 Task: Find connections with filter location Indaial with filter topic #healthcarewith filter profile language Potuguese with filter current company OFFSHORE Manpower with filter school College of Commerce with filter industry Sugar and Confectionery Product Manufacturing with filter service category Loans with filter keywords title Principal
Action: Mouse moved to (538, 94)
Screenshot: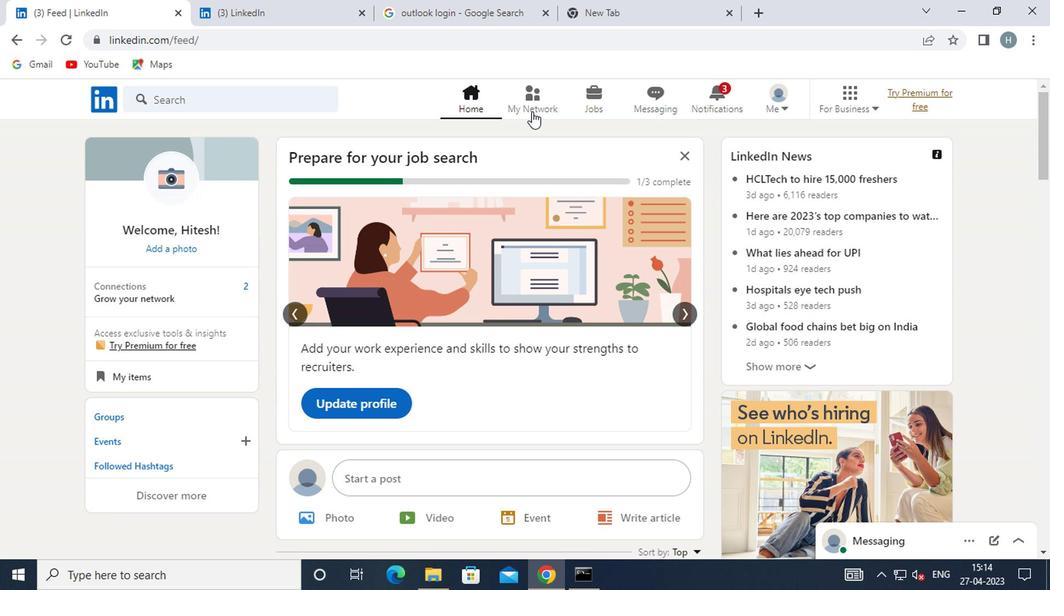 
Action: Mouse pressed left at (538, 94)
Screenshot: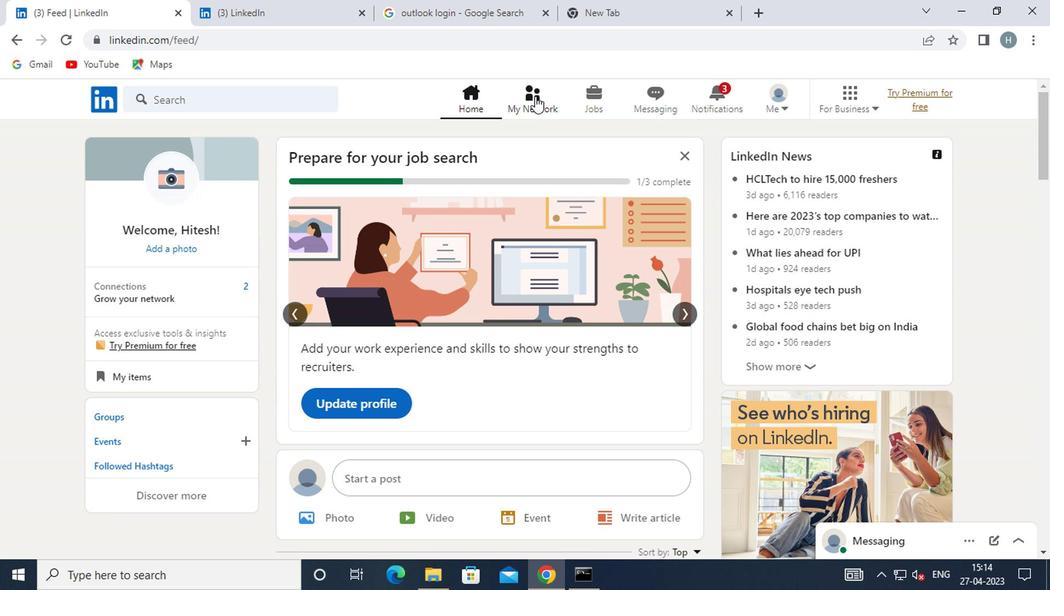 
Action: Mouse moved to (257, 182)
Screenshot: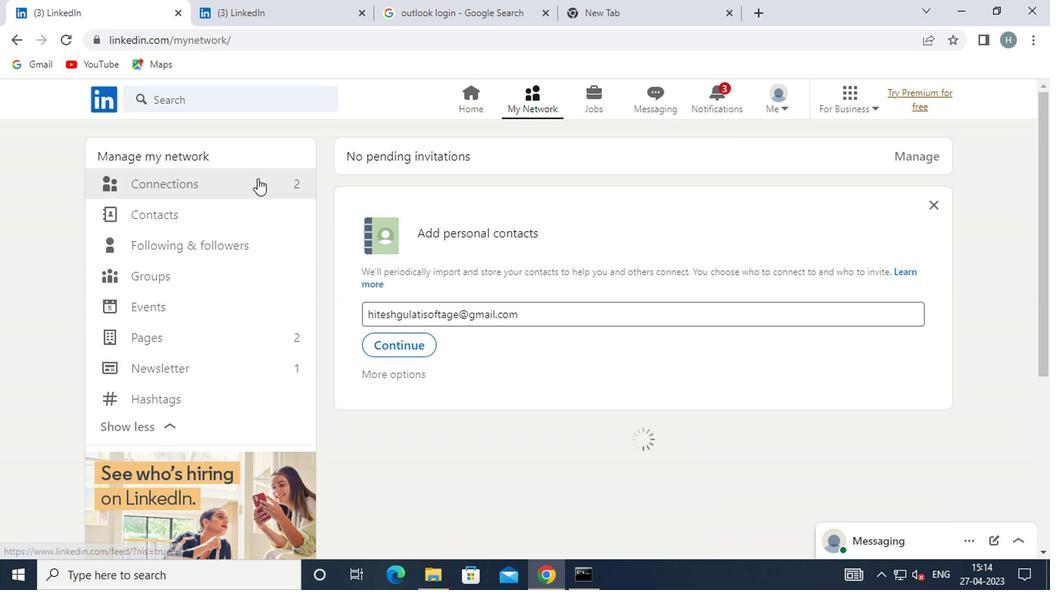 
Action: Mouse pressed left at (257, 182)
Screenshot: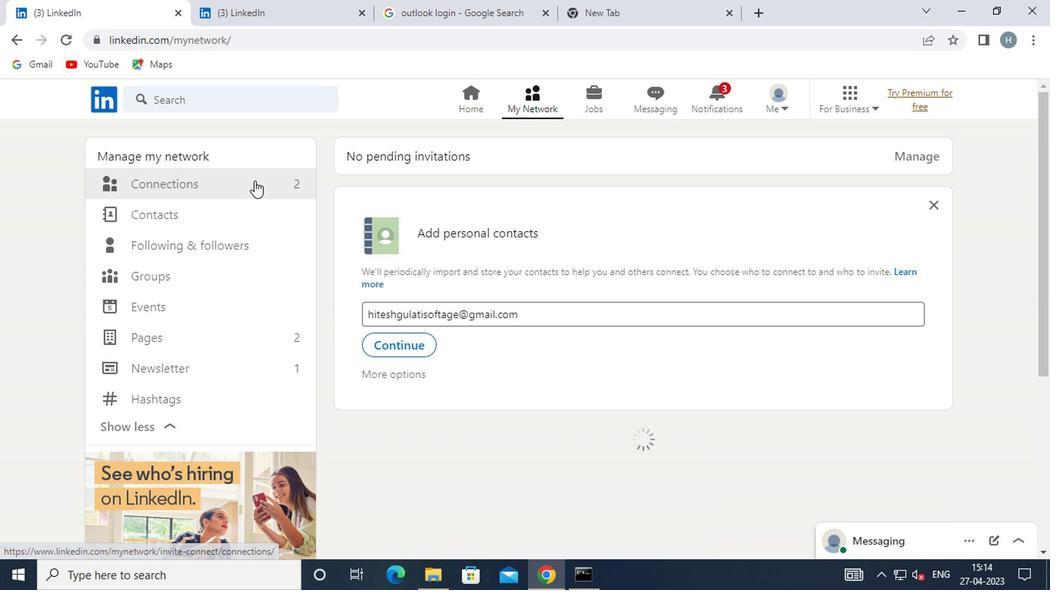 
Action: Mouse moved to (637, 181)
Screenshot: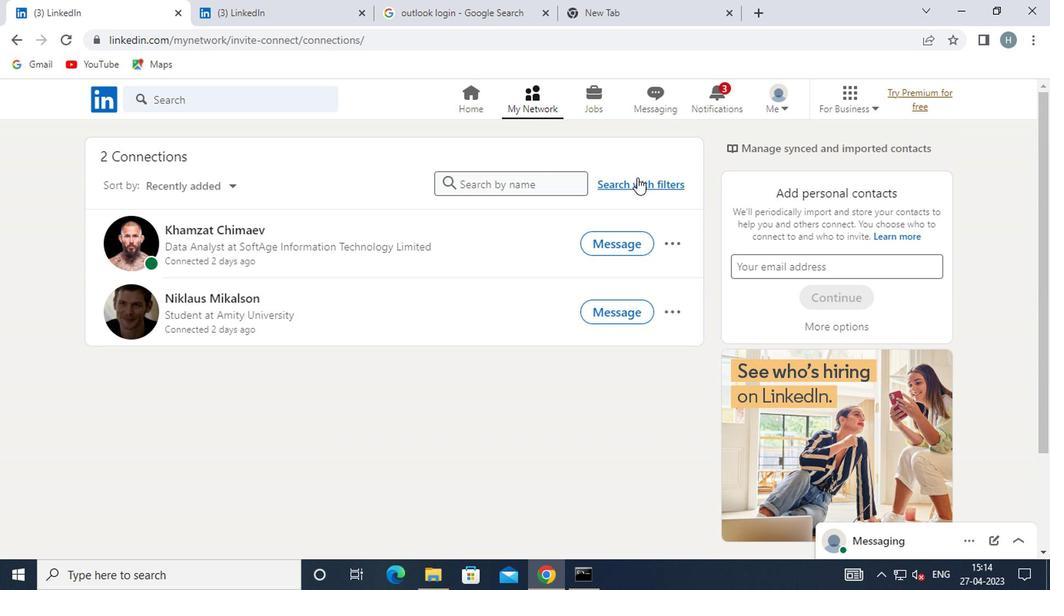 
Action: Mouse pressed left at (637, 181)
Screenshot: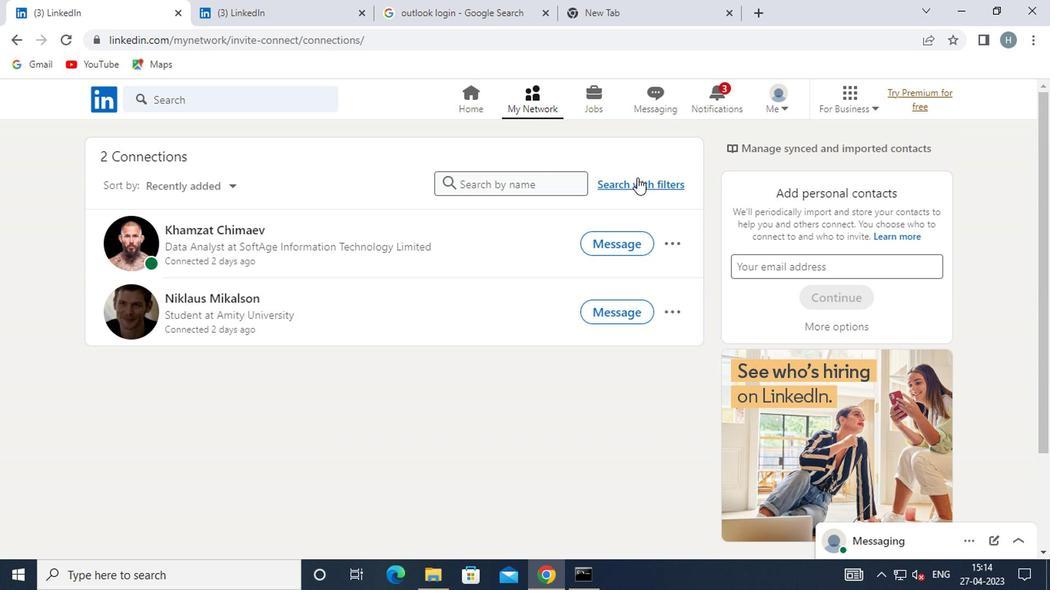 
Action: Mouse moved to (574, 139)
Screenshot: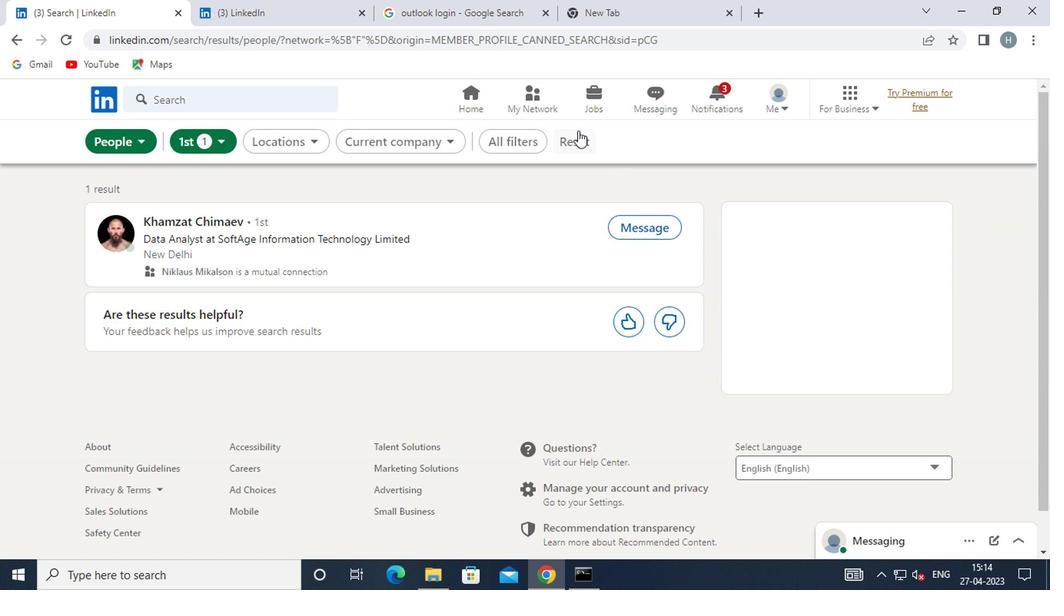 
Action: Mouse pressed left at (574, 139)
Screenshot: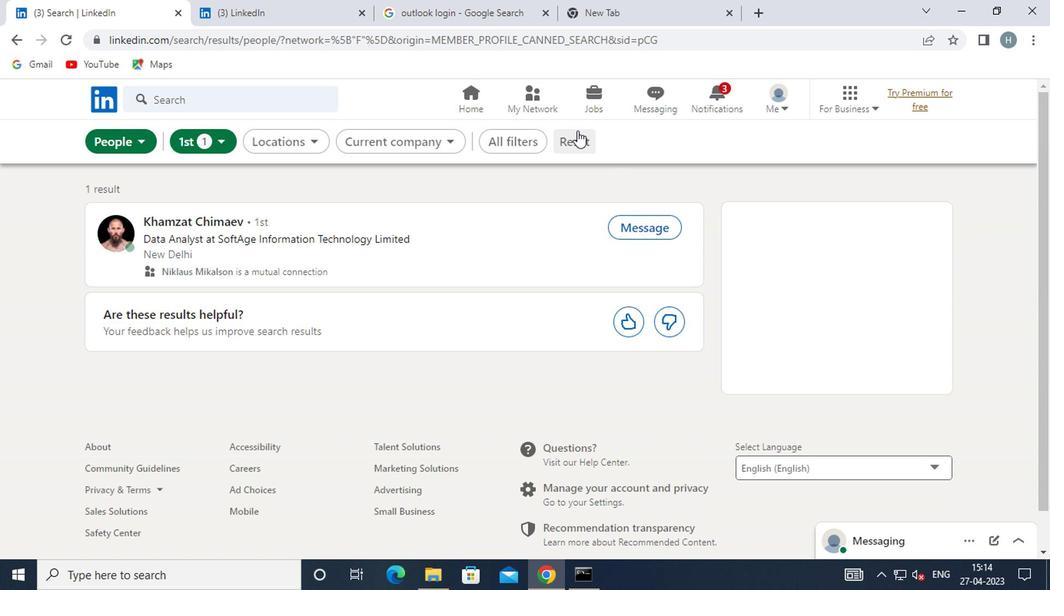 
Action: Mouse moved to (545, 139)
Screenshot: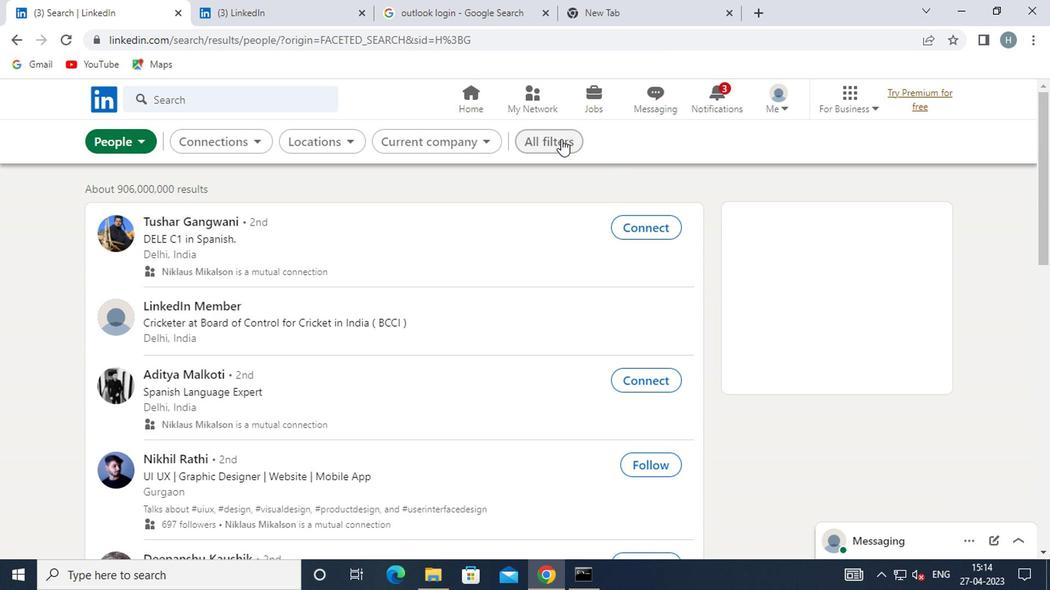 
Action: Mouse pressed left at (545, 139)
Screenshot: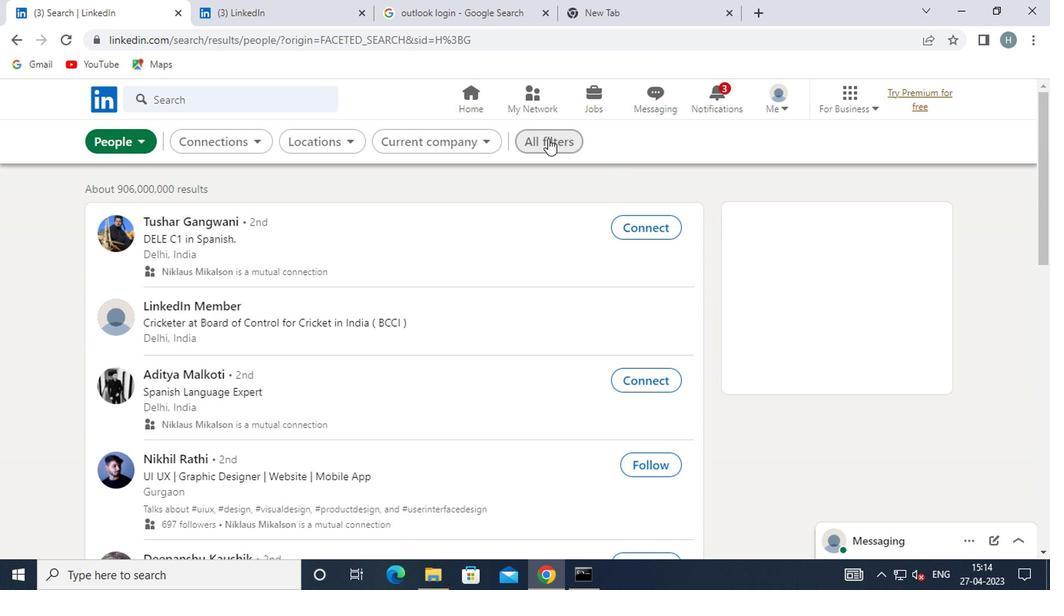 
Action: Mouse moved to (812, 269)
Screenshot: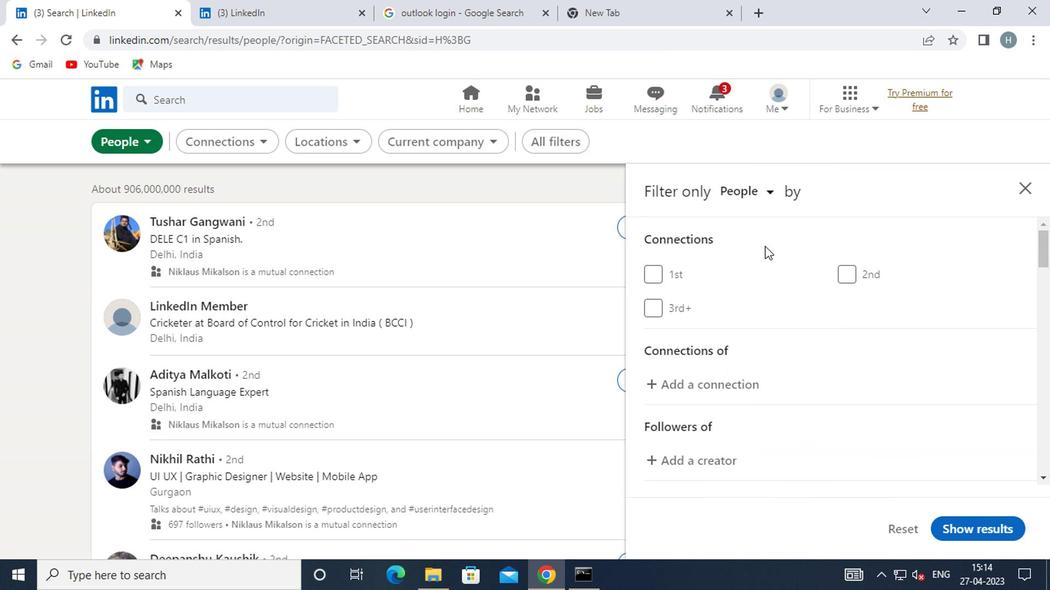 
Action: Mouse scrolled (812, 268) with delta (0, 0)
Screenshot: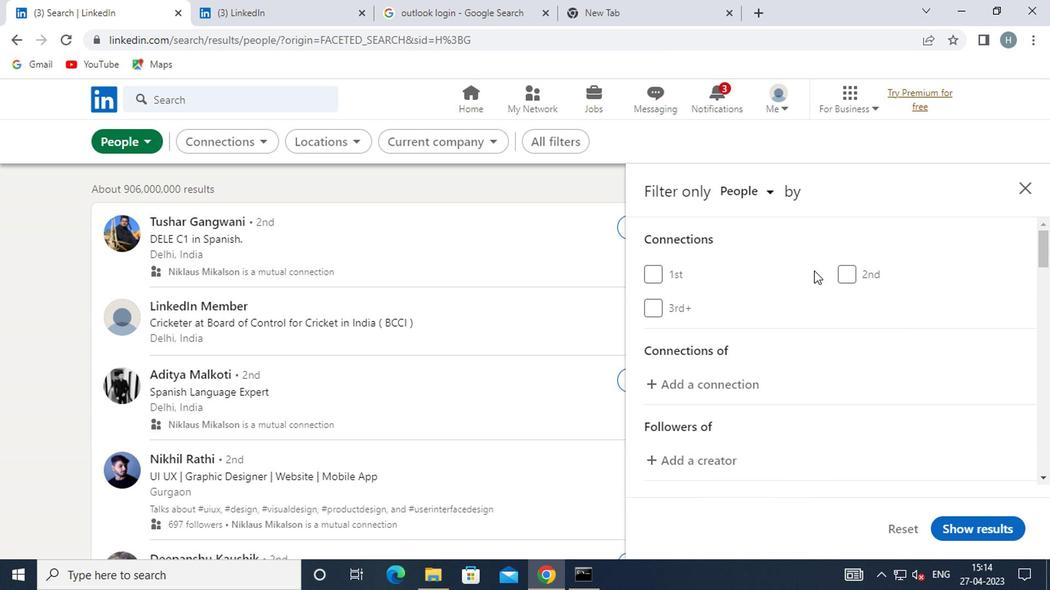 
Action: Mouse moved to (812, 269)
Screenshot: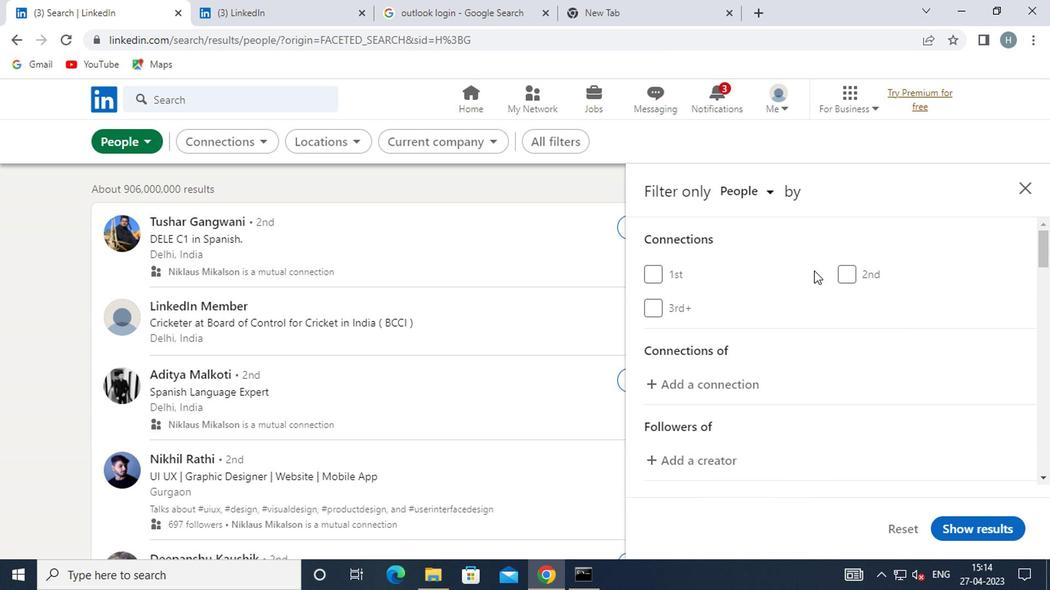 
Action: Mouse scrolled (812, 269) with delta (0, 0)
Screenshot: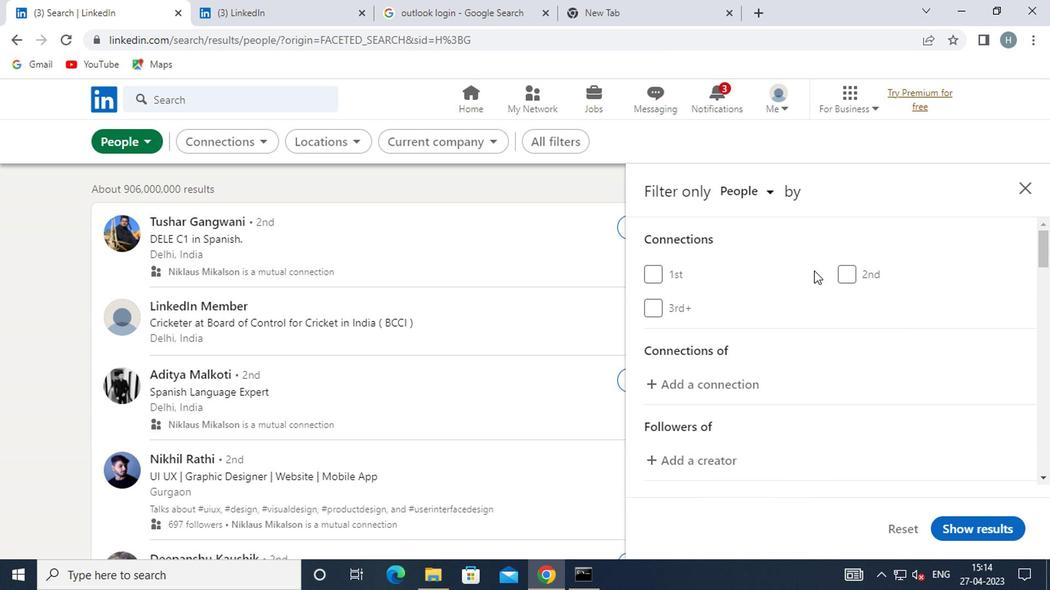 
Action: Mouse scrolled (812, 269) with delta (0, 0)
Screenshot: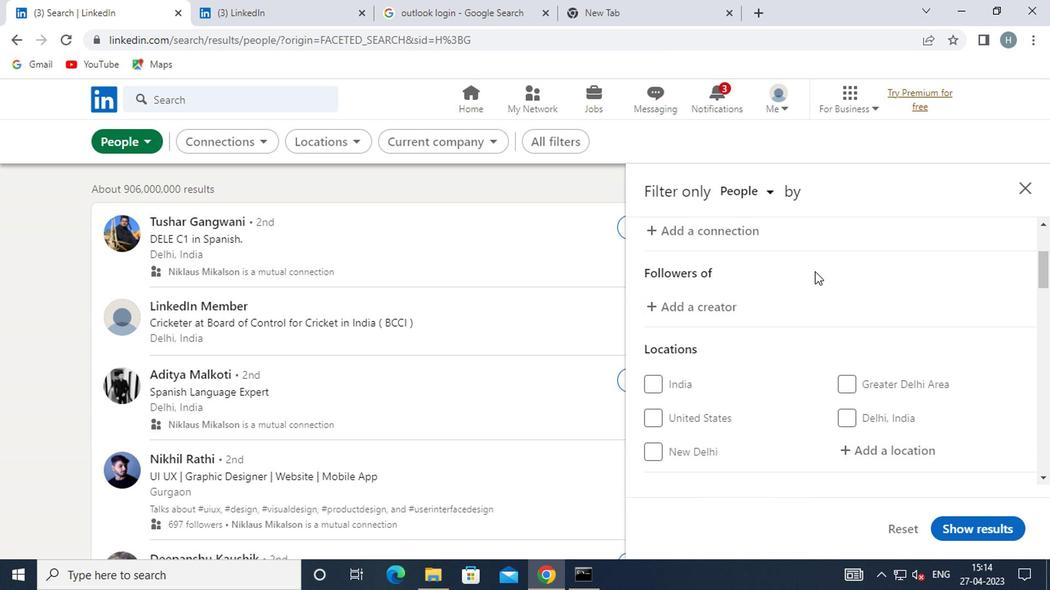 
Action: Mouse scrolled (812, 269) with delta (0, 0)
Screenshot: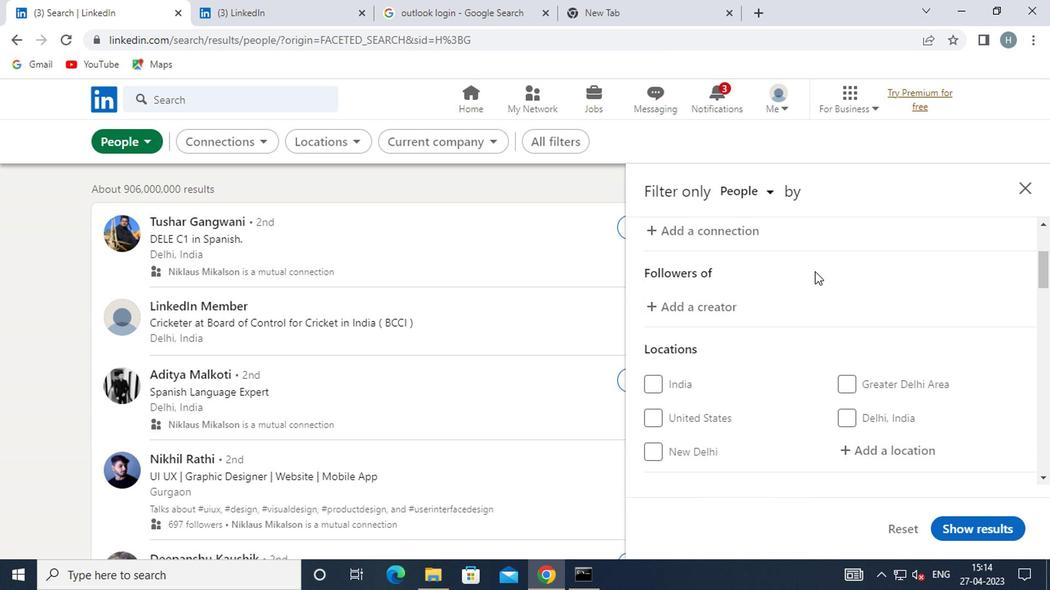 
Action: Mouse moved to (871, 288)
Screenshot: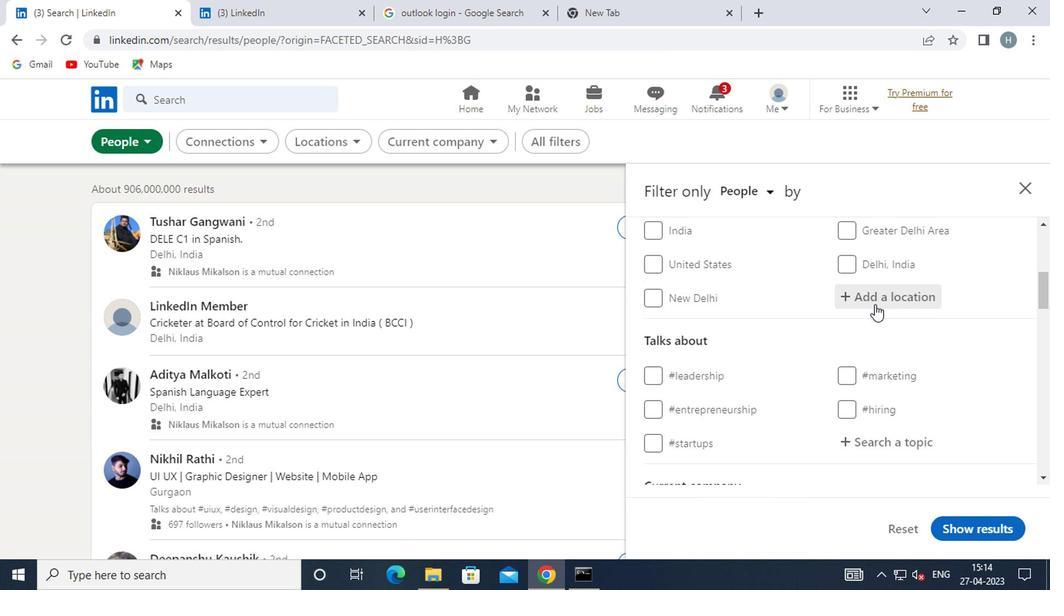 
Action: Mouse pressed left at (871, 288)
Screenshot: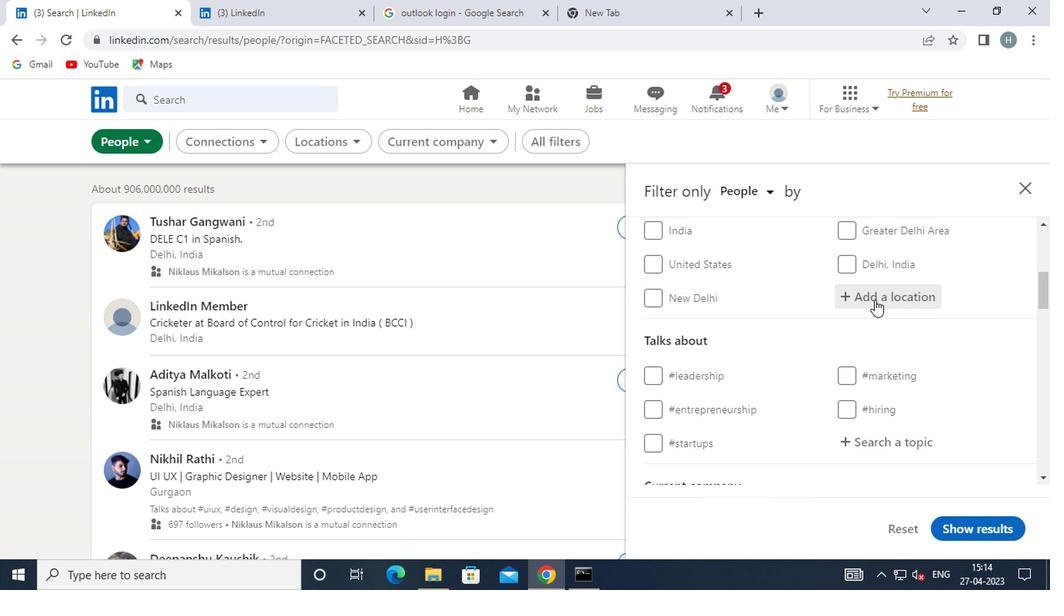 
Action: Key pressed <Key.shift>INDAIAL
Screenshot: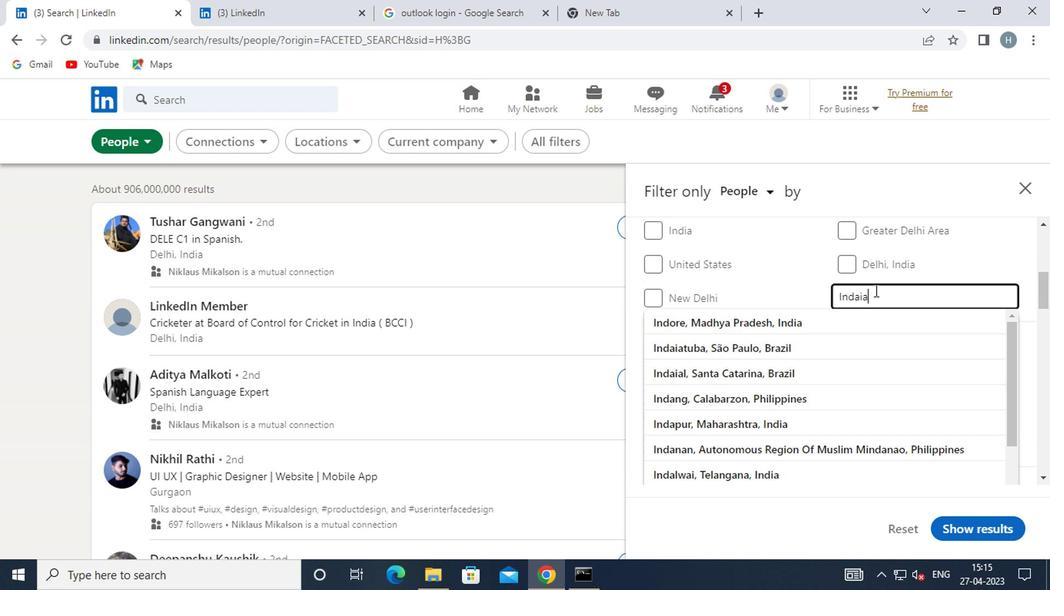 
Action: Mouse moved to (979, 257)
Screenshot: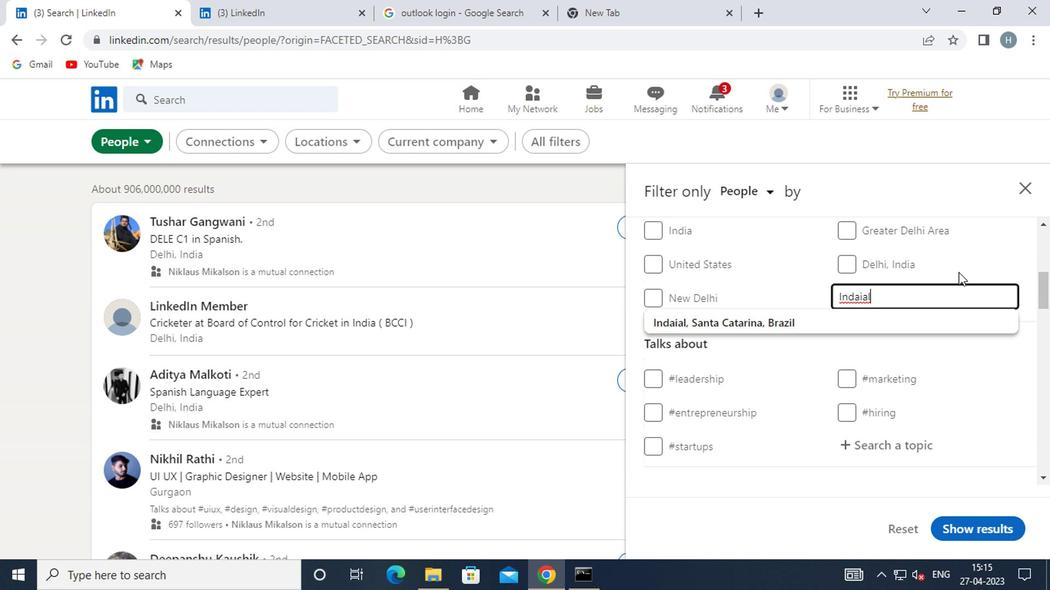 
Action: Mouse pressed left at (979, 257)
Screenshot: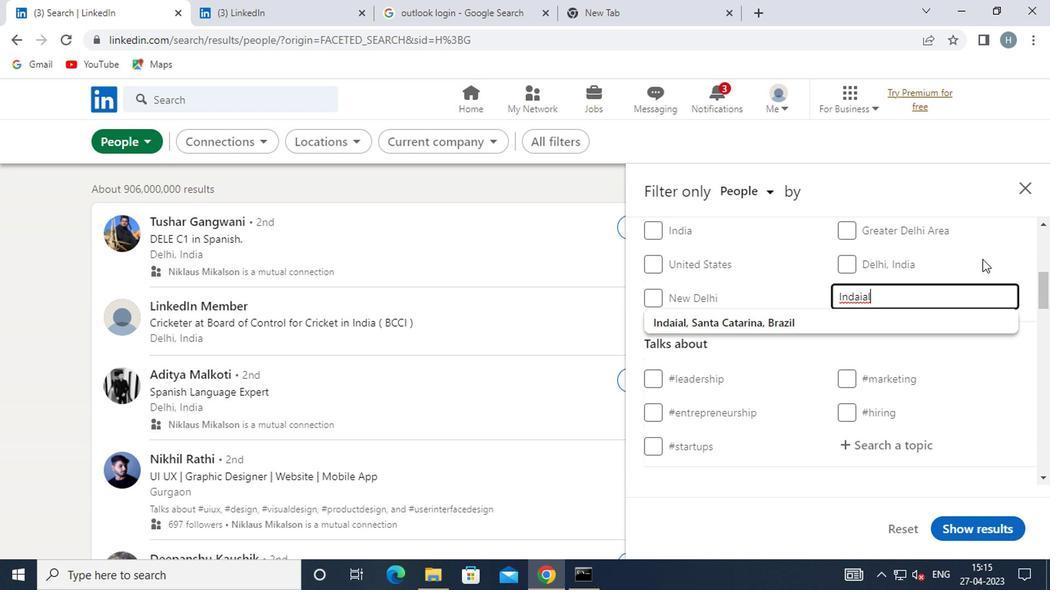 
Action: Mouse moved to (917, 291)
Screenshot: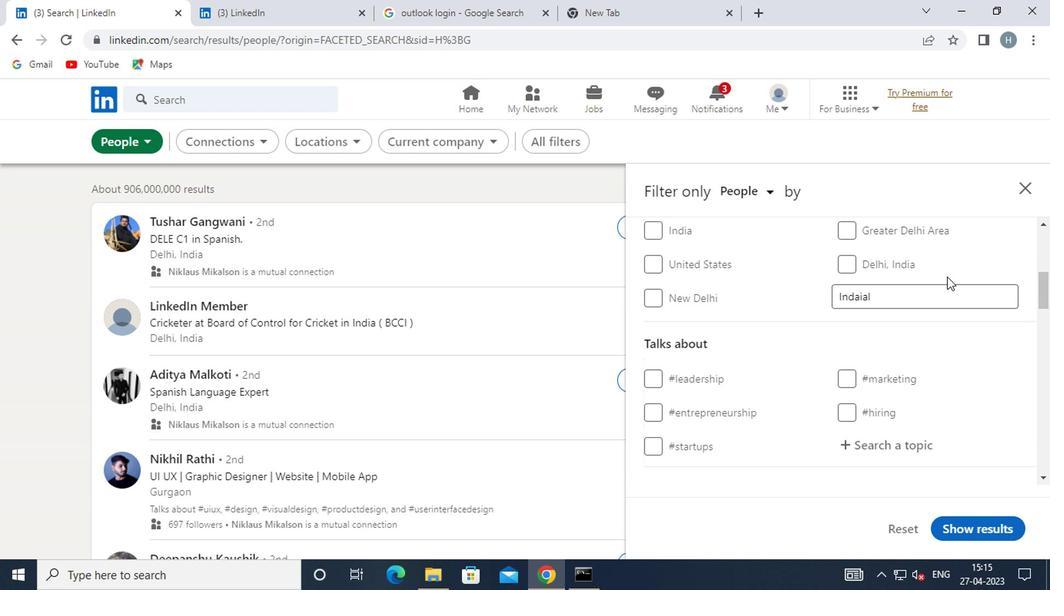 
Action: Mouse scrolled (917, 290) with delta (0, 0)
Screenshot: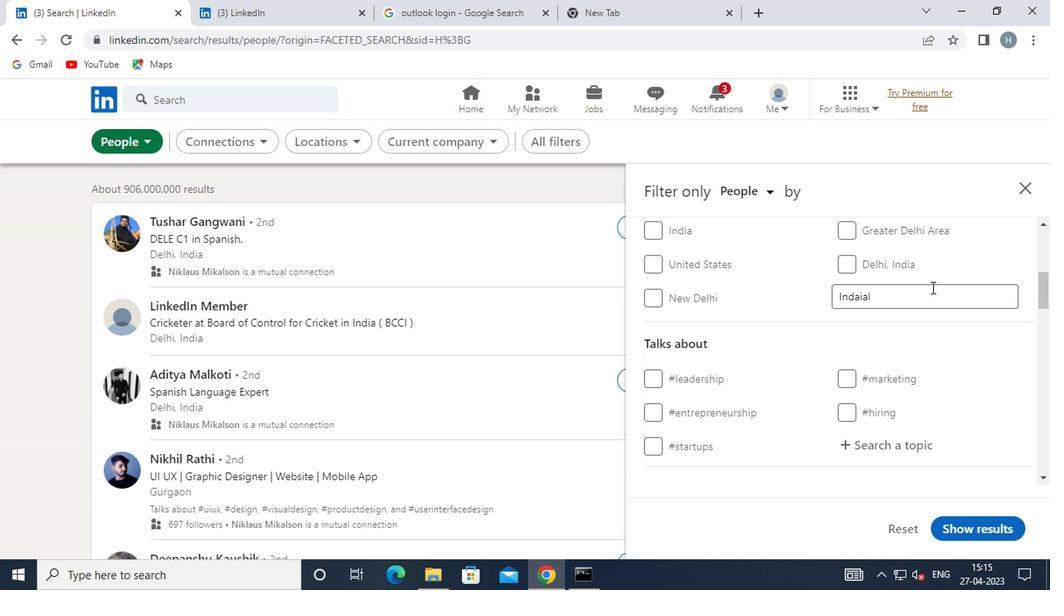 
Action: Mouse moved to (916, 292)
Screenshot: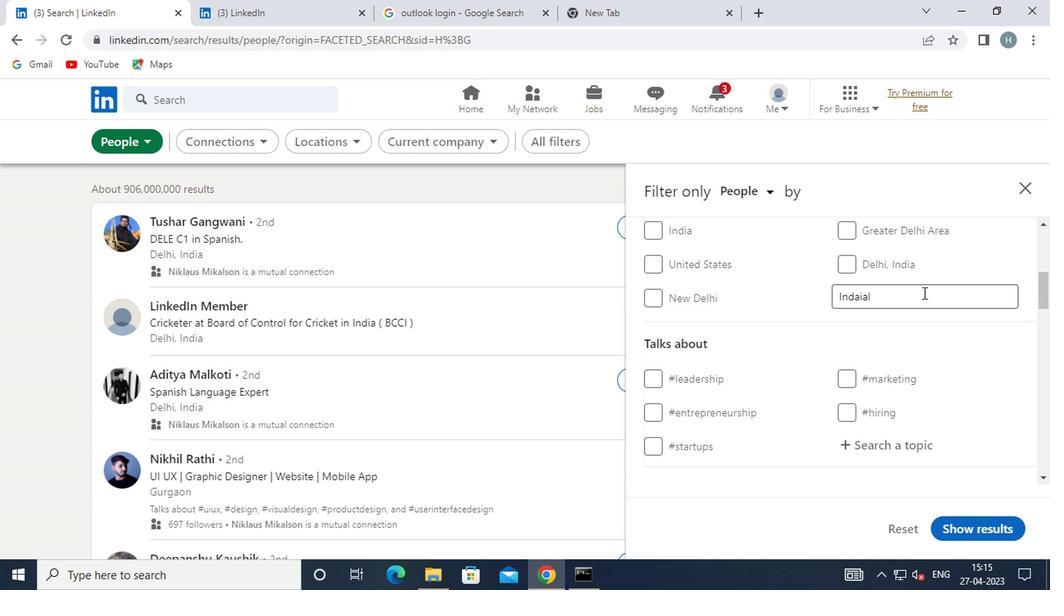 
Action: Mouse scrolled (916, 291) with delta (0, -1)
Screenshot: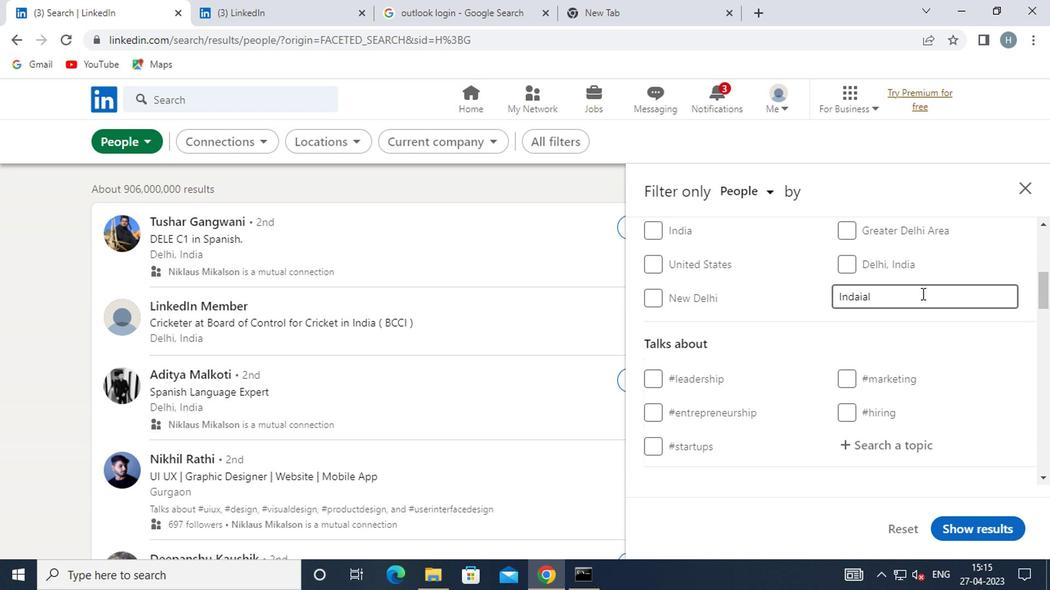 
Action: Mouse moved to (912, 291)
Screenshot: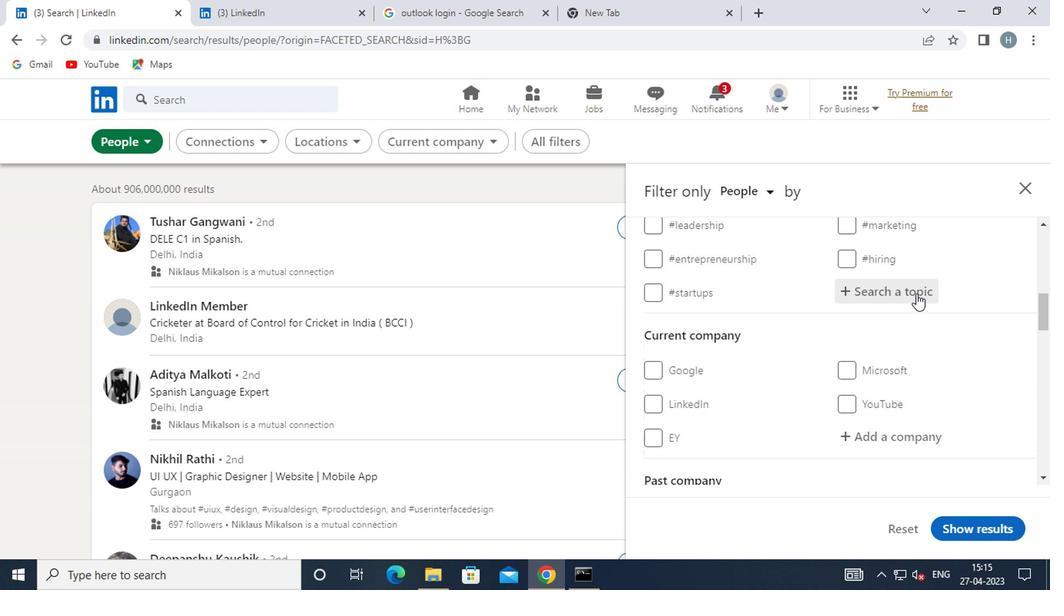 
Action: Mouse pressed left at (912, 291)
Screenshot: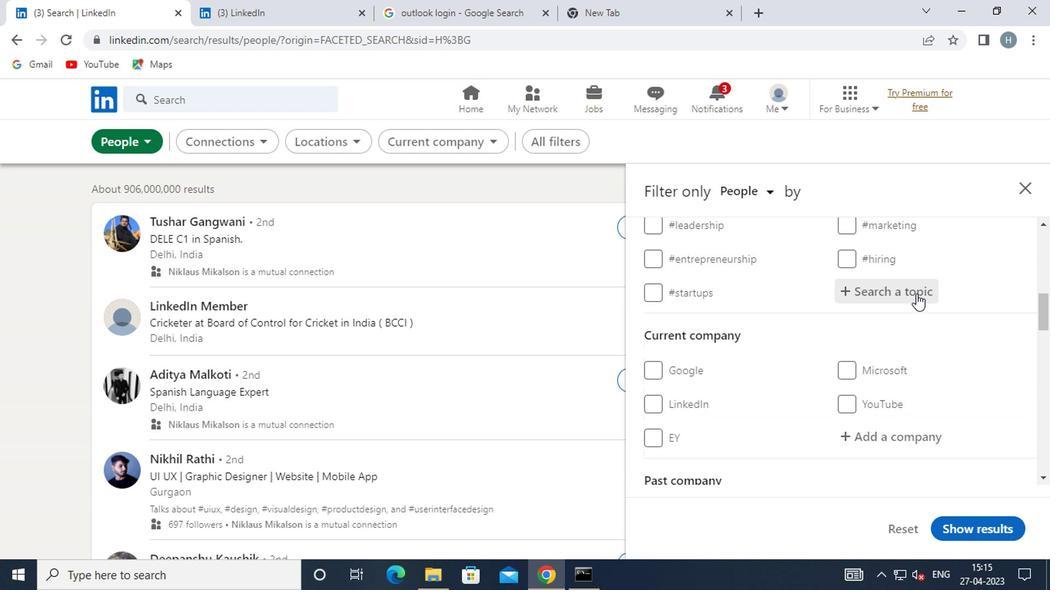 
Action: Key pressed <Key.shift><Key.shift><Key.shift><Key.shift><Key.shift><Key.shift><Key.shift><Key.shift><Key.shift><Key.shift><Key.shift><Key.shift><Key.shift>#HEALTHCAREWITH
Screenshot: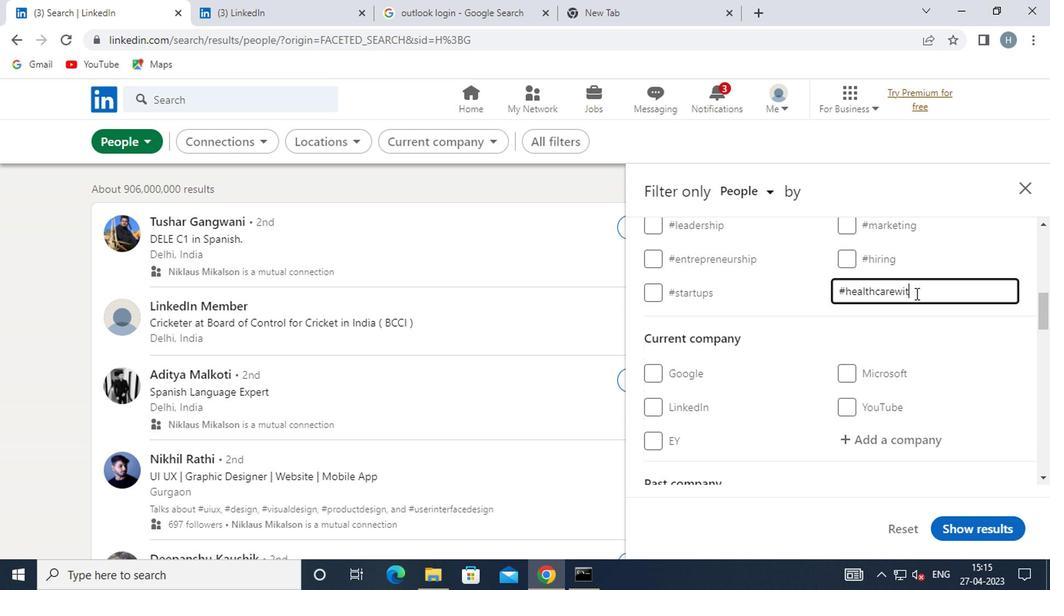 
Action: Mouse moved to (915, 306)
Screenshot: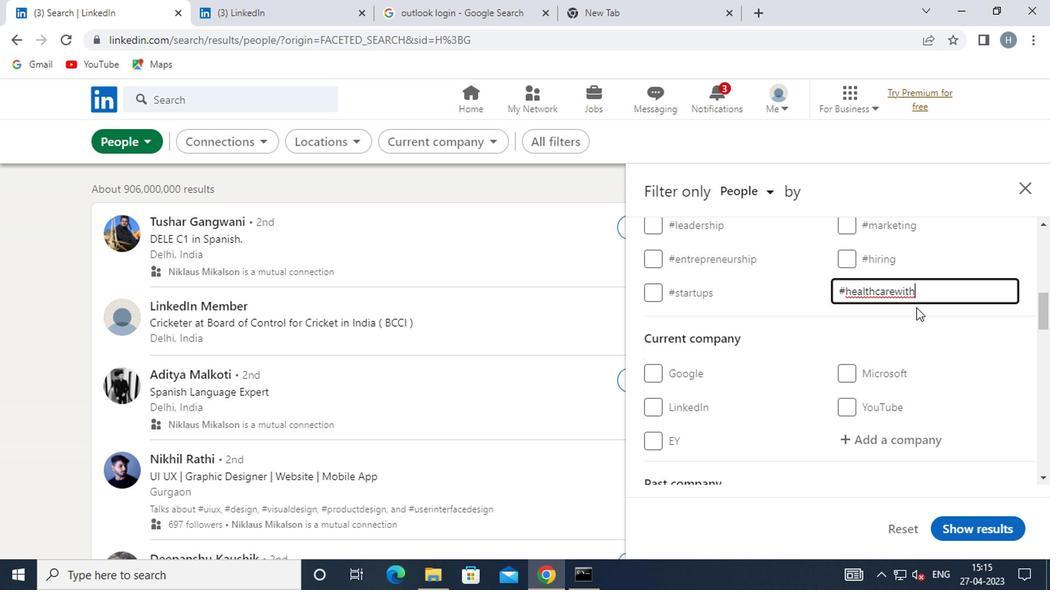 
Action: Mouse pressed left at (915, 306)
Screenshot: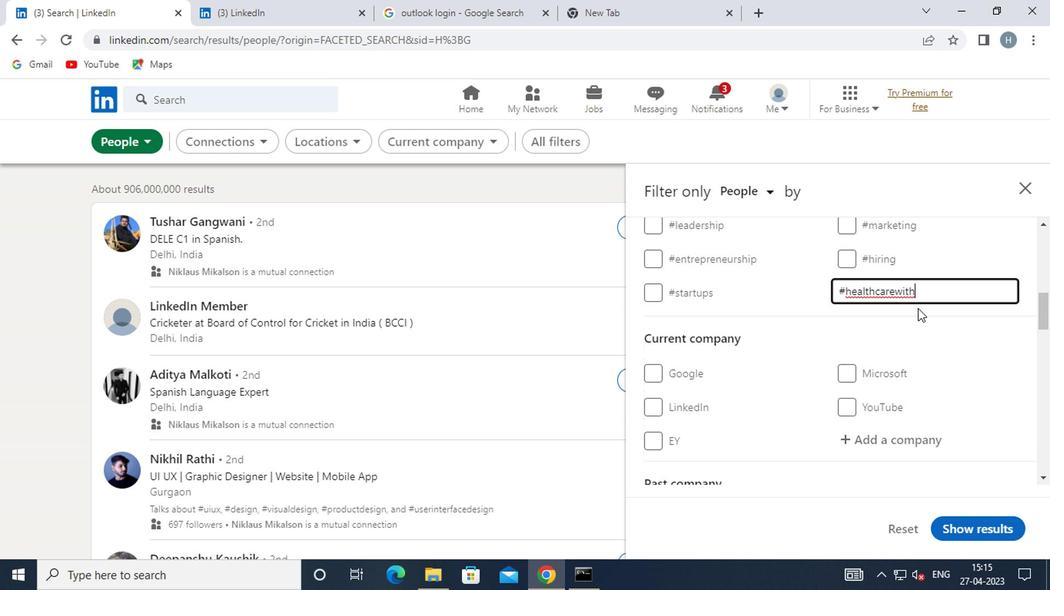 
Action: Mouse moved to (918, 316)
Screenshot: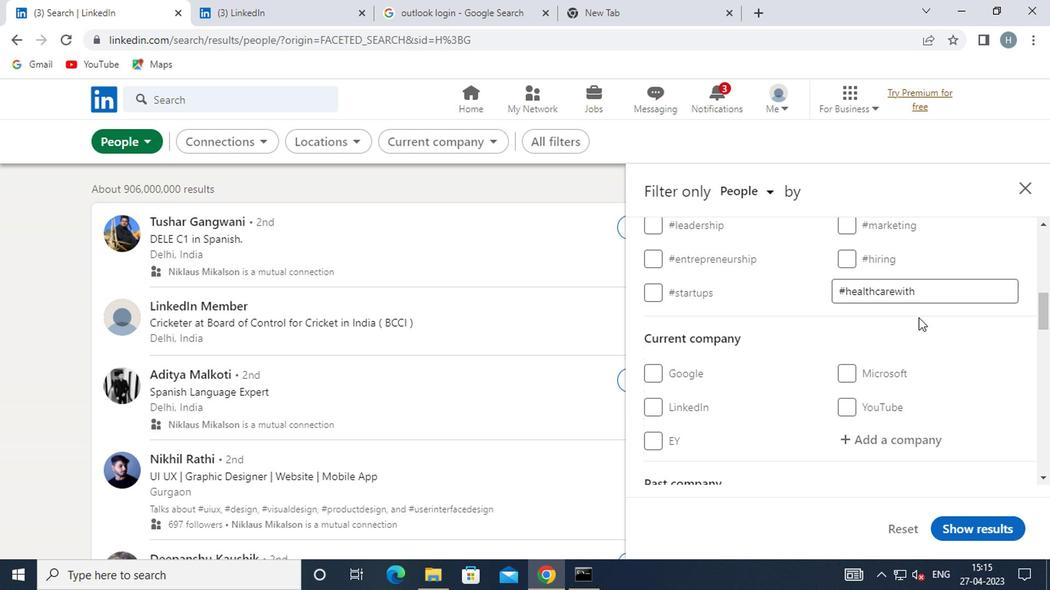
Action: Mouse scrolled (918, 315) with delta (0, -1)
Screenshot: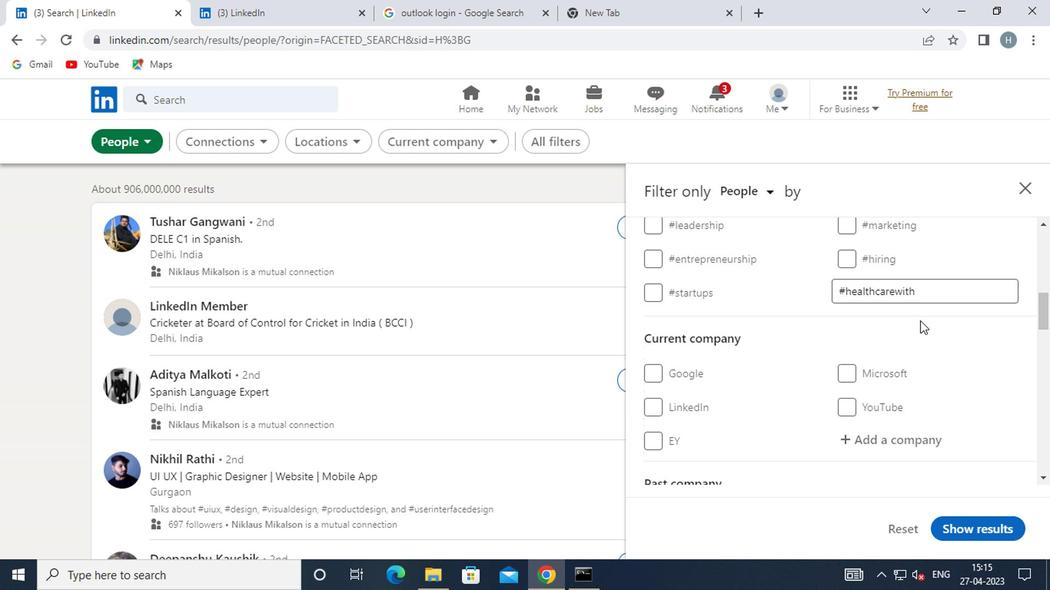 
Action: Mouse moved to (918, 315)
Screenshot: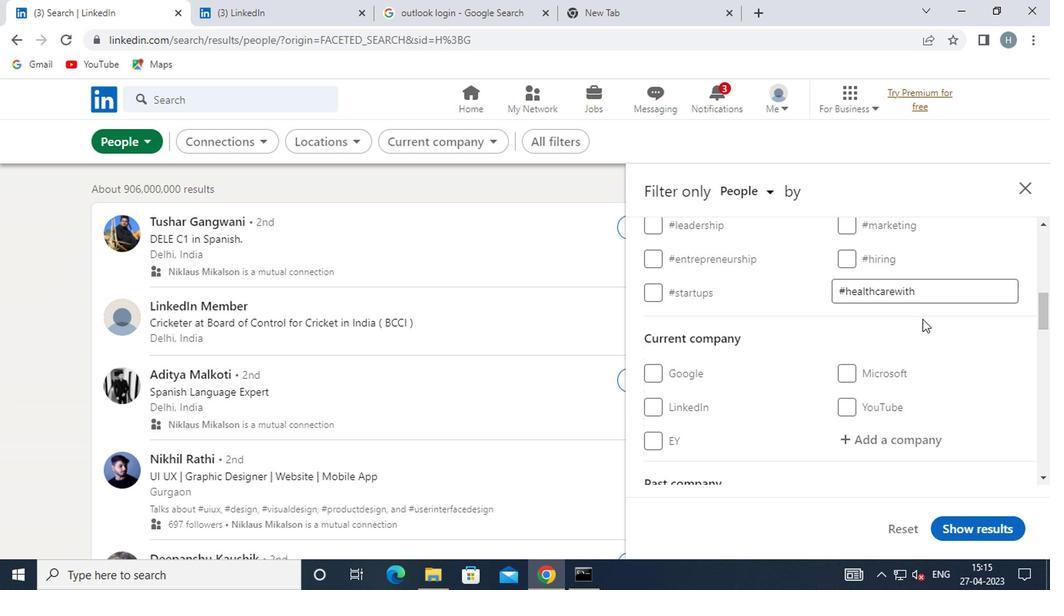
Action: Mouse scrolled (918, 314) with delta (0, 0)
Screenshot: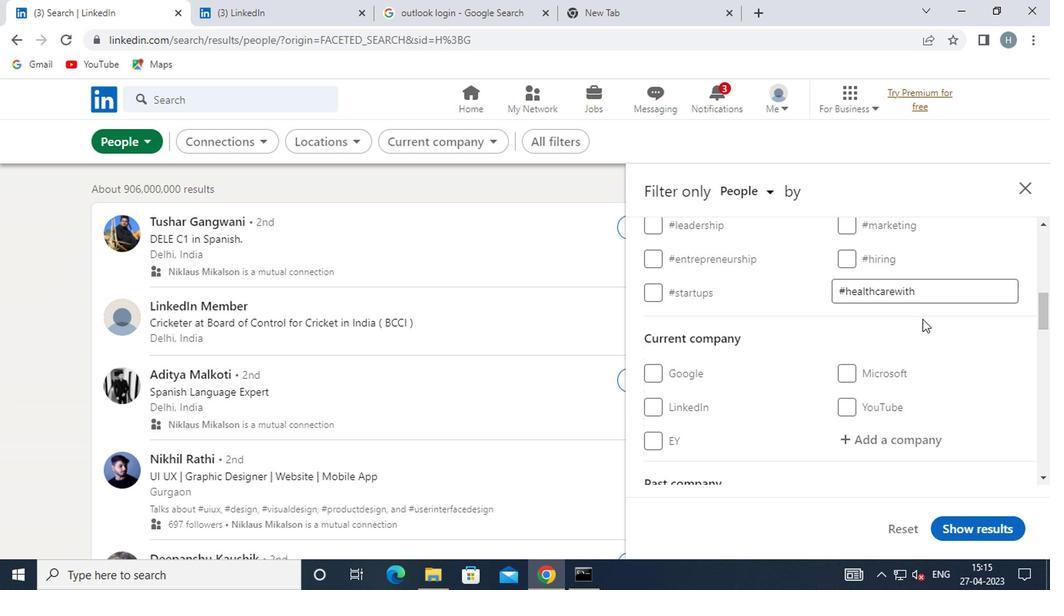 
Action: Mouse moved to (918, 307)
Screenshot: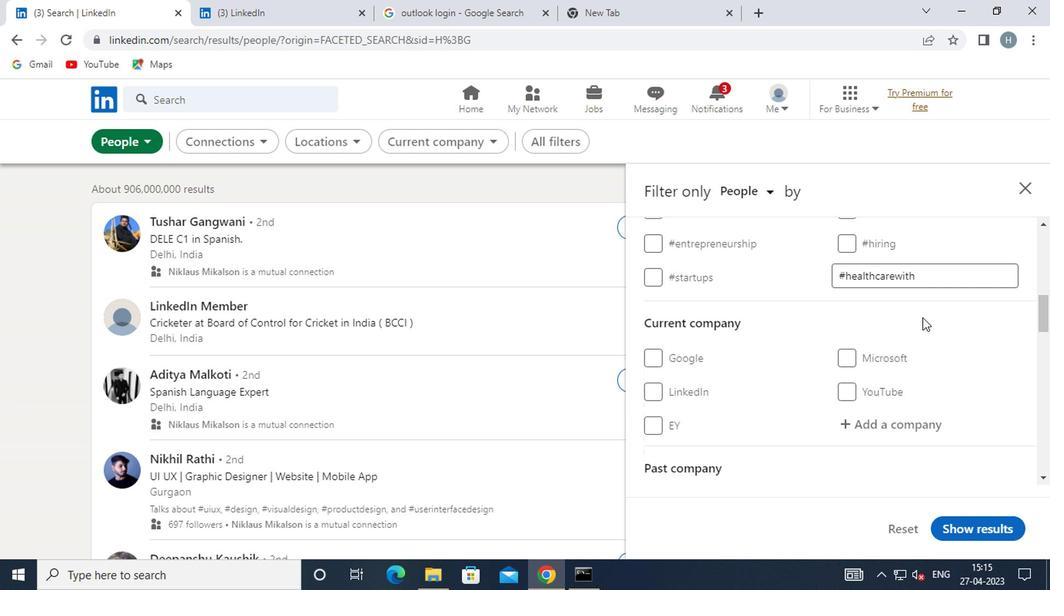 
Action: Mouse scrolled (918, 306) with delta (0, 0)
Screenshot: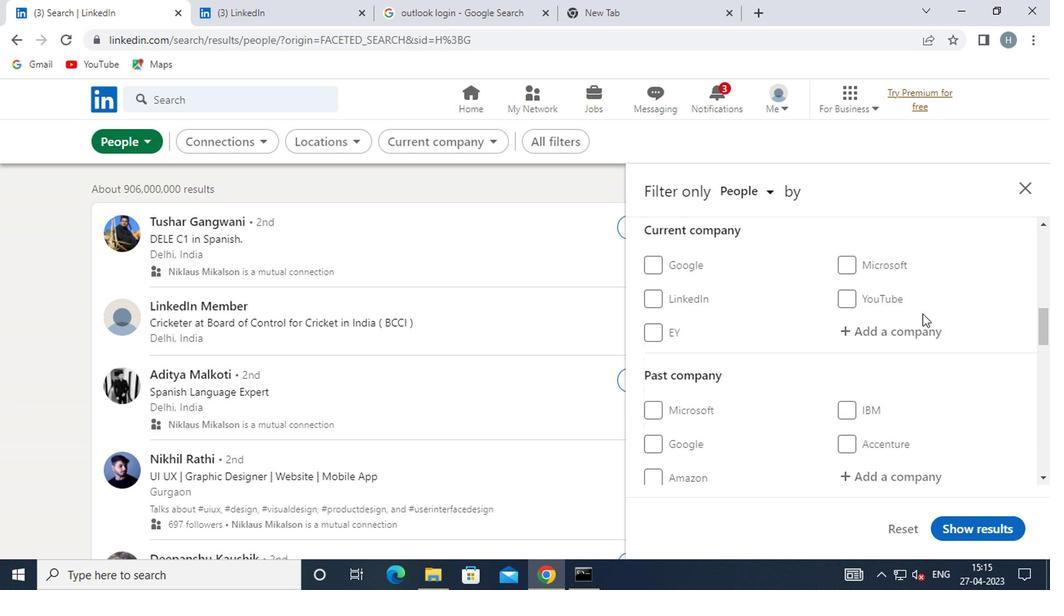 
Action: Mouse scrolled (918, 306) with delta (0, 0)
Screenshot: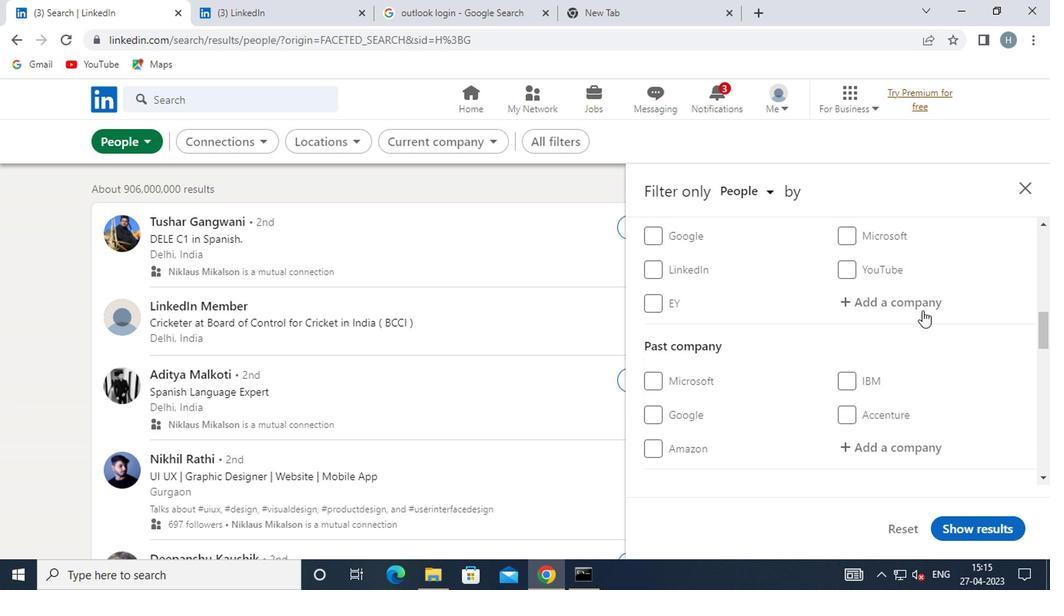 
Action: Mouse moved to (891, 302)
Screenshot: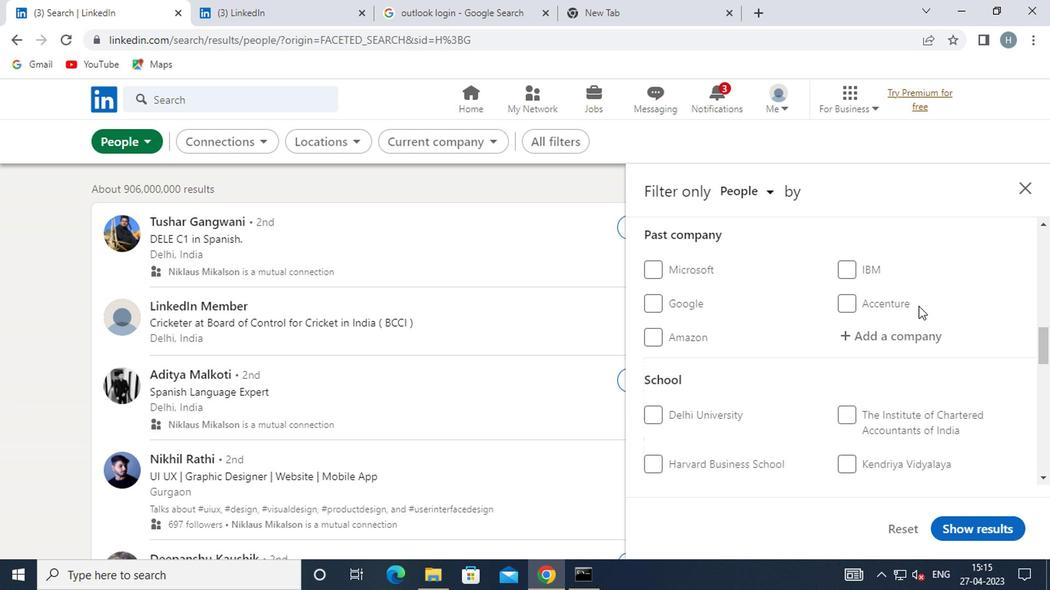 
Action: Mouse scrolled (891, 301) with delta (0, -1)
Screenshot: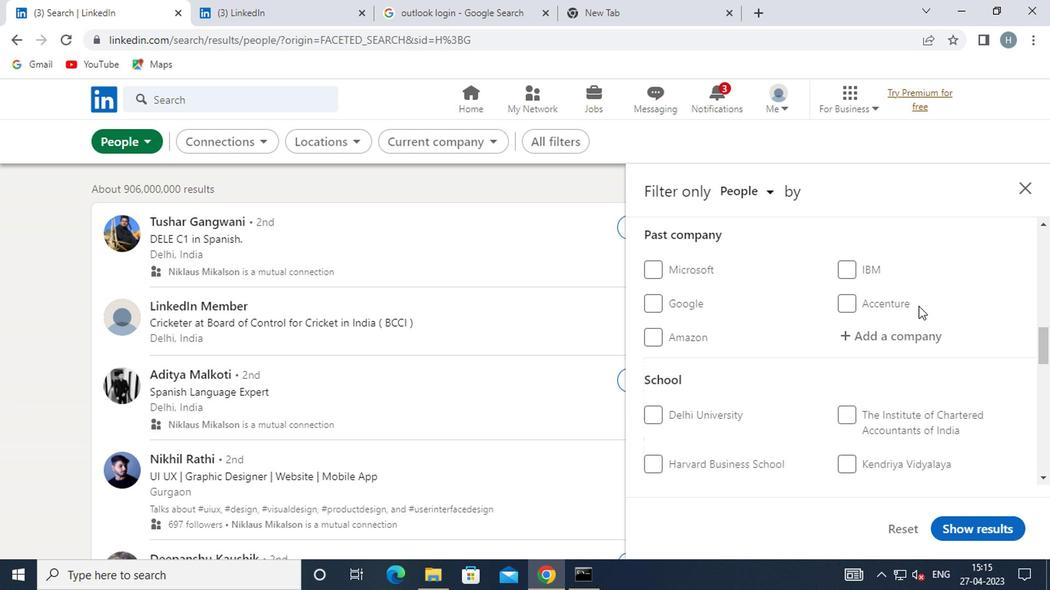 
Action: Mouse moved to (878, 304)
Screenshot: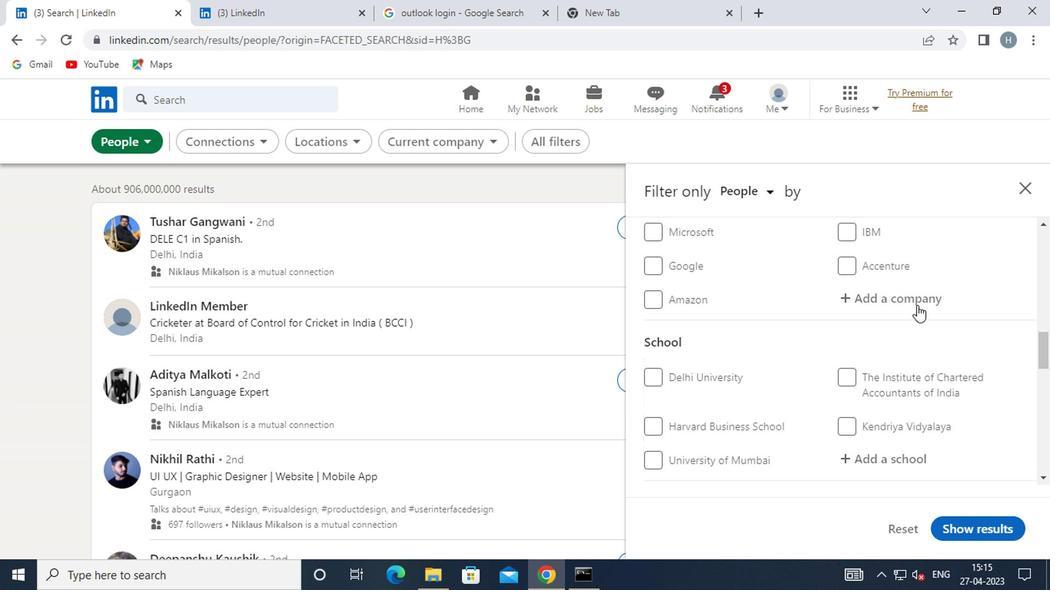 
Action: Mouse scrolled (878, 303) with delta (0, -1)
Screenshot: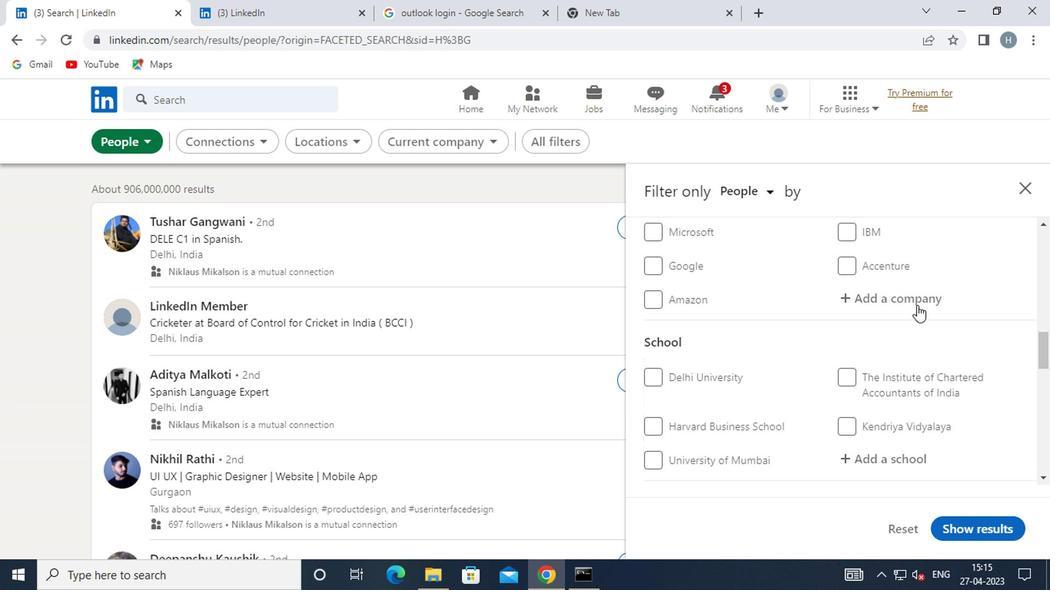 
Action: Mouse moved to (871, 305)
Screenshot: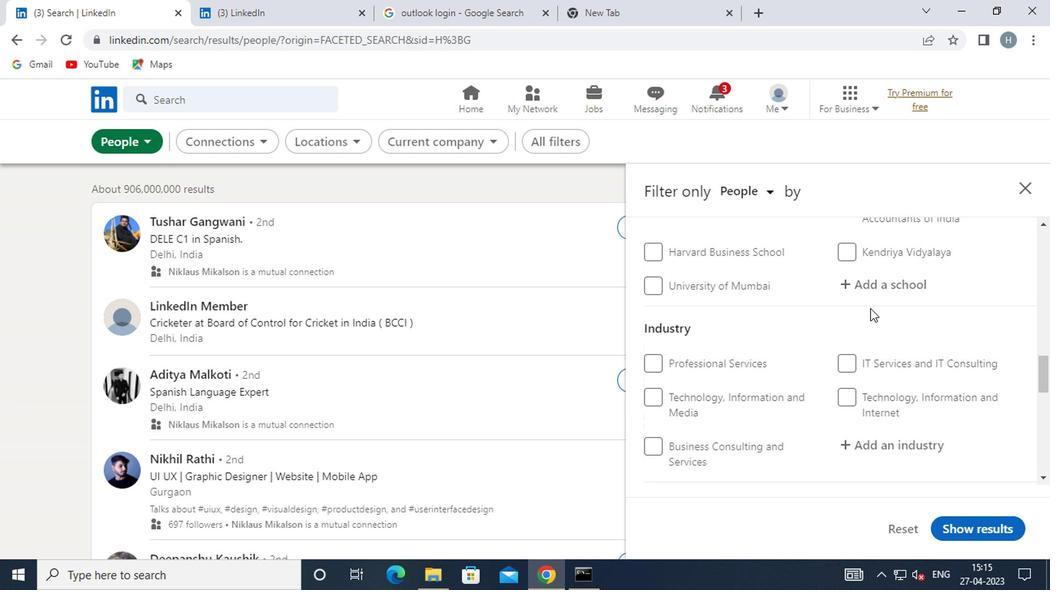 
Action: Mouse scrolled (871, 305) with delta (0, 0)
Screenshot: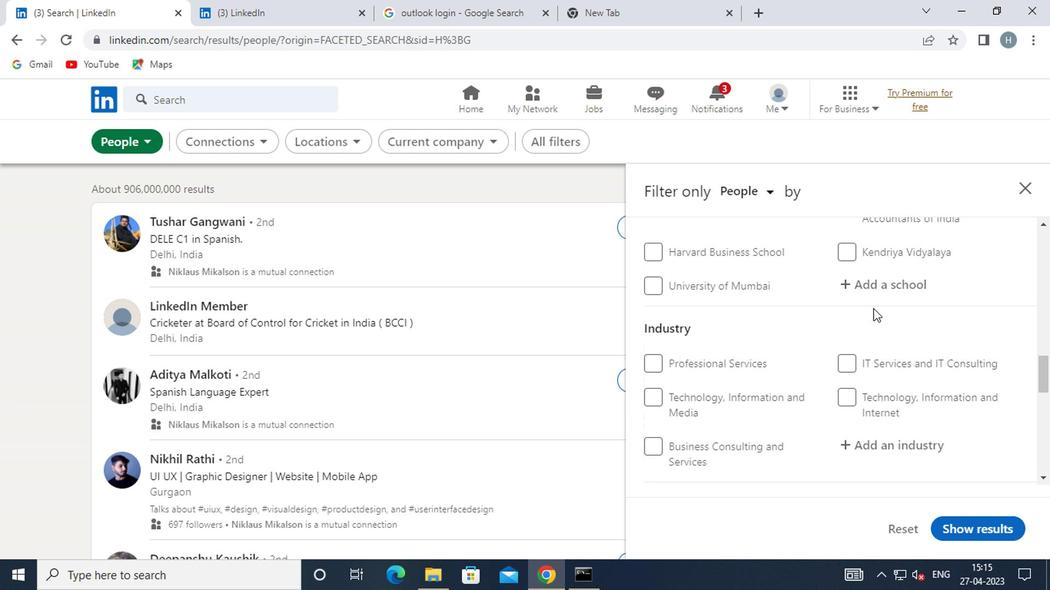 
Action: Mouse moved to (871, 307)
Screenshot: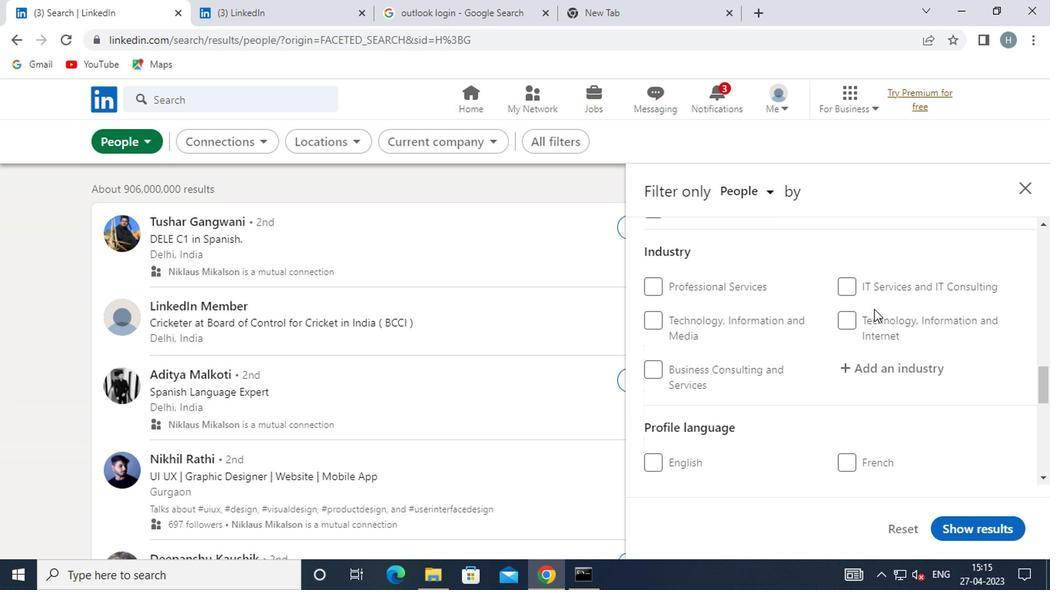
Action: Mouse scrolled (871, 306) with delta (0, 0)
Screenshot: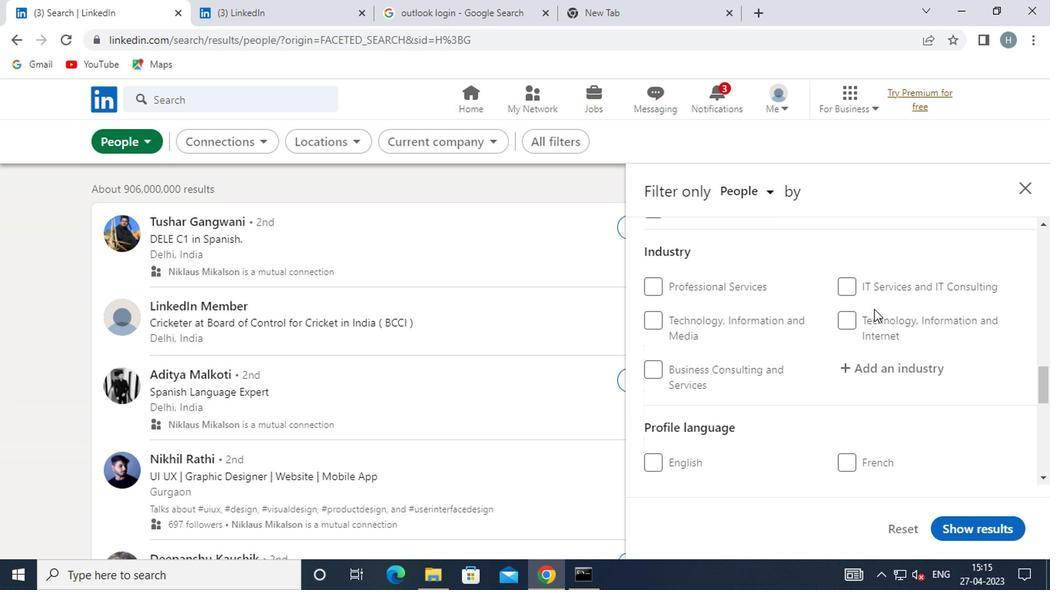 
Action: Mouse moved to (839, 418)
Screenshot: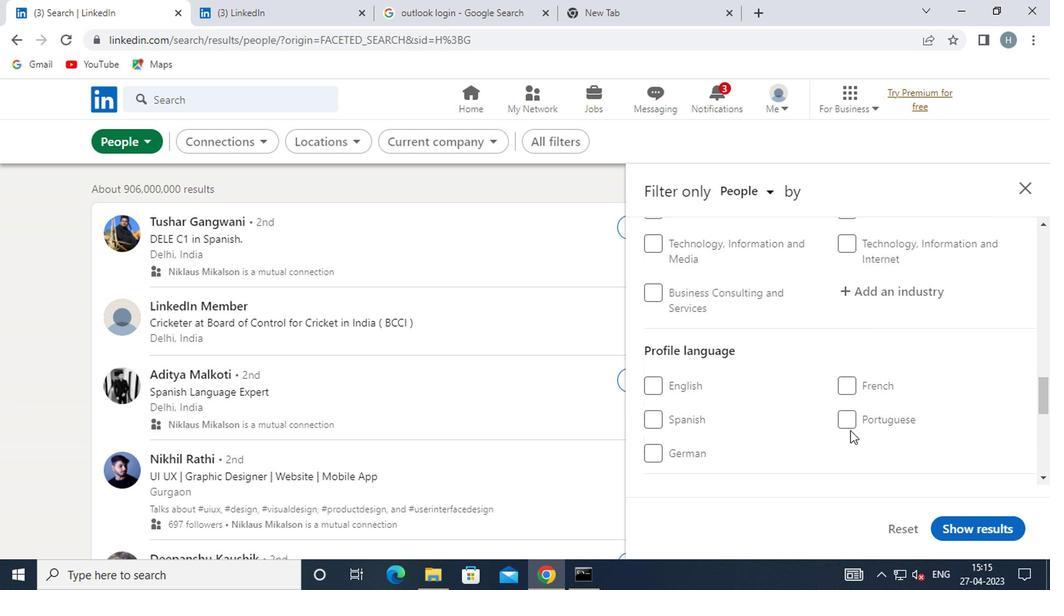 
Action: Mouse pressed left at (839, 418)
Screenshot: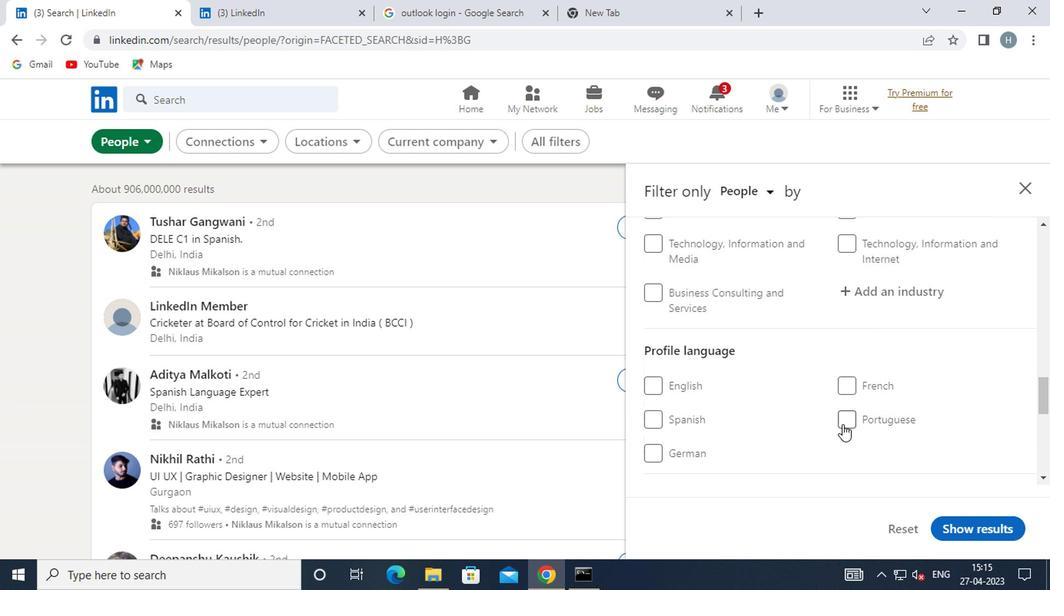
Action: Mouse moved to (865, 381)
Screenshot: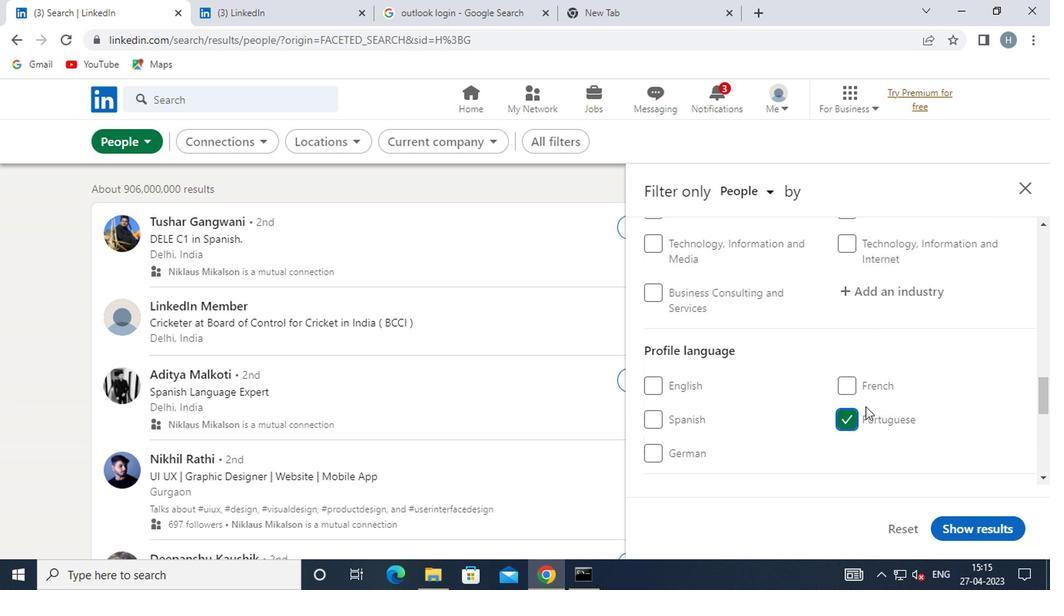
Action: Mouse scrolled (865, 381) with delta (0, 0)
Screenshot: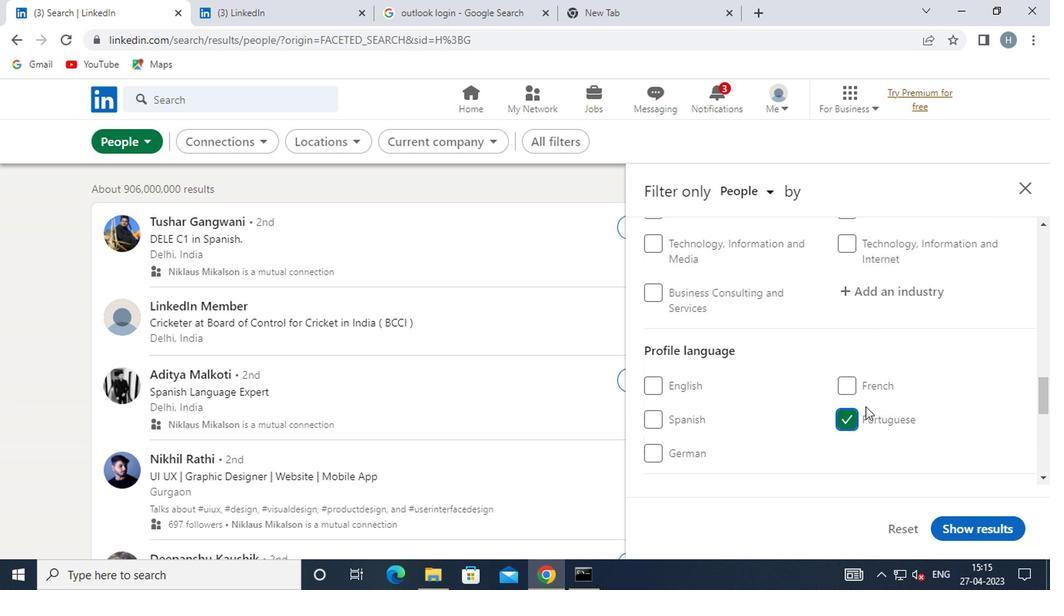
Action: Mouse moved to (865, 380)
Screenshot: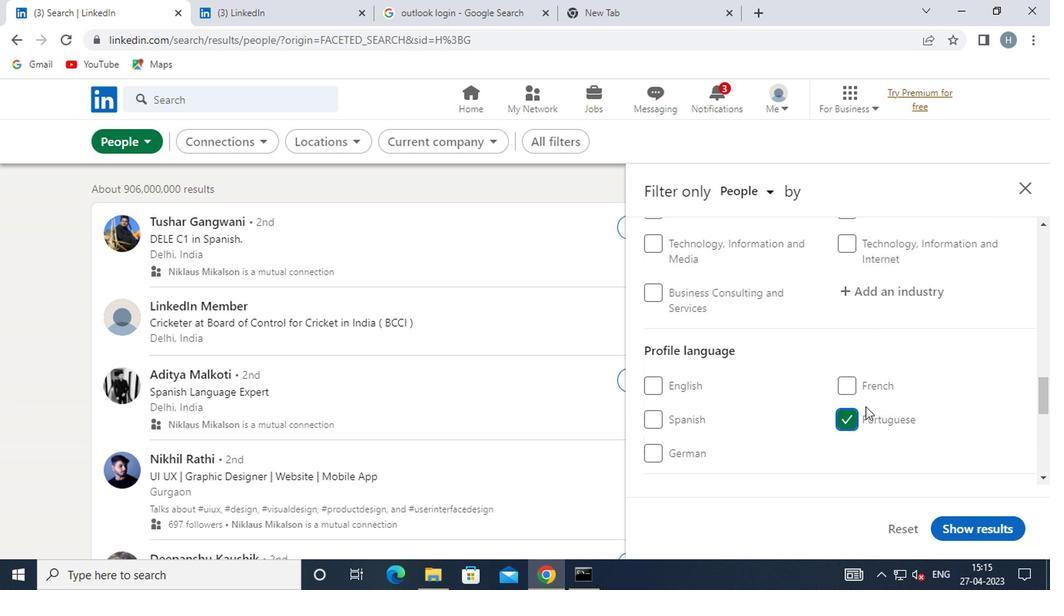 
Action: Mouse scrolled (865, 381) with delta (0, 0)
Screenshot: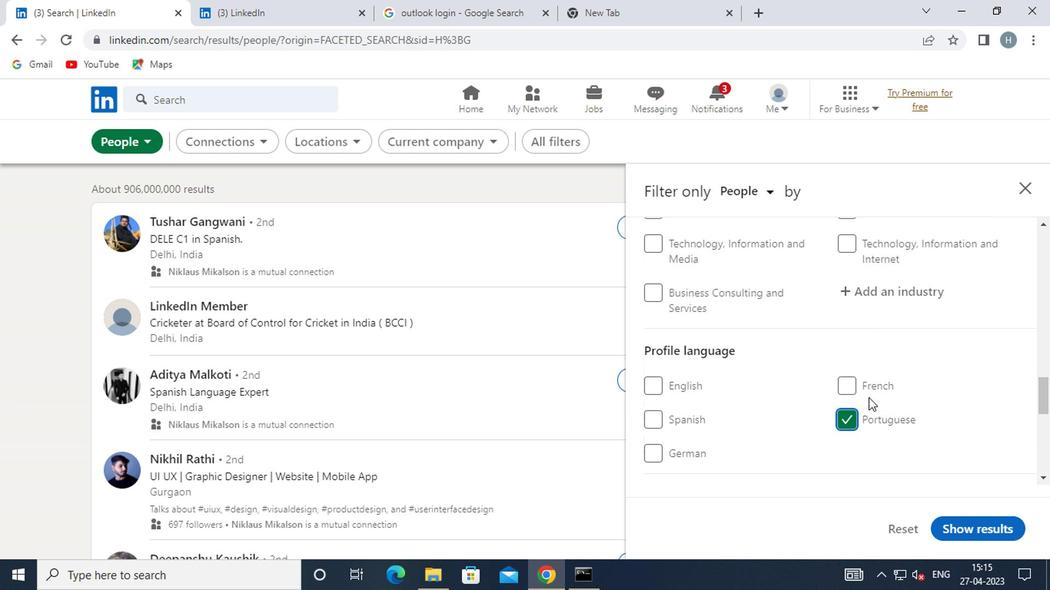 
Action: Mouse scrolled (865, 381) with delta (0, 0)
Screenshot: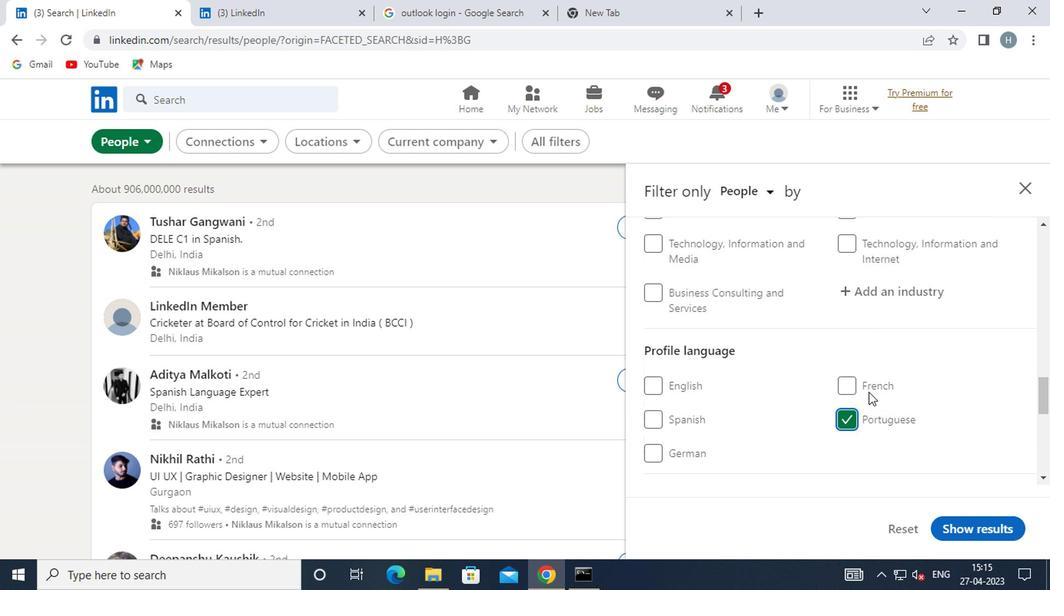 
Action: Mouse moved to (869, 378)
Screenshot: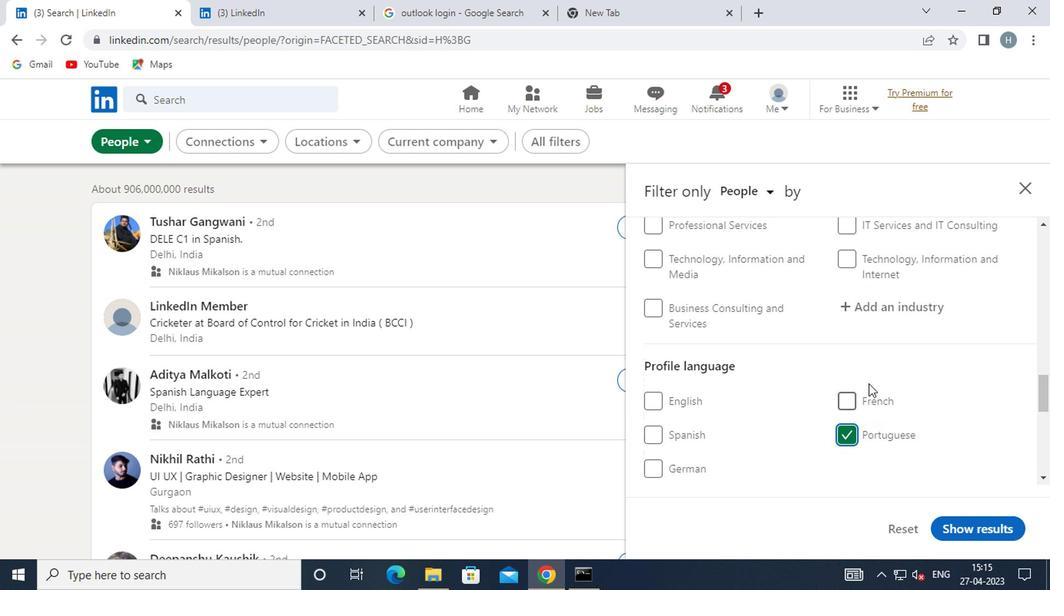 
Action: Mouse scrolled (869, 379) with delta (0, 0)
Screenshot: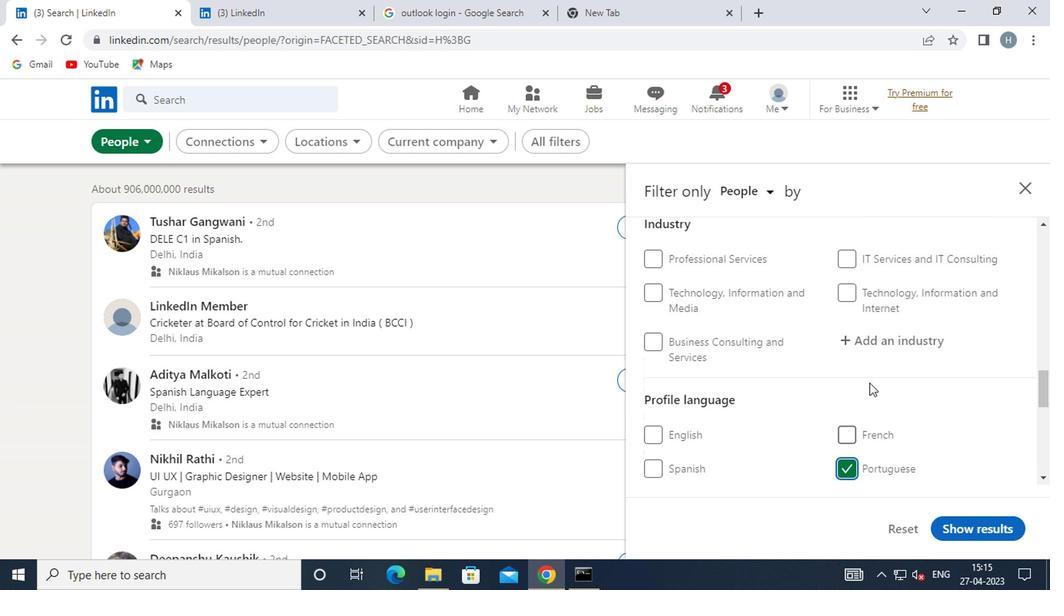 
Action: Mouse scrolled (869, 379) with delta (0, 0)
Screenshot: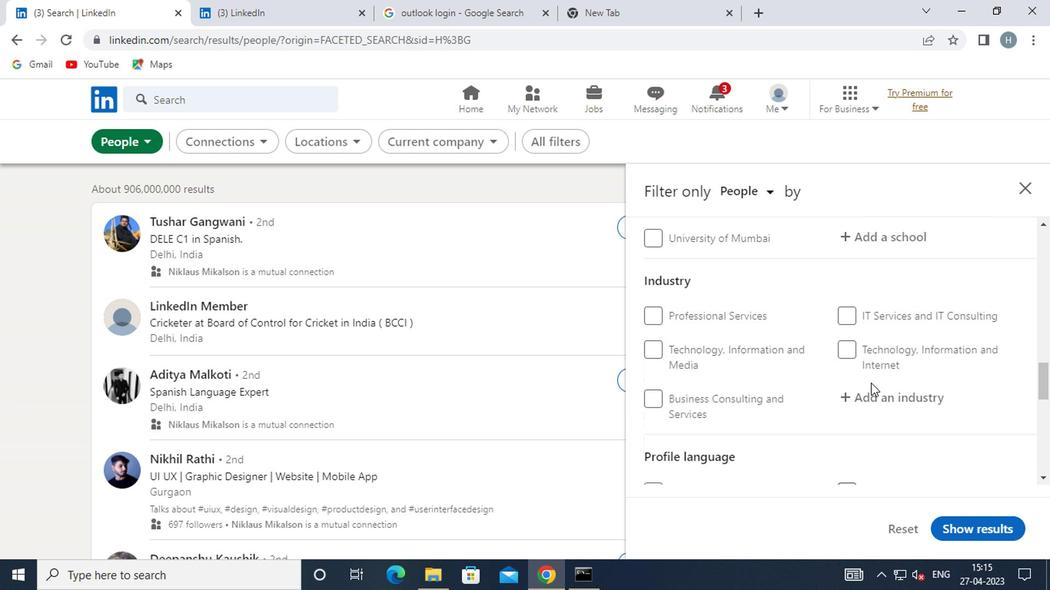 
Action: Mouse scrolled (869, 379) with delta (0, 0)
Screenshot: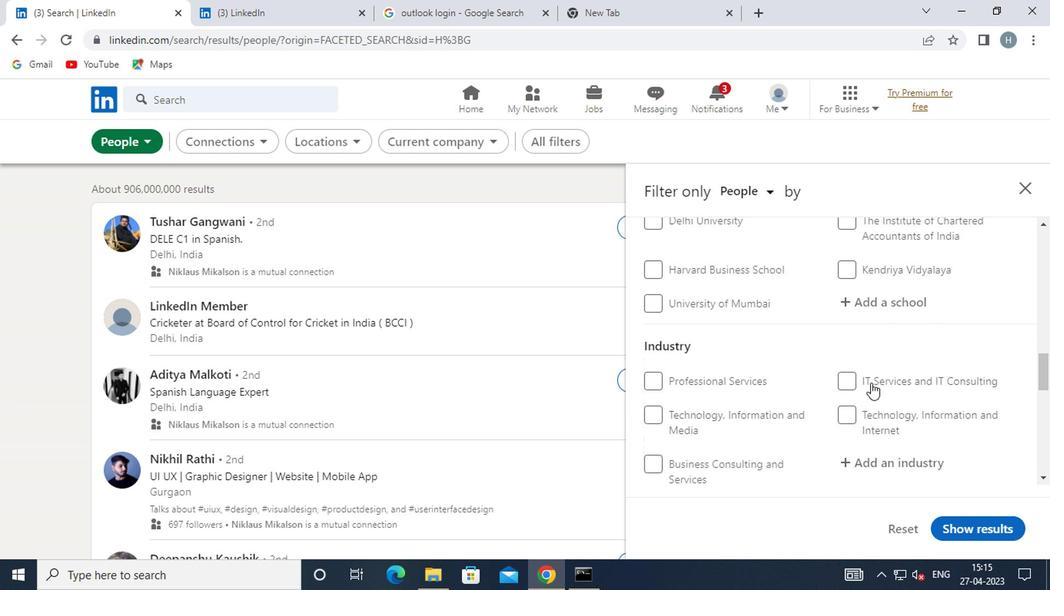 
Action: Mouse moved to (871, 377)
Screenshot: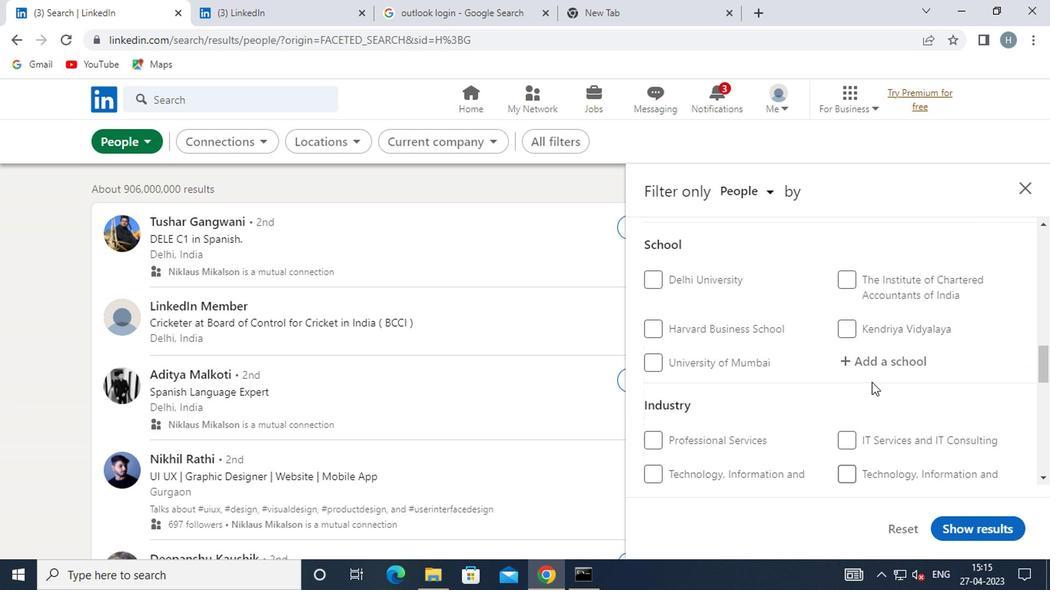 
Action: Mouse scrolled (871, 378) with delta (0, 1)
Screenshot: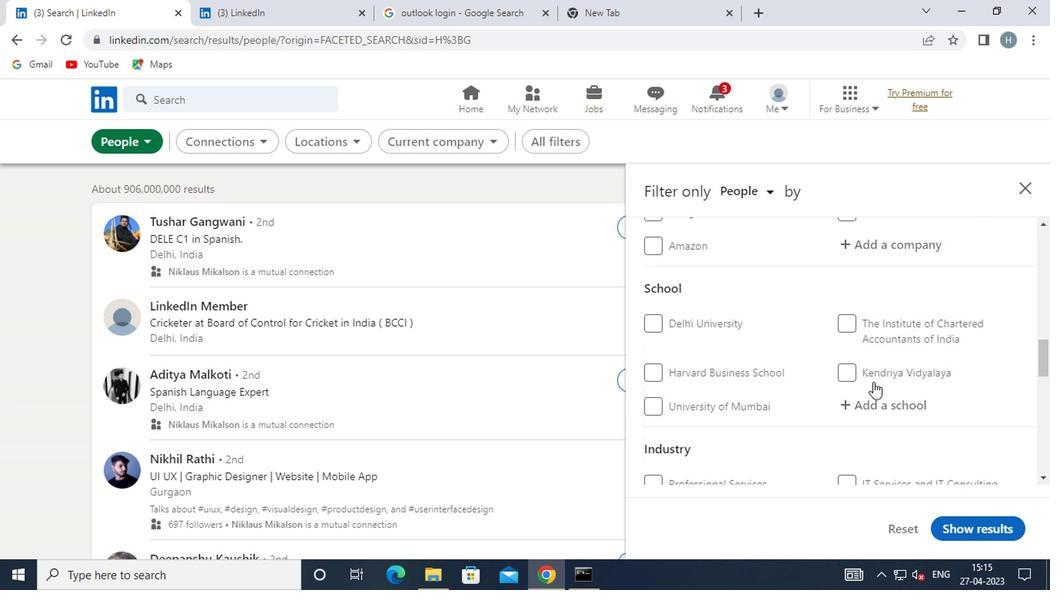 
Action: Mouse moved to (875, 375)
Screenshot: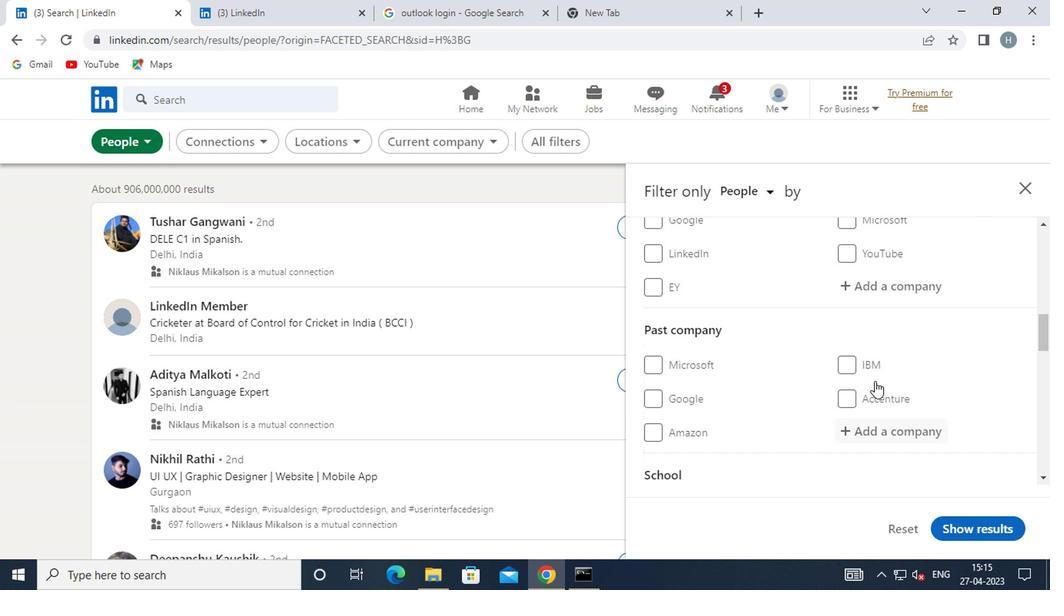 
Action: Mouse scrolled (875, 375) with delta (0, 0)
Screenshot: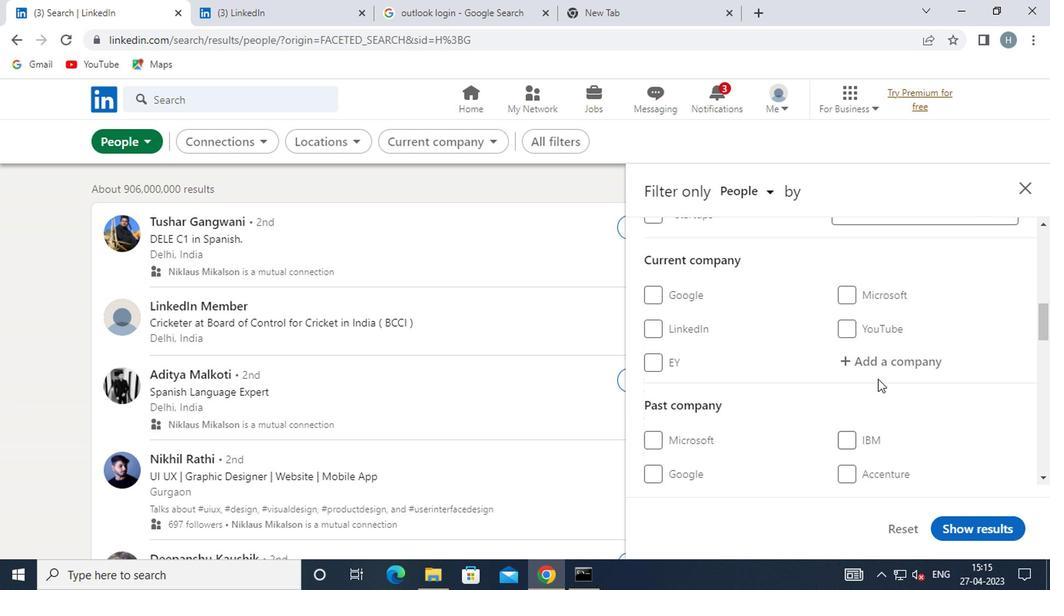 
Action: Mouse scrolled (875, 375) with delta (0, 0)
Screenshot: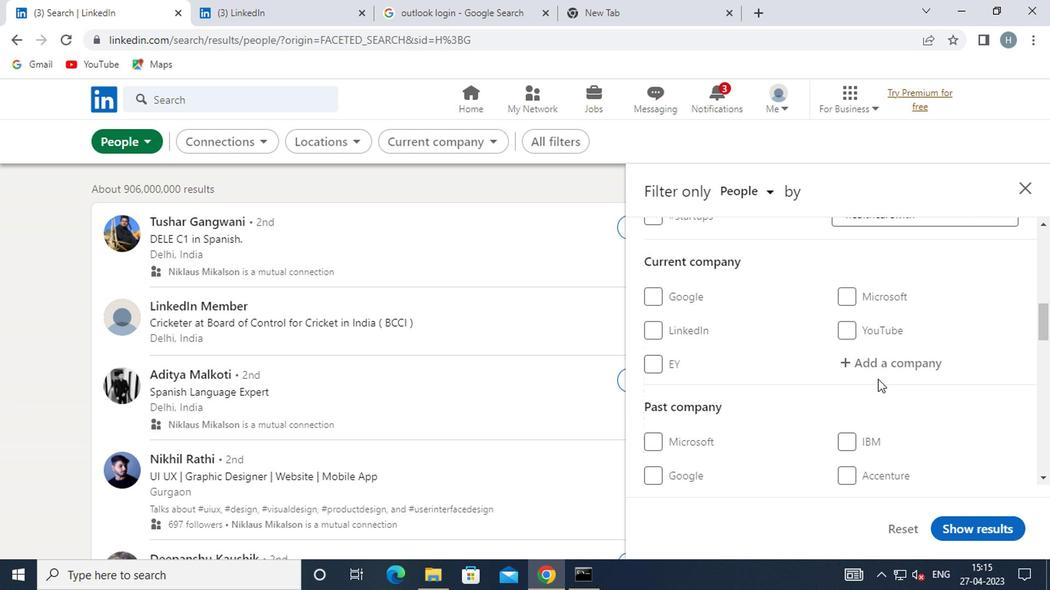 
Action: Mouse scrolled (875, 374) with delta (0, 0)
Screenshot: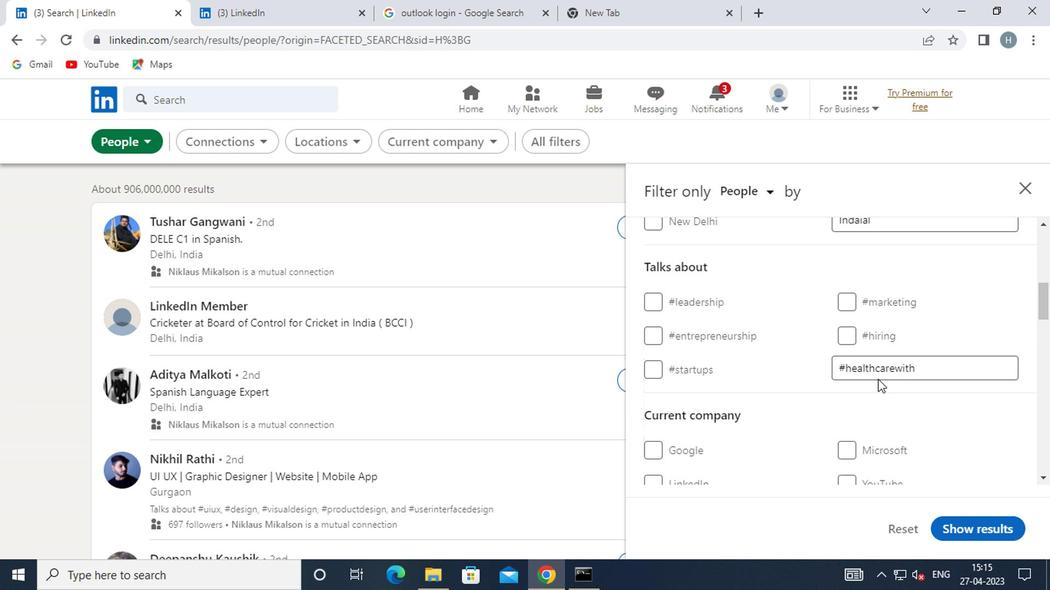 
Action: Mouse moved to (878, 431)
Screenshot: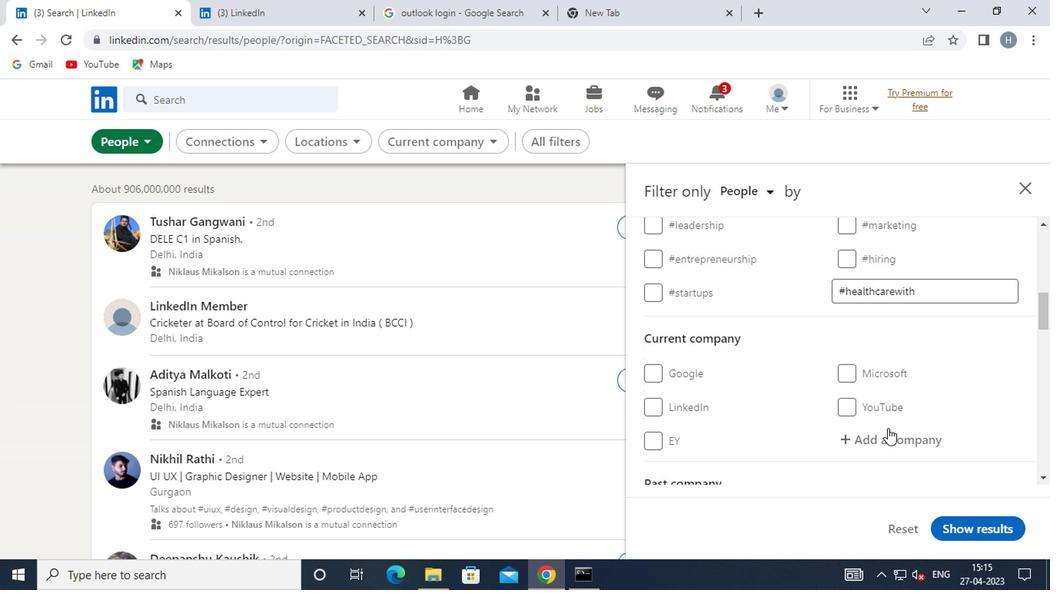 
Action: Mouse pressed left at (878, 431)
Screenshot: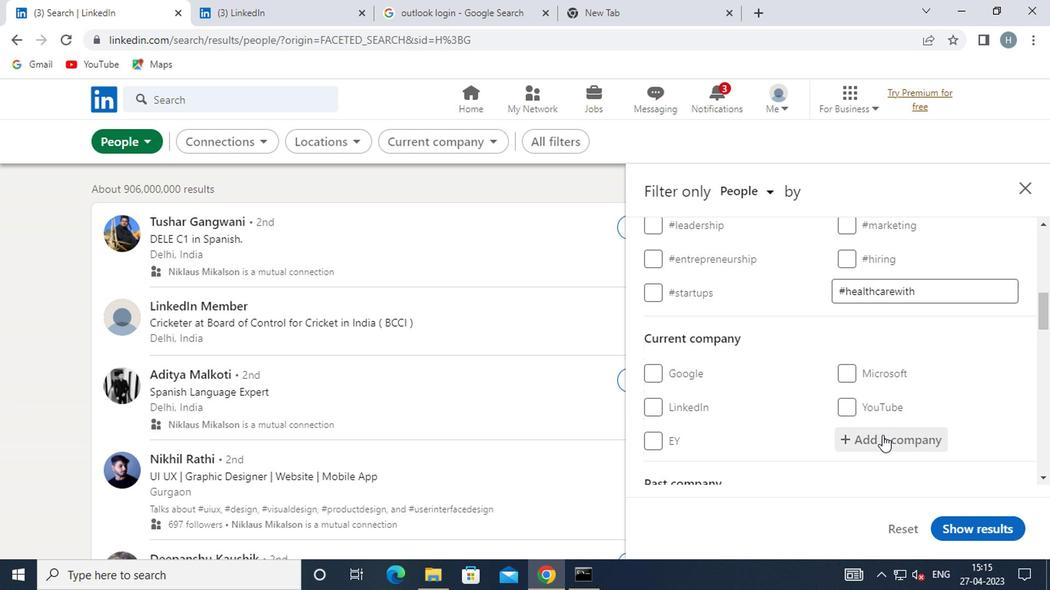 
Action: Key pressed <Key.shift>OFFSHORE<Key.space><Key.shift>M
Screenshot: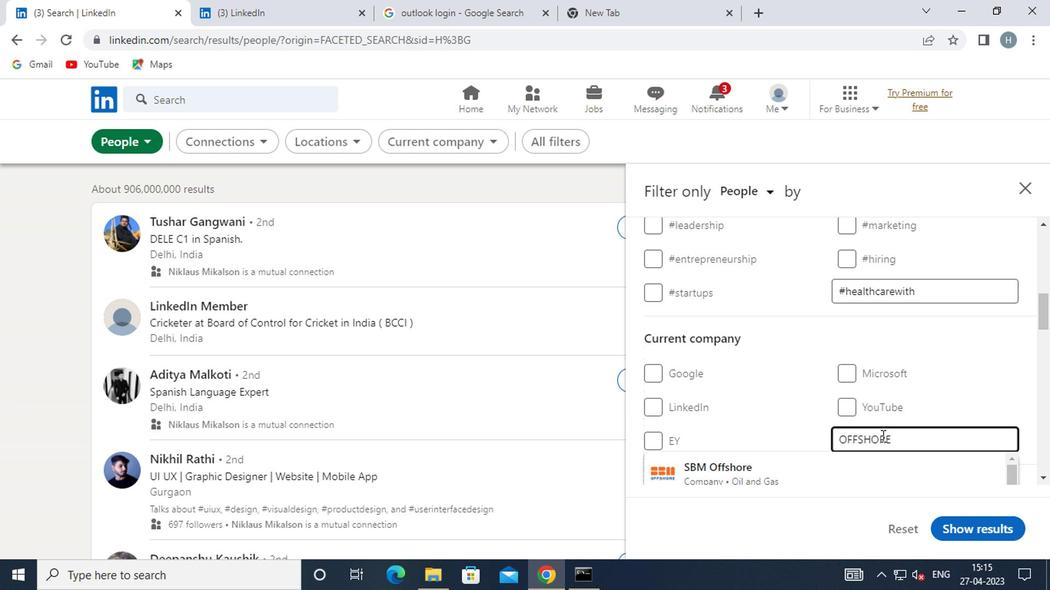 
Action: Mouse moved to (810, 412)
Screenshot: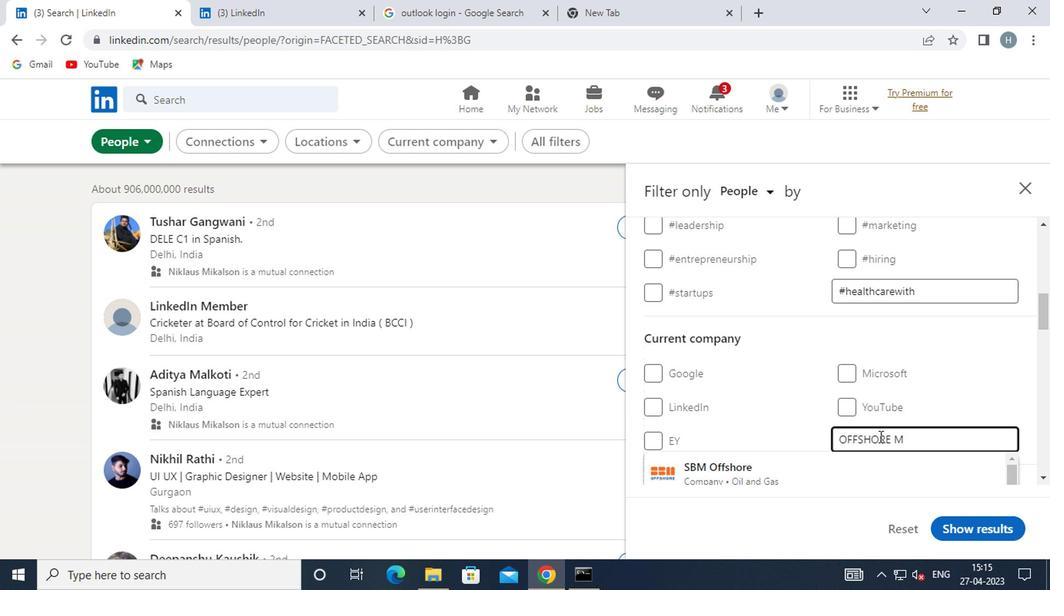 
Action: Key pressed A
Screenshot: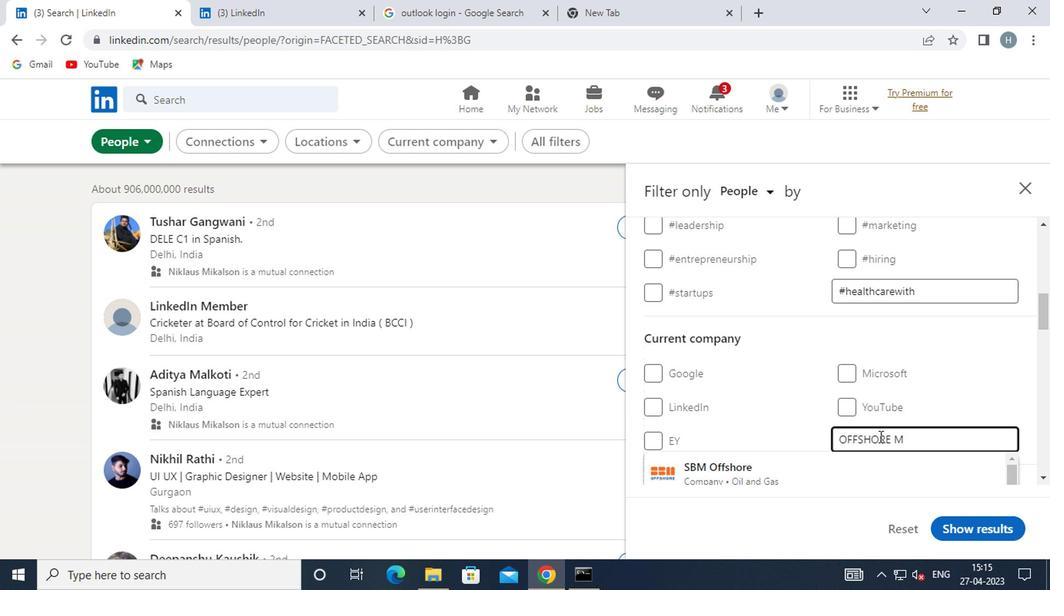 
Action: Mouse moved to (824, 418)
Screenshot: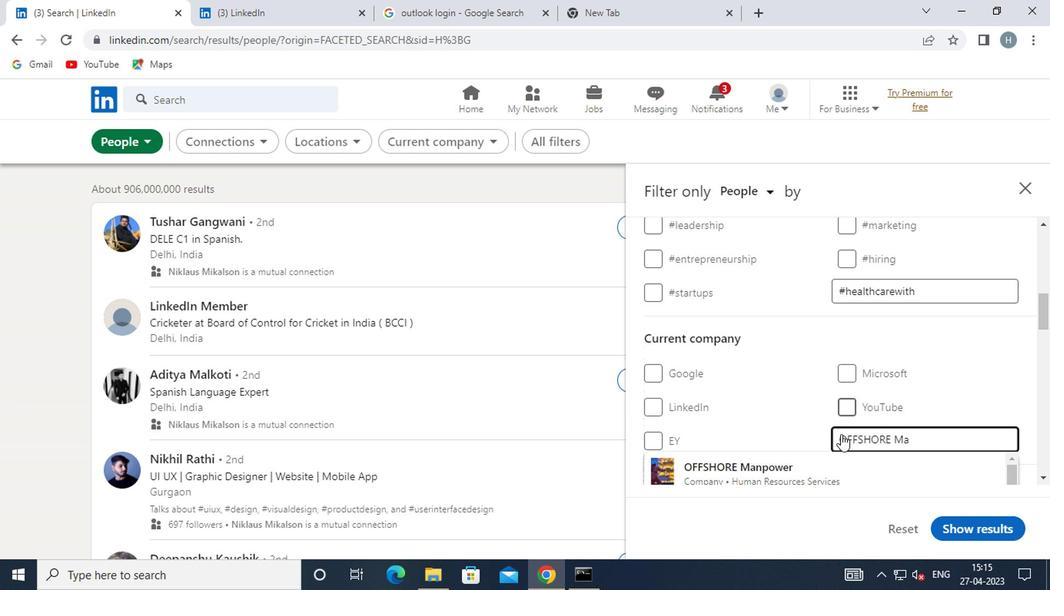 
Action: Mouse scrolled (824, 418) with delta (0, 0)
Screenshot: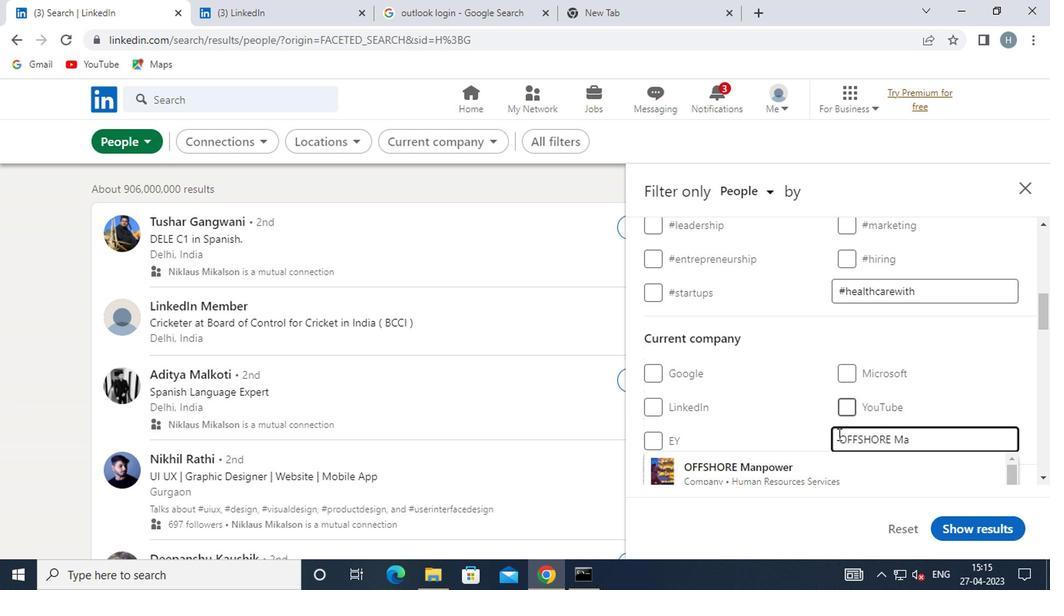 
Action: Mouse scrolled (824, 418) with delta (0, 0)
Screenshot: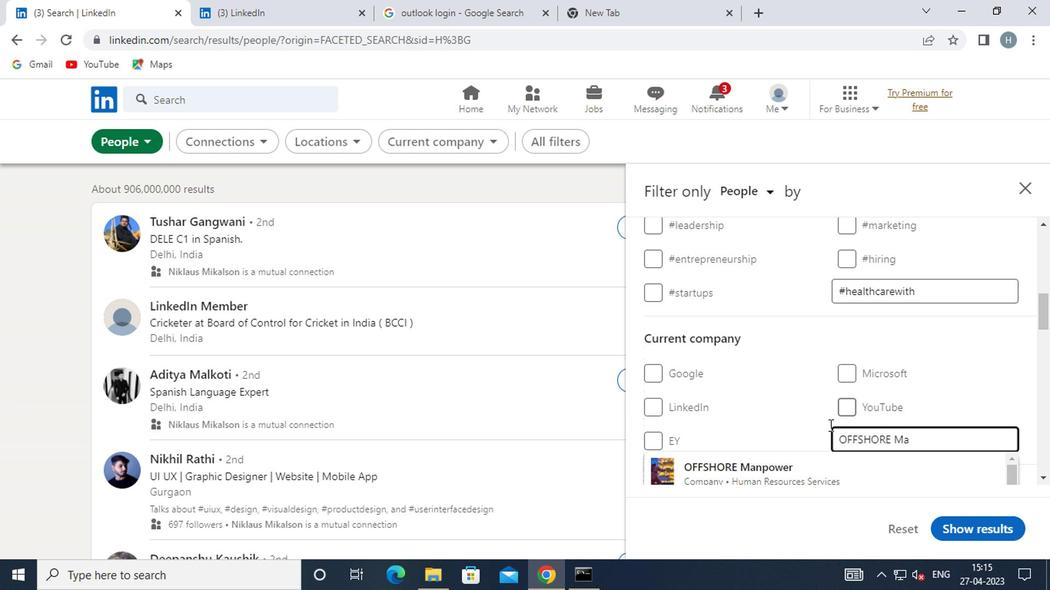 
Action: Mouse moved to (824, 314)
Screenshot: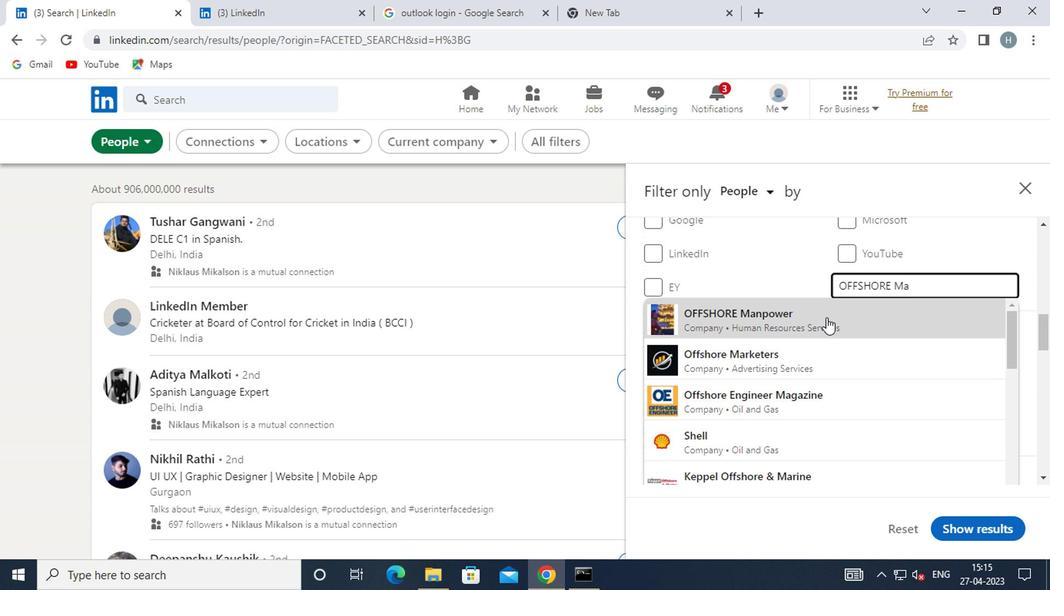 
Action: Mouse pressed left at (824, 314)
Screenshot: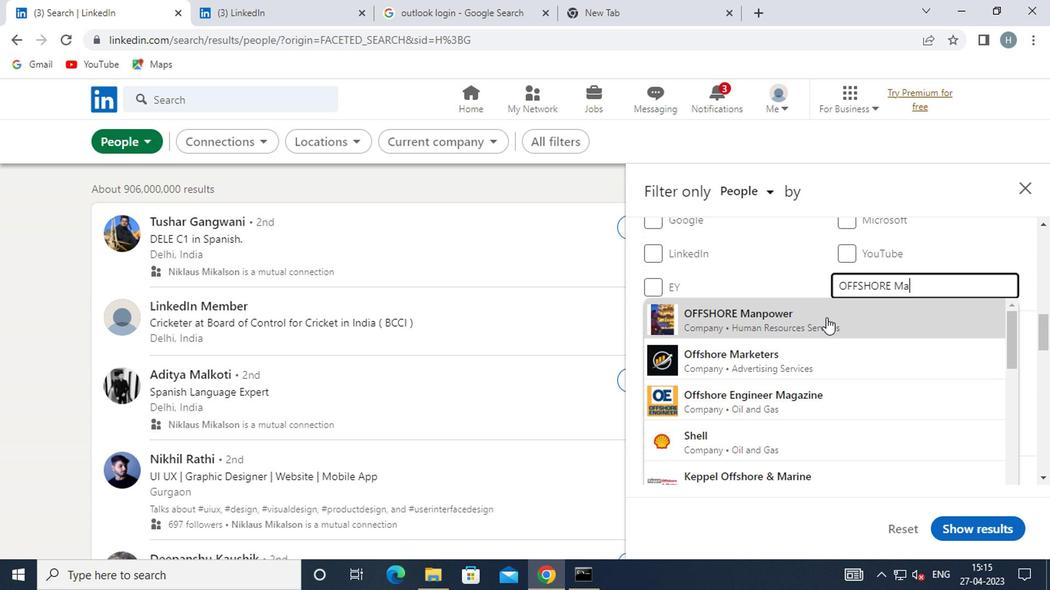 
Action: Mouse moved to (825, 307)
Screenshot: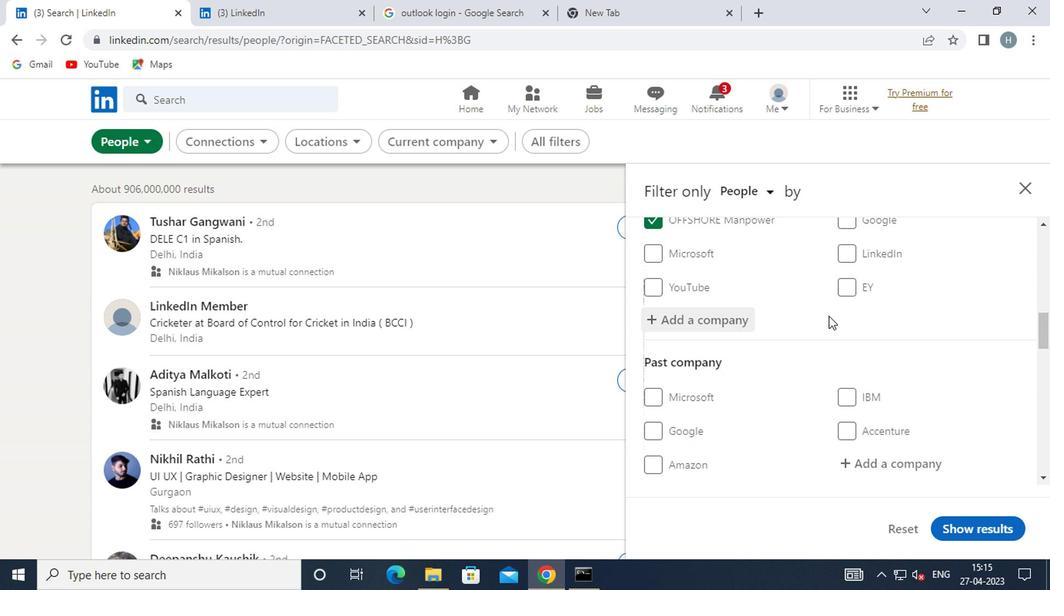 
Action: Mouse scrolled (825, 306) with delta (0, 0)
Screenshot: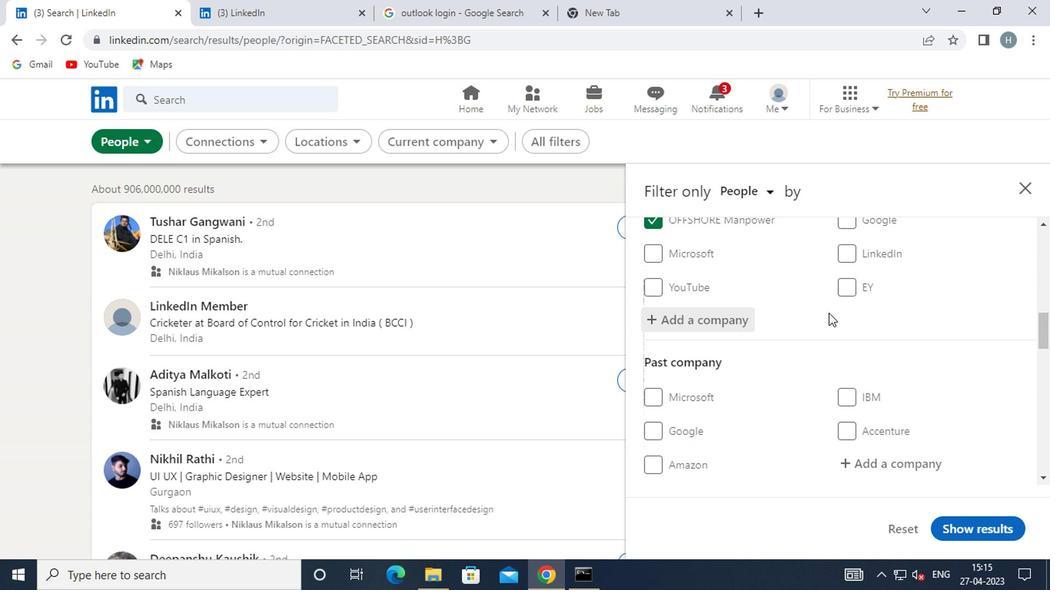 
Action: Mouse scrolled (825, 306) with delta (0, 0)
Screenshot: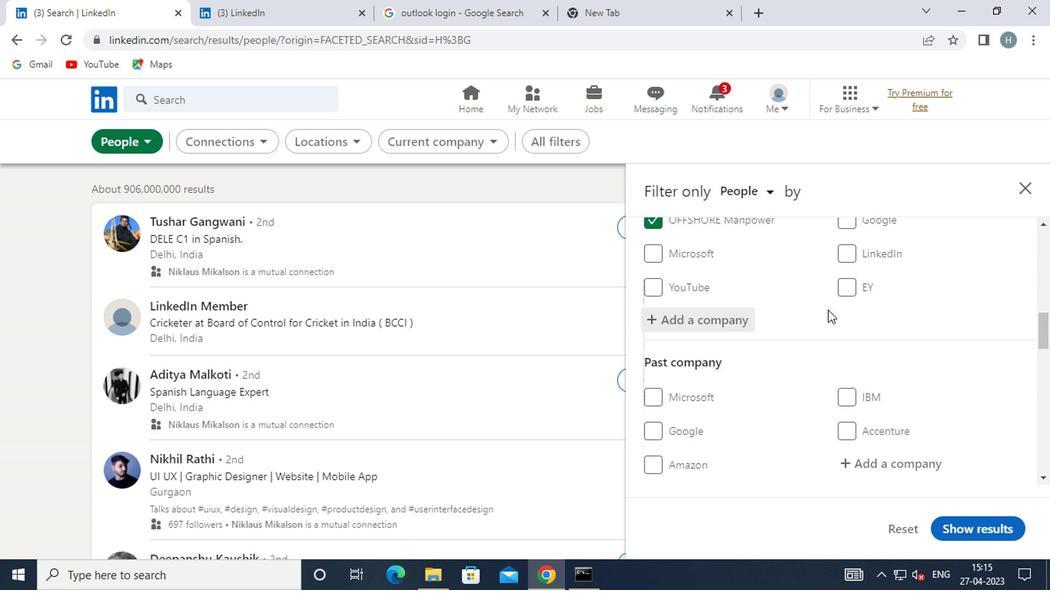 
Action: Mouse moved to (850, 321)
Screenshot: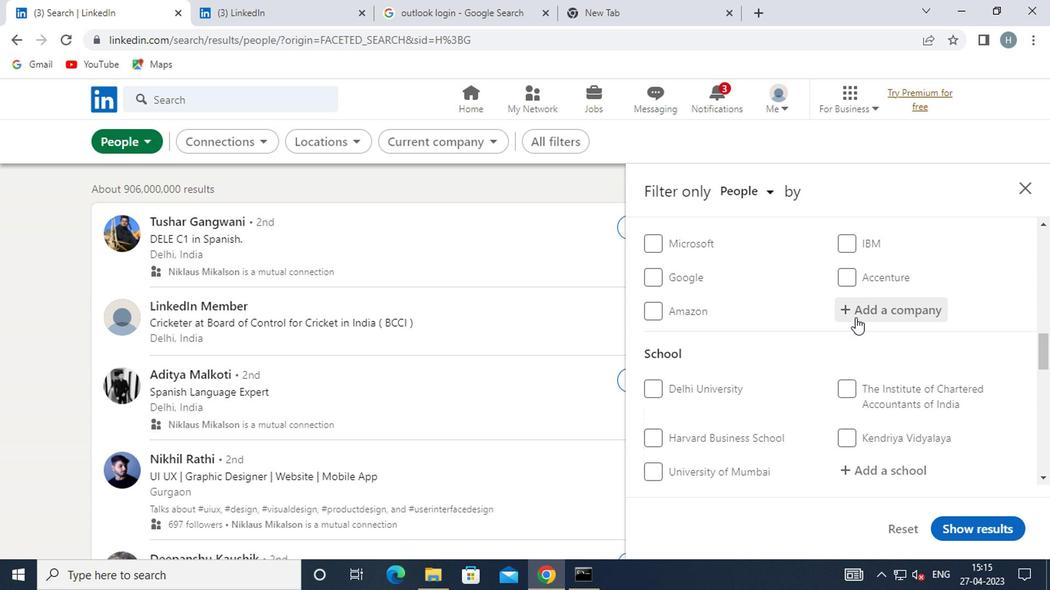 
Action: Mouse scrolled (850, 321) with delta (0, 0)
Screenshot: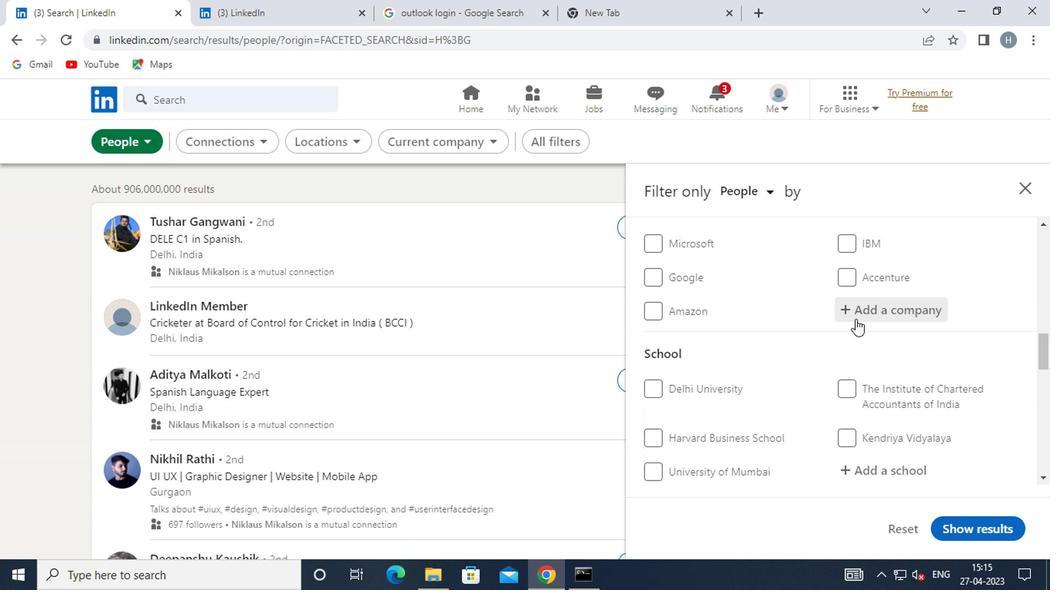 
Action: Mouse moved to (871, 387)
Screenshot: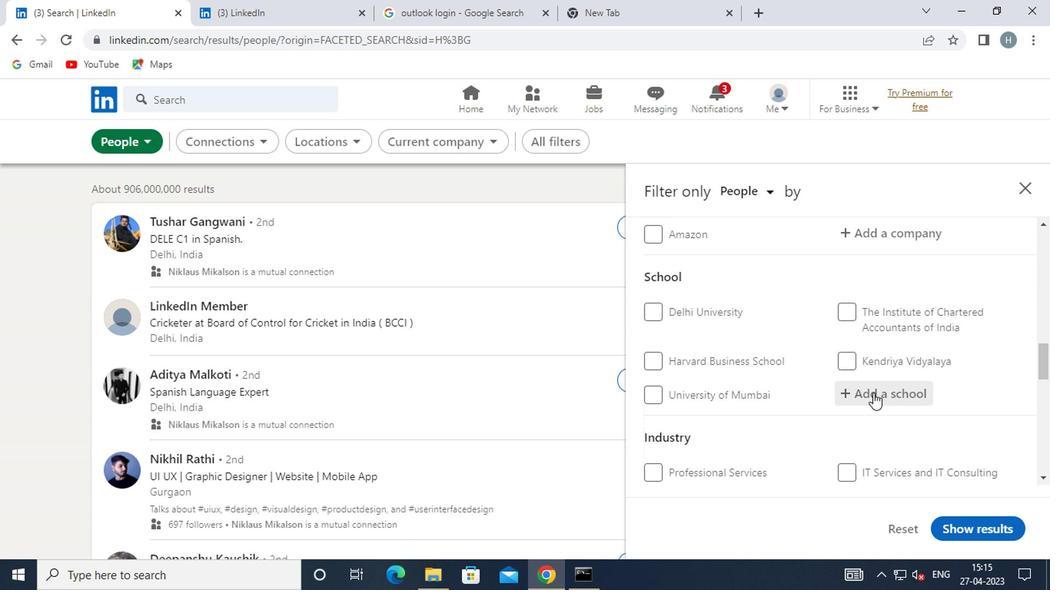 
Action: Mouse pressed left at (871, 387)
Screenshot: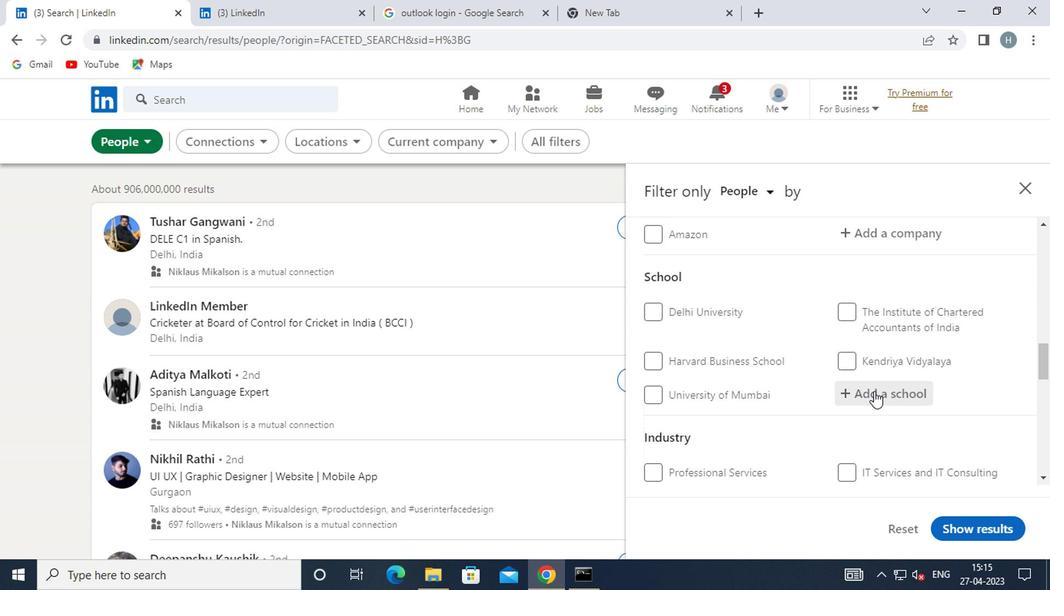 
Action: Mouse moved to (871, 385)
Screenshot: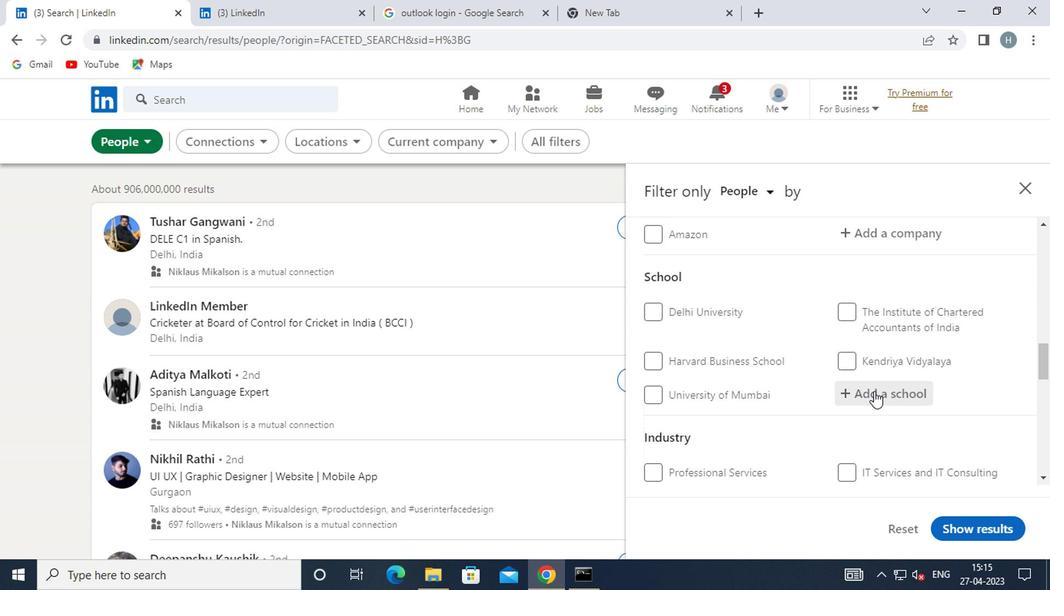 
Action: Key pressed <Key.shift>COLLEGE<Key.space><Key.shift>O<Key.backspace>OF<Key.space>
Screenshot: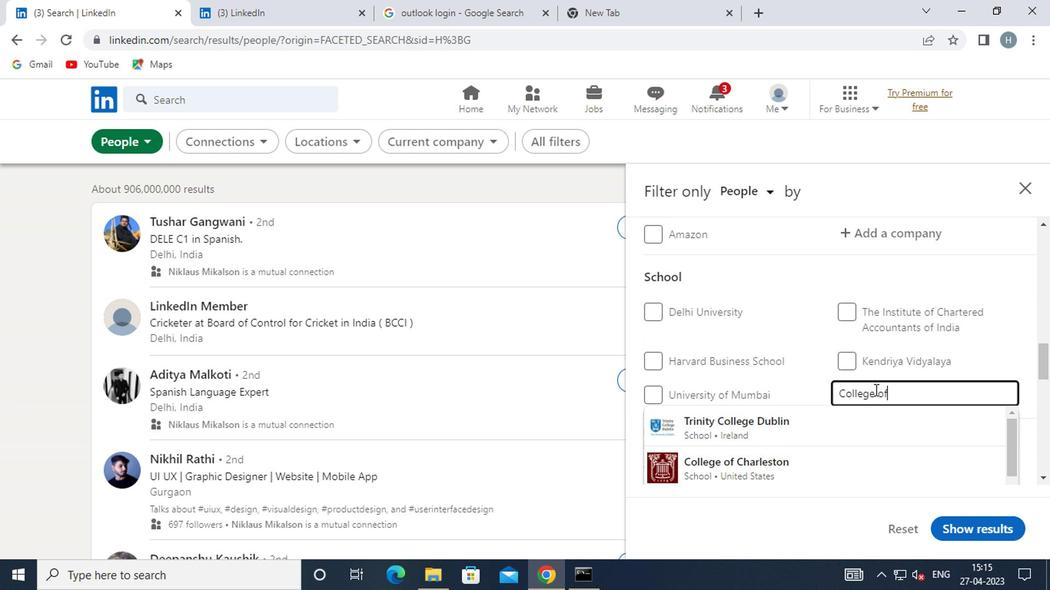 
Action: Mouse moved to (928, 376)
Screenshot: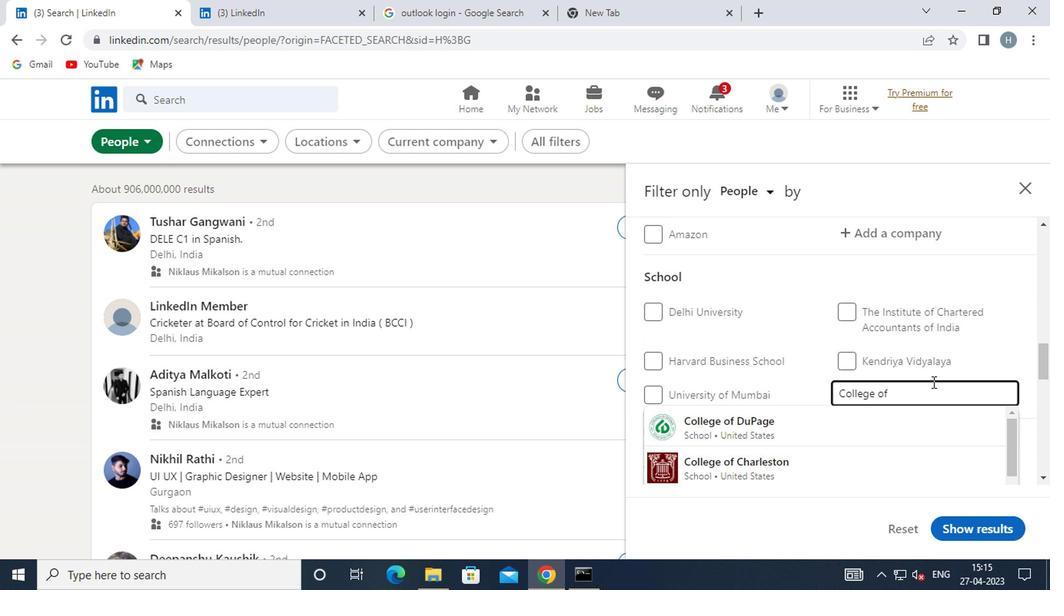 
Action: Key pressed <Key.shift>C
Screenshot: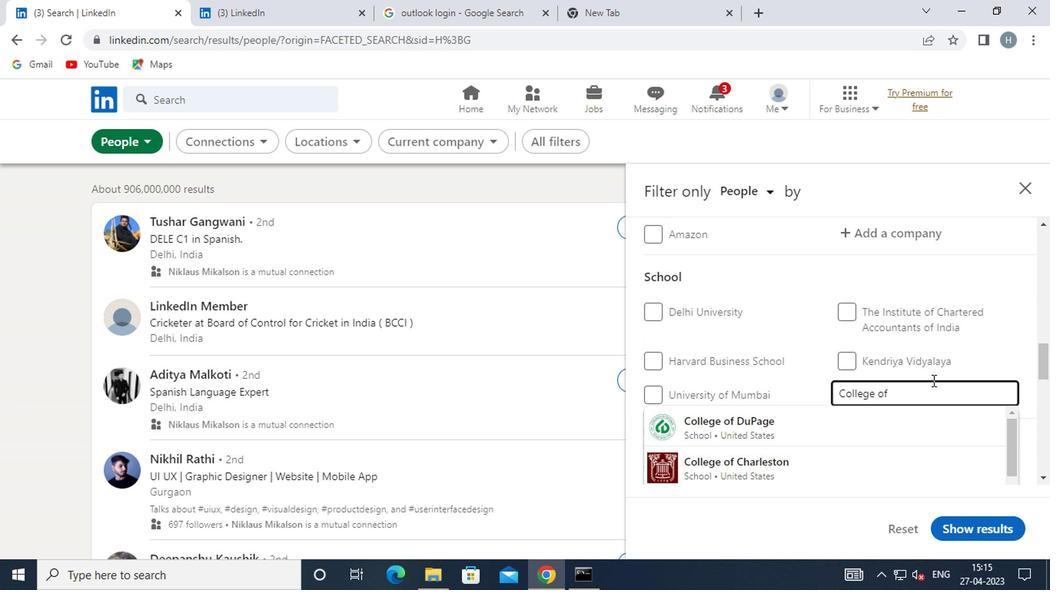 
Action: Mouse moved to (930, 375)
Screenshot: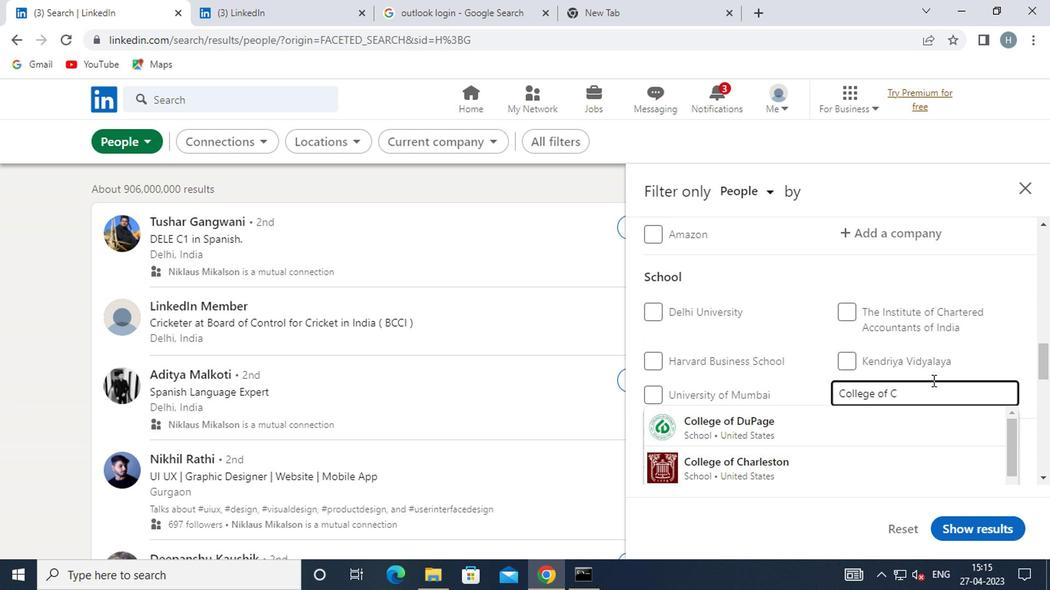 
Action: Key pressed O
Screenshot: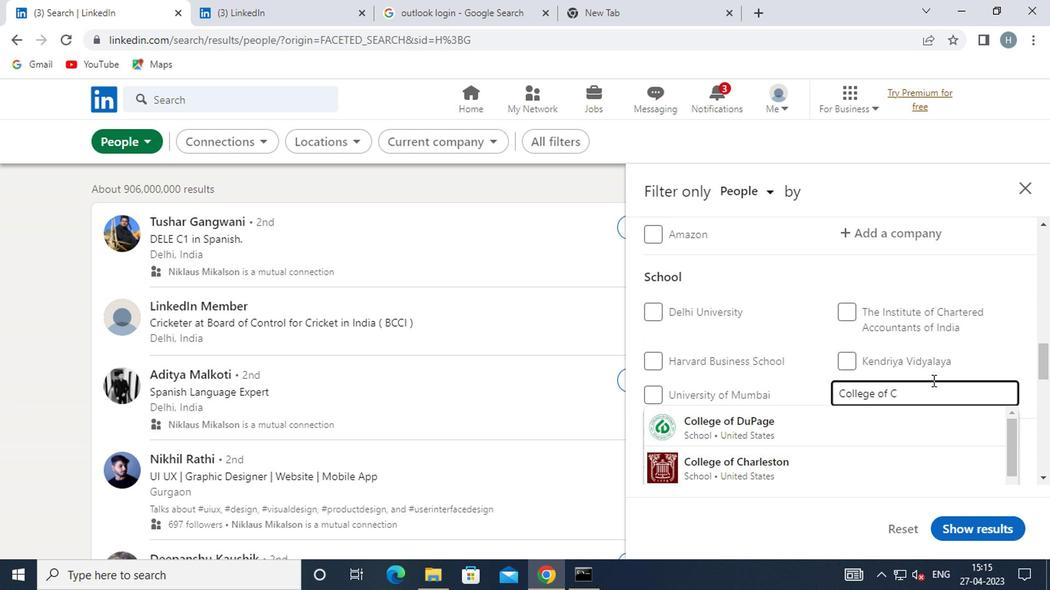 
Action: Mouse moved to (932, 372)
Screenshot: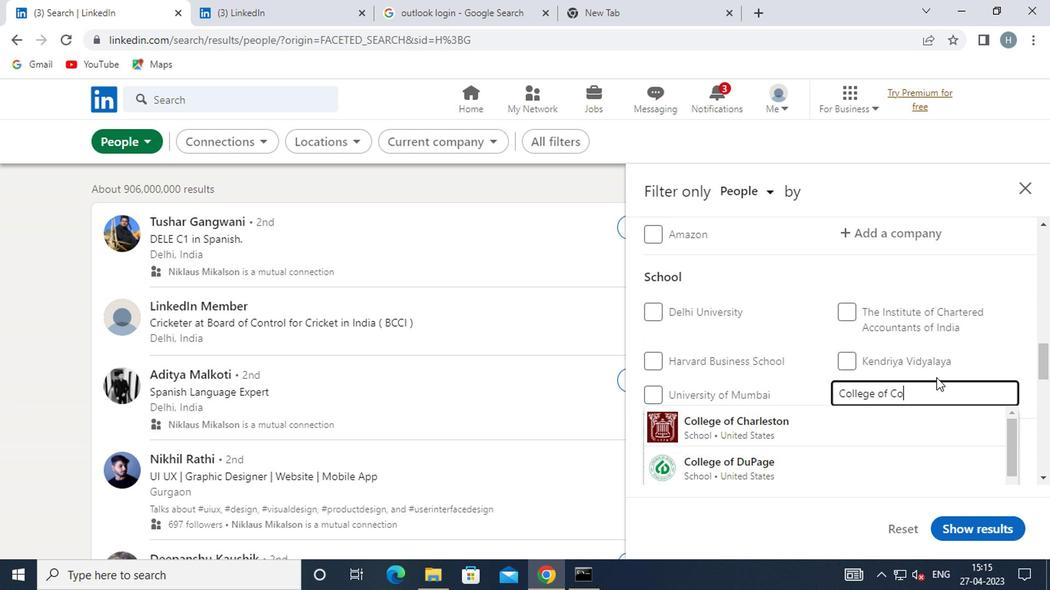 
Action: Key pressed MMERC
Screenshot: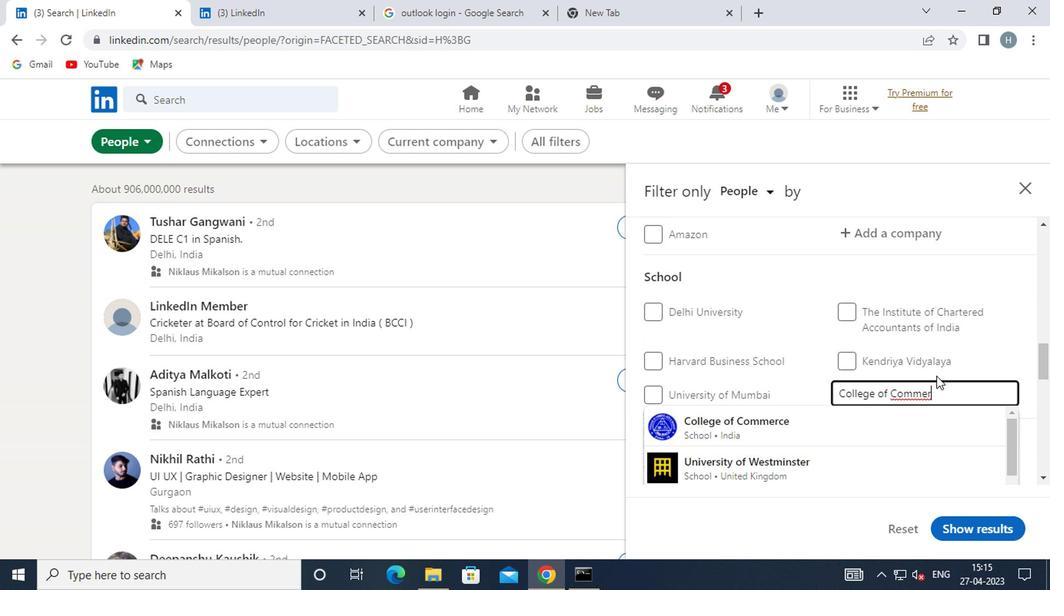 
Action: Mouse moved to (805, 418)
Screenshot: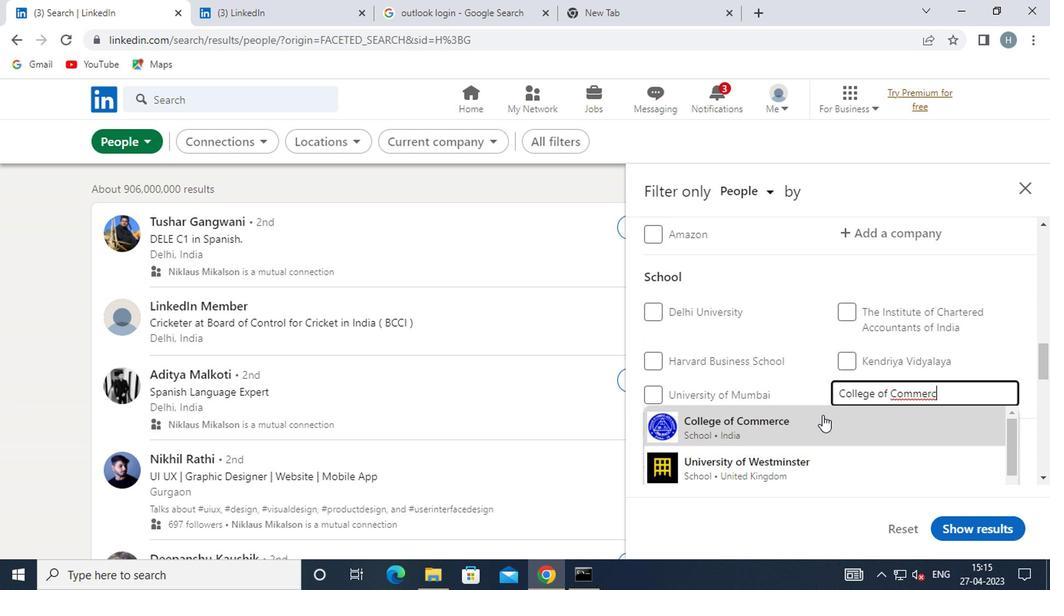 
Action: Mouse pressed left at (805, 418)
Screenshot: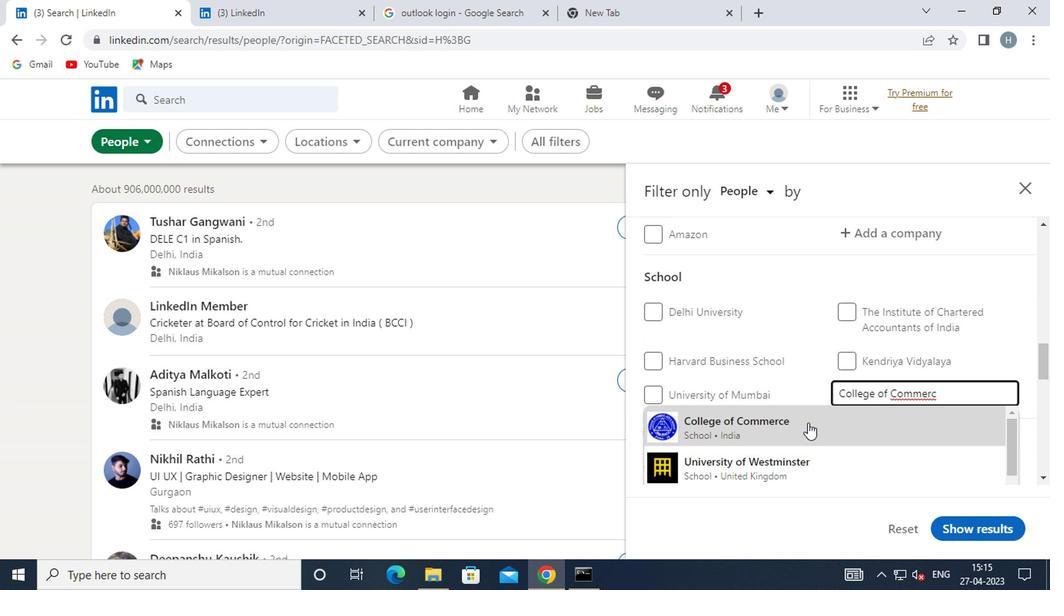 
Action: Mouse moved to (812, 391)
Screenshot: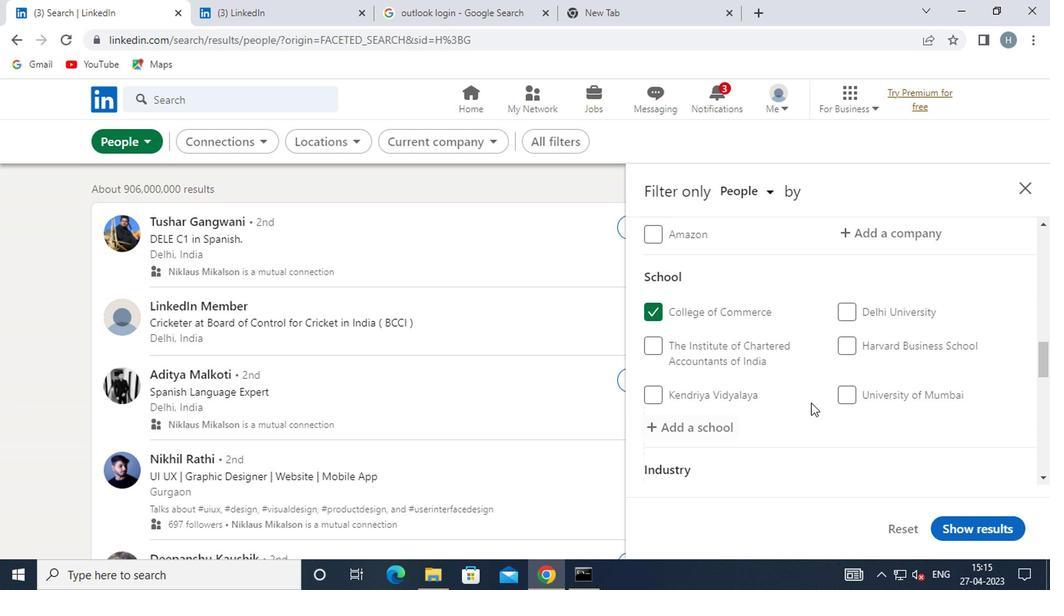 
Action: Mouse scrolled (812, 391) with delta (0, 0)
Screenshot: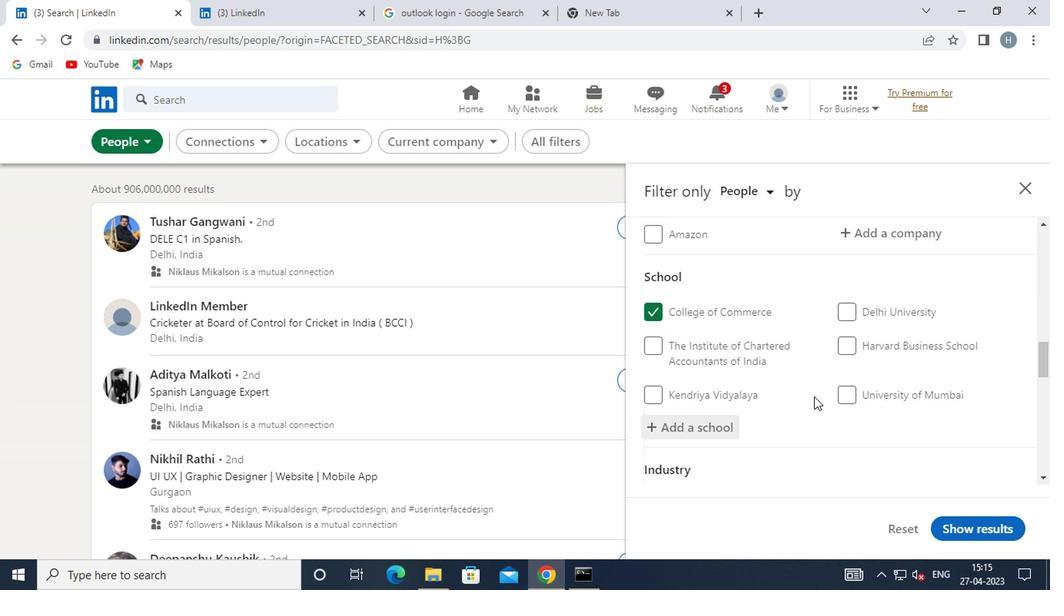 
Action: Mouse scrolled (812, 391) with delta (0, 0)
Screenshot: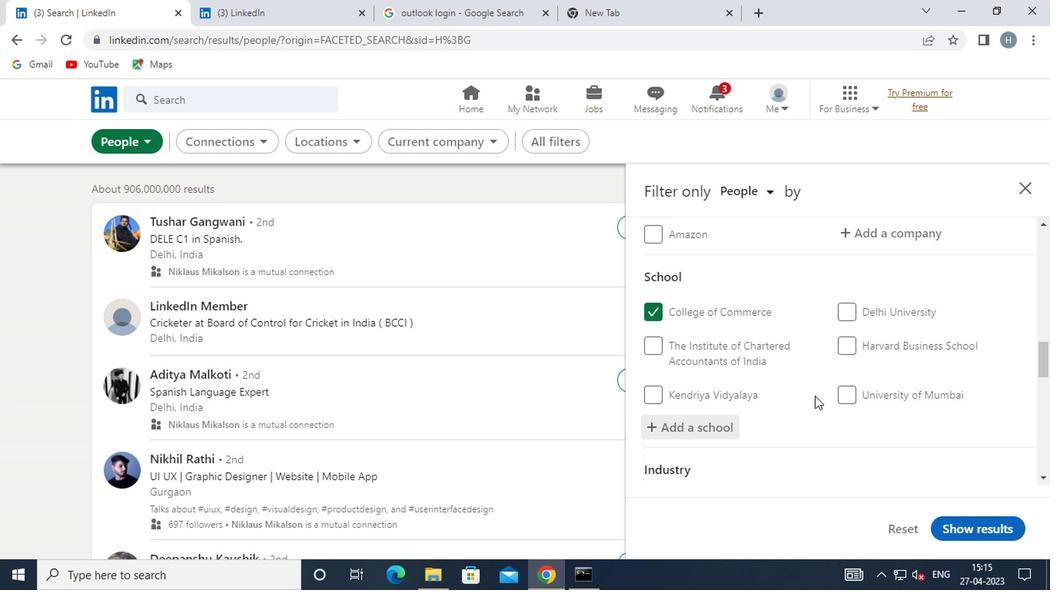 
Action: Mouse moved to (810, 383)
Screenshot: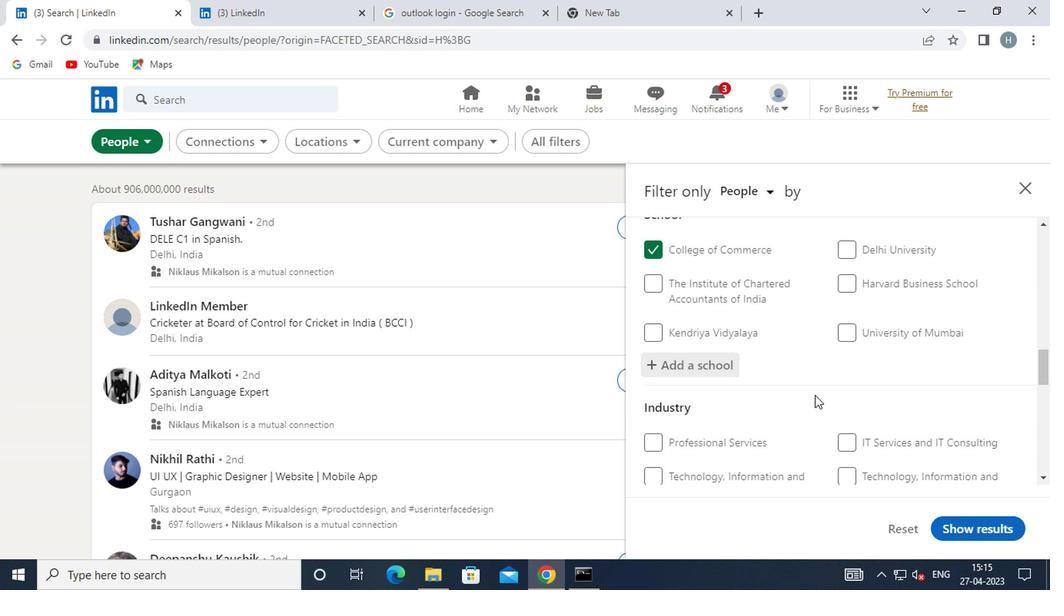 
Action: Mouse scrolled (810, 382) with delta (0, 0)
Screenshot: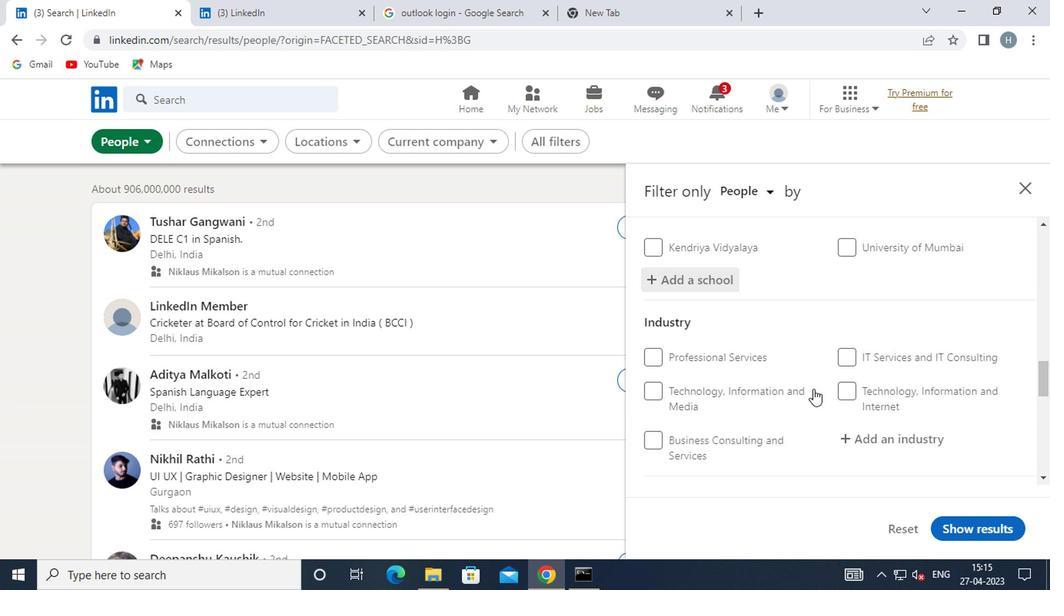 
Action: Mouse moved to (881, 350)
Screenshot: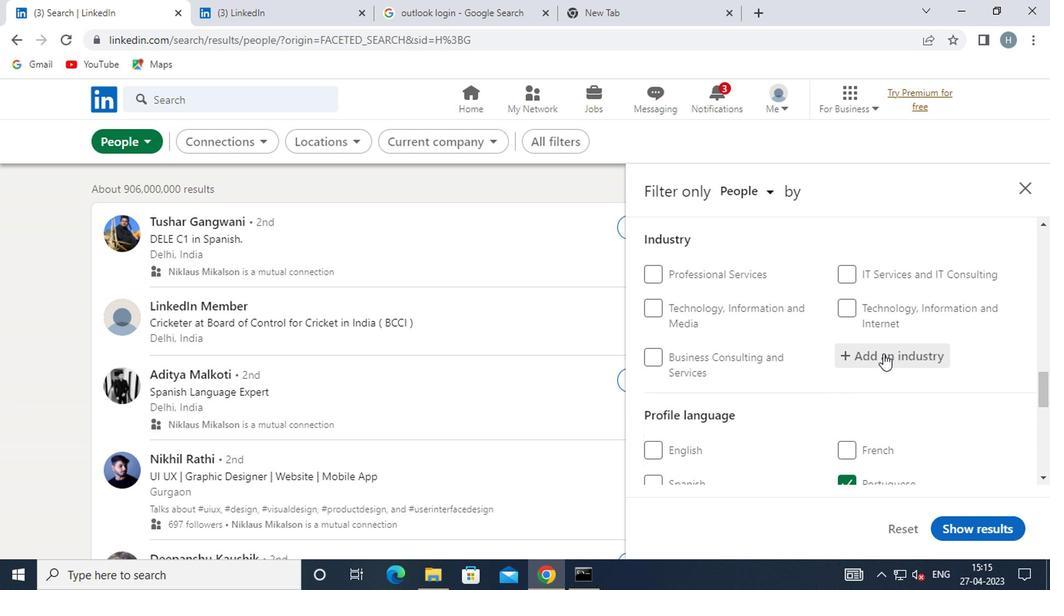 
Action: Mouse pressed left at (881, 350)
Screenshot: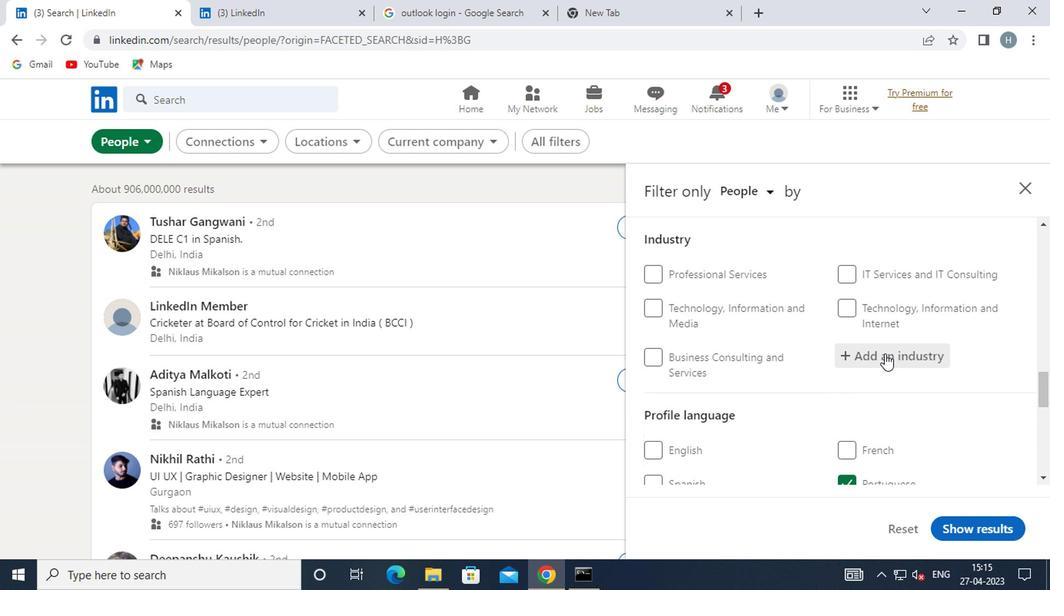 
Action: Mouse moved to (878, 351)
Screenshot: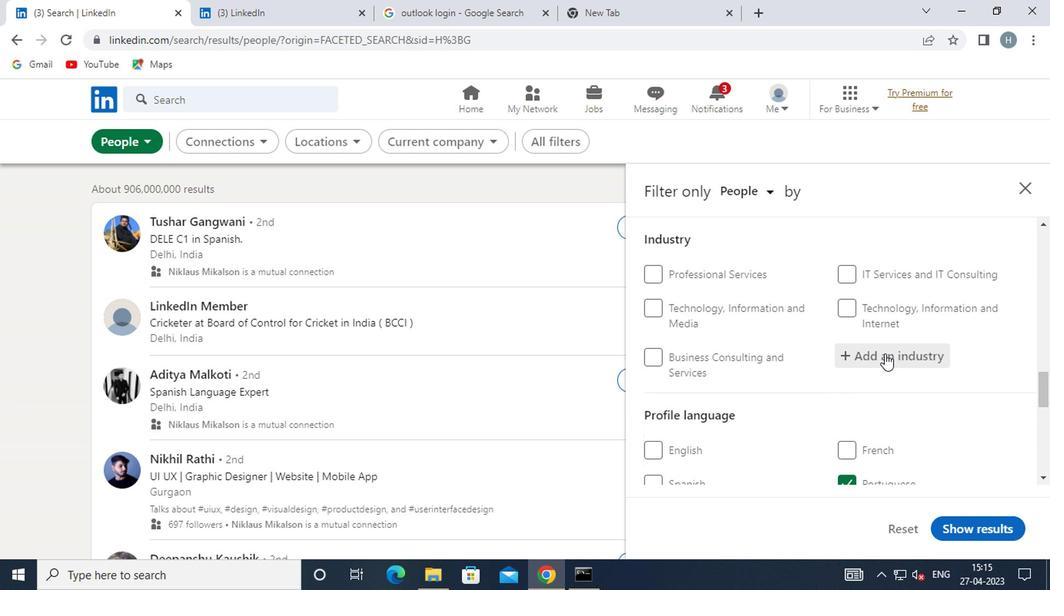 
Action: Key pressed <Key.shift>SUGA
Screenshot: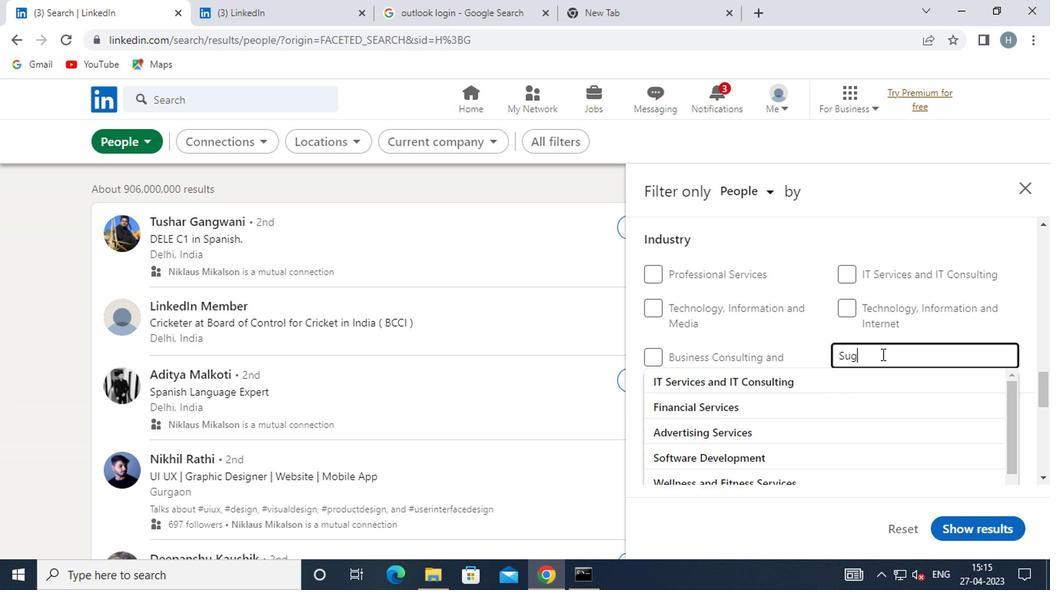 
Action: Mouse moved to (868, 351)
Screenshot: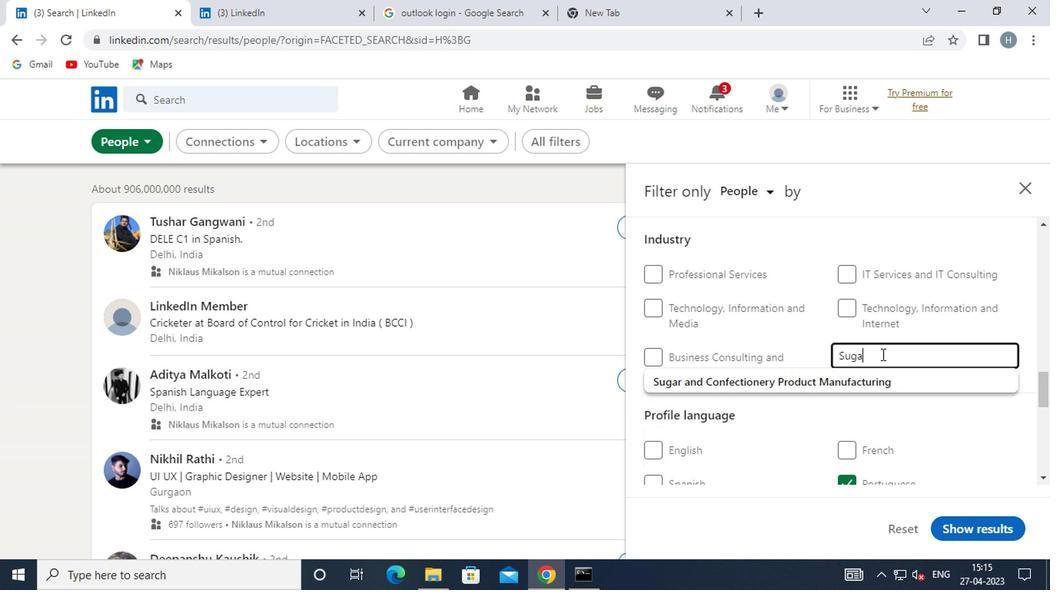 
Action: Key pressed R
Screenshot: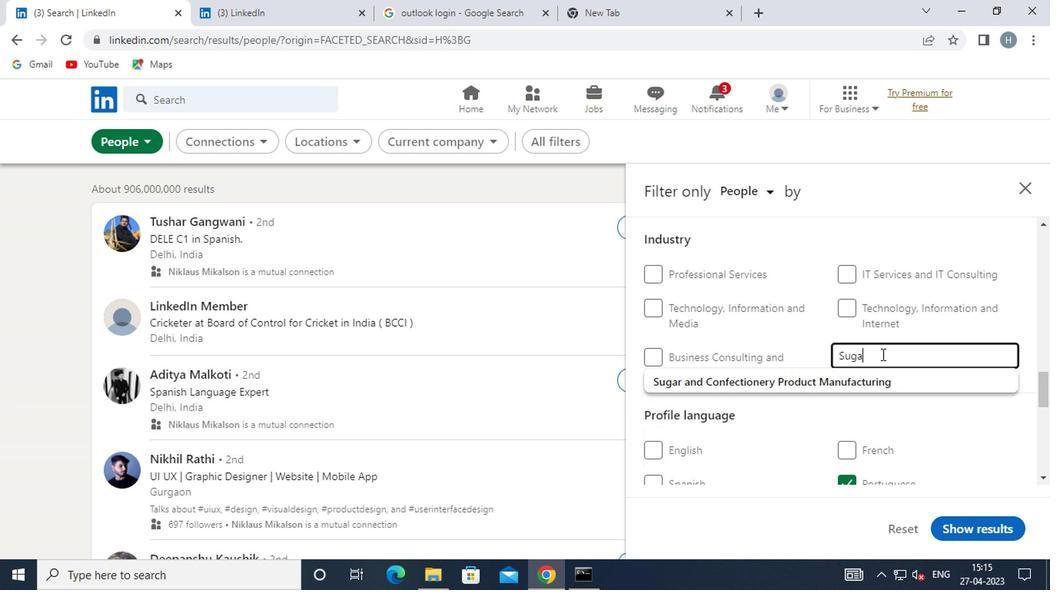 
Action: Mouse moved to (829, 375)
Screenshot: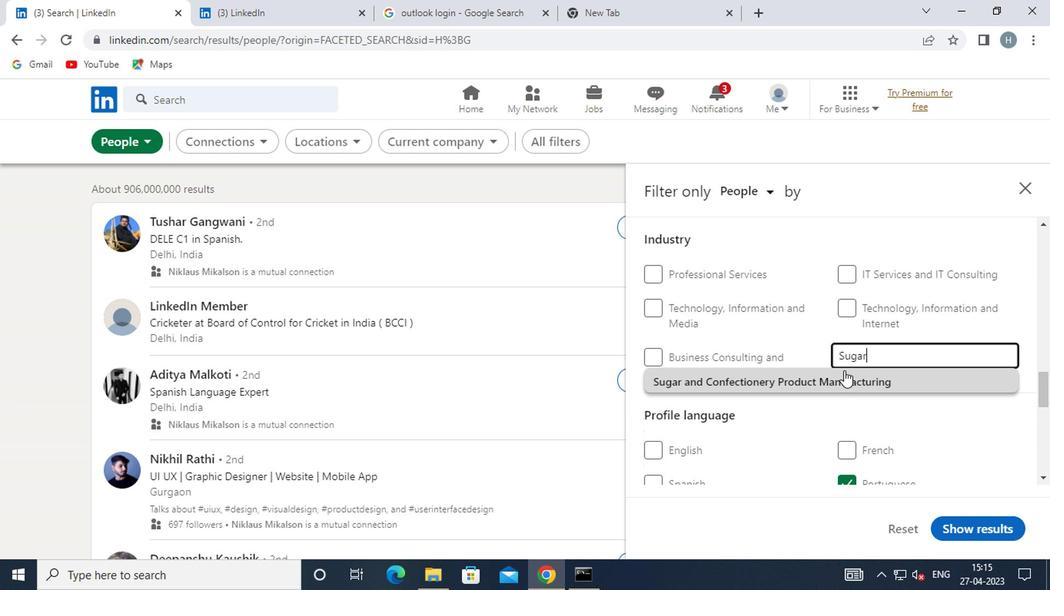 
Action: Mouse pressed left at (829, 375)
Screenshot: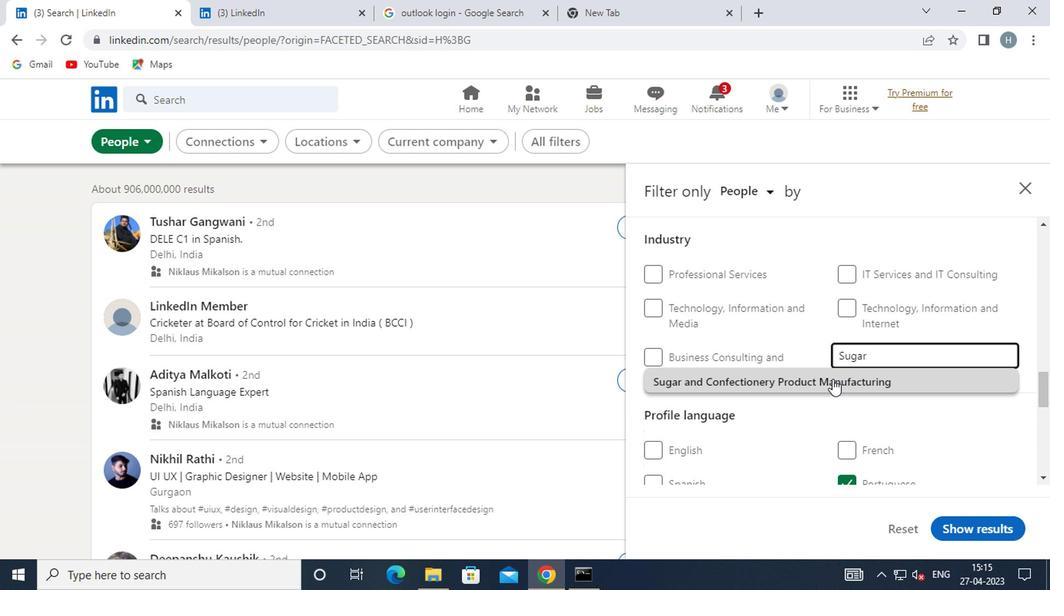 
Action: Mouse moved to (829, 373)
Screenshot: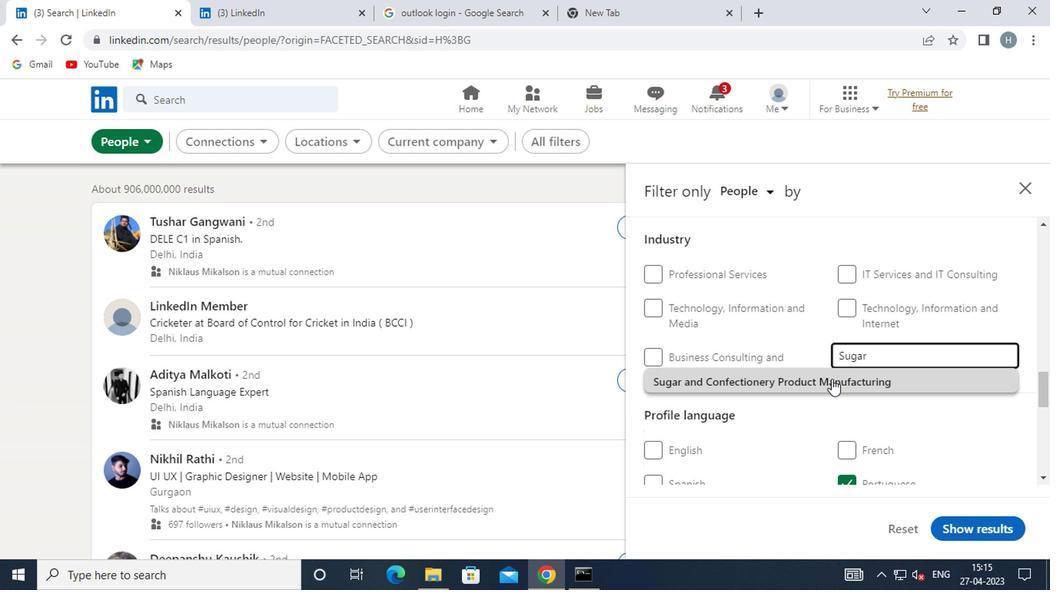 
Action: Mouse scrolled (829, 373) with delta (0, 0)
Screenshot: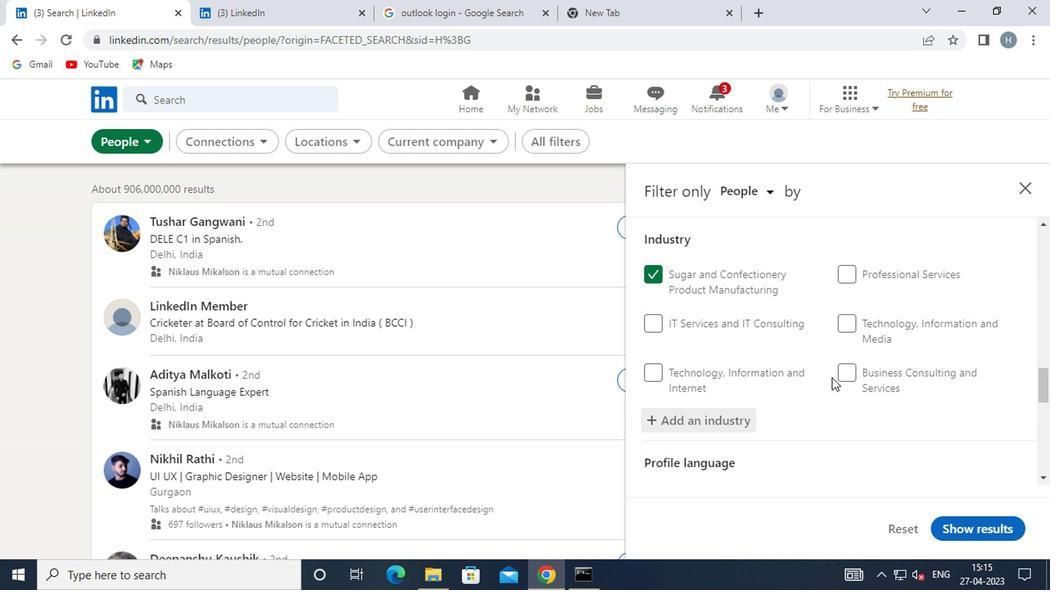 
Action: Mouse moved to (828, 373)
Screenshot: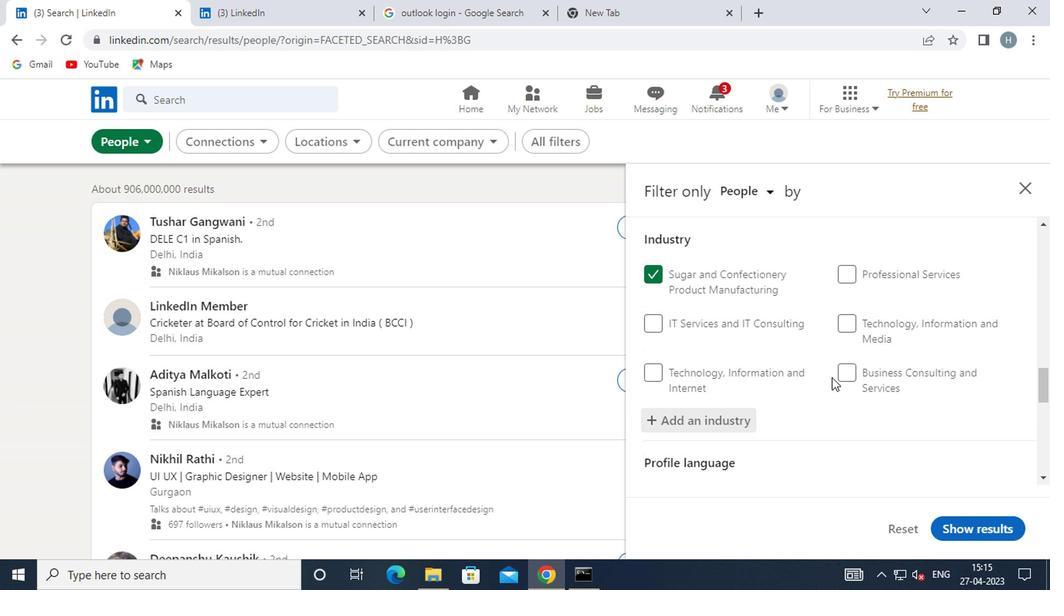 
Action: Mouse scrolled (828, 372) with delta (0, 0)
Screenshot: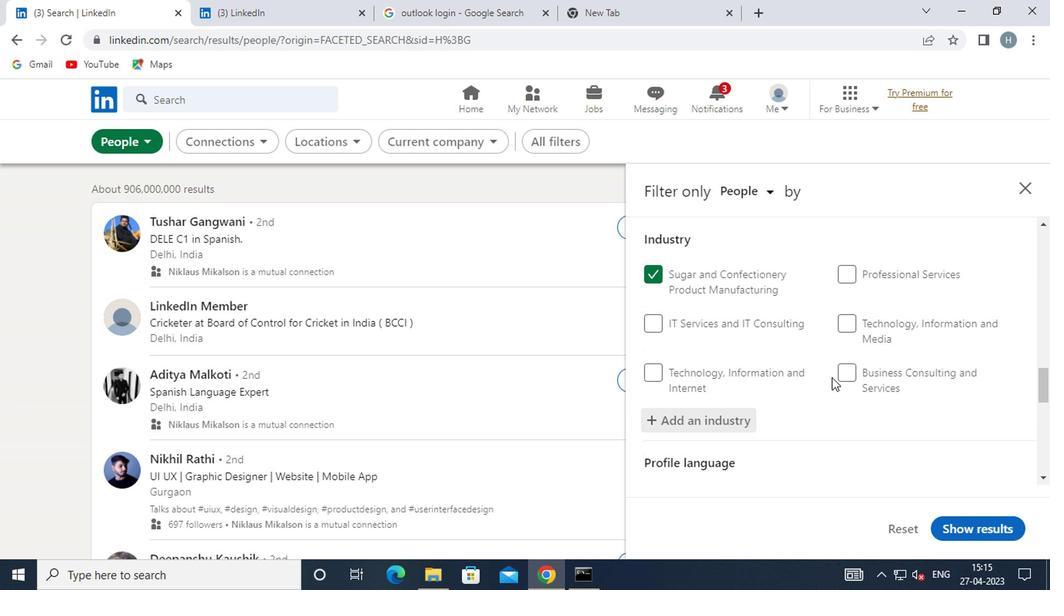 
Action: Mouse moved to (824, 373)
Screenshot: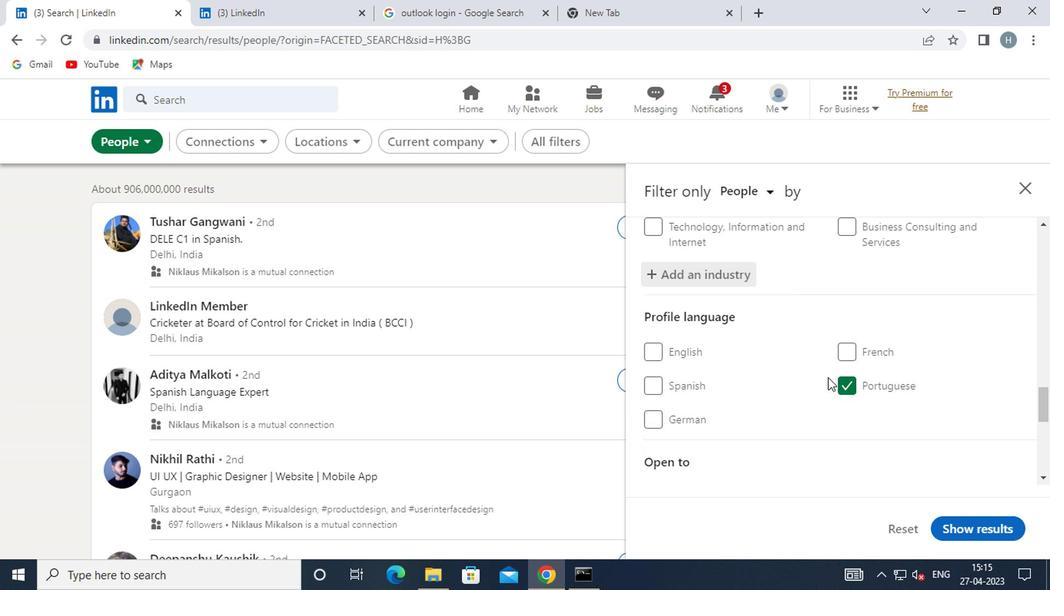
Action: Mouse scrolled (824, 372) with delta (0, 0)
Screenshot: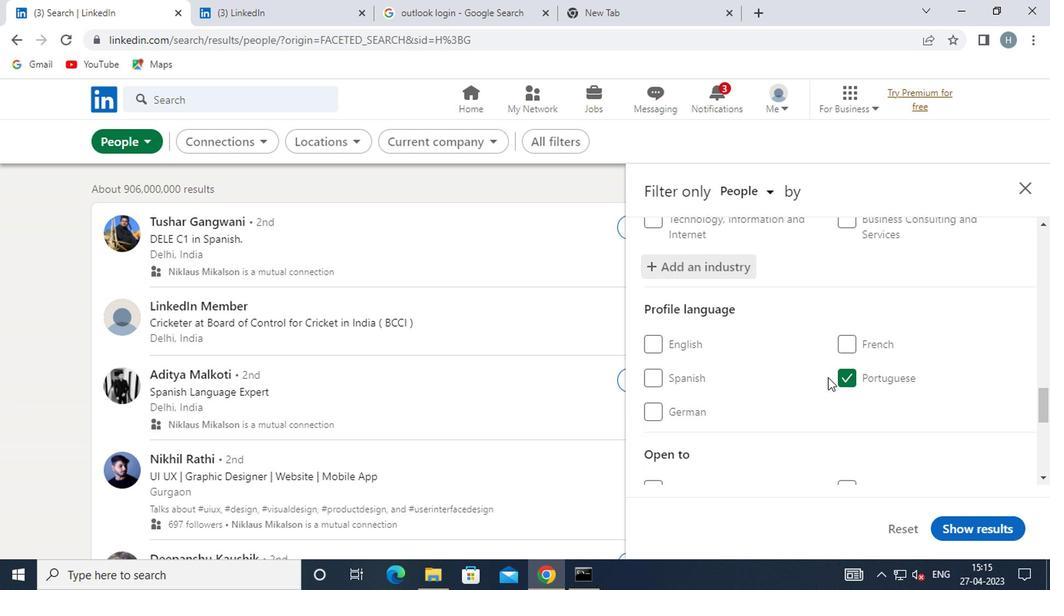 
Action: Mouse moved to (824, 373)
Screenshot: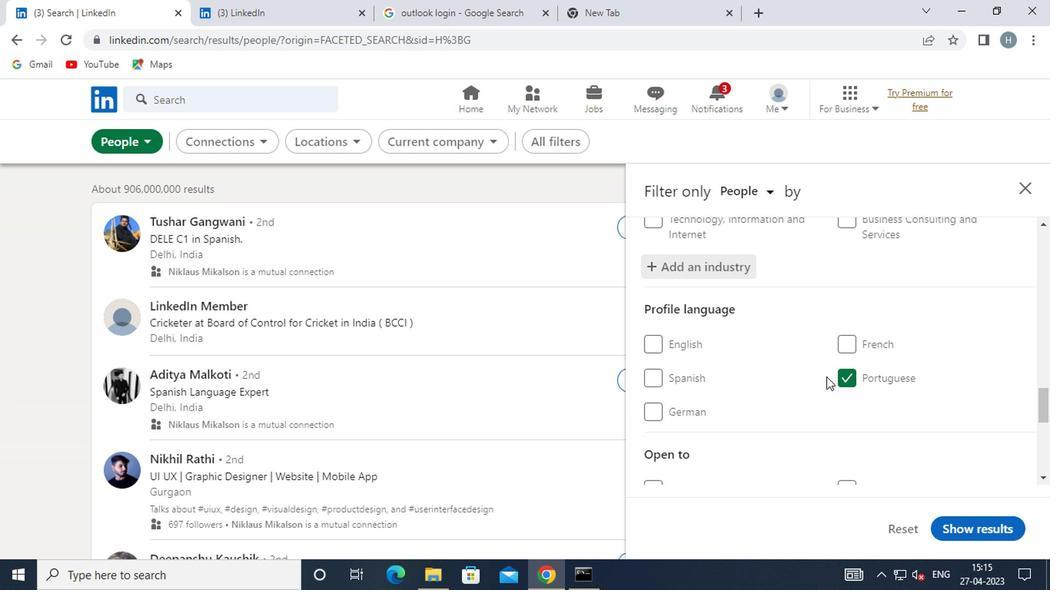 
Action: Mouse scrolled (824, 372) with delta (0, 0)
Screenshot: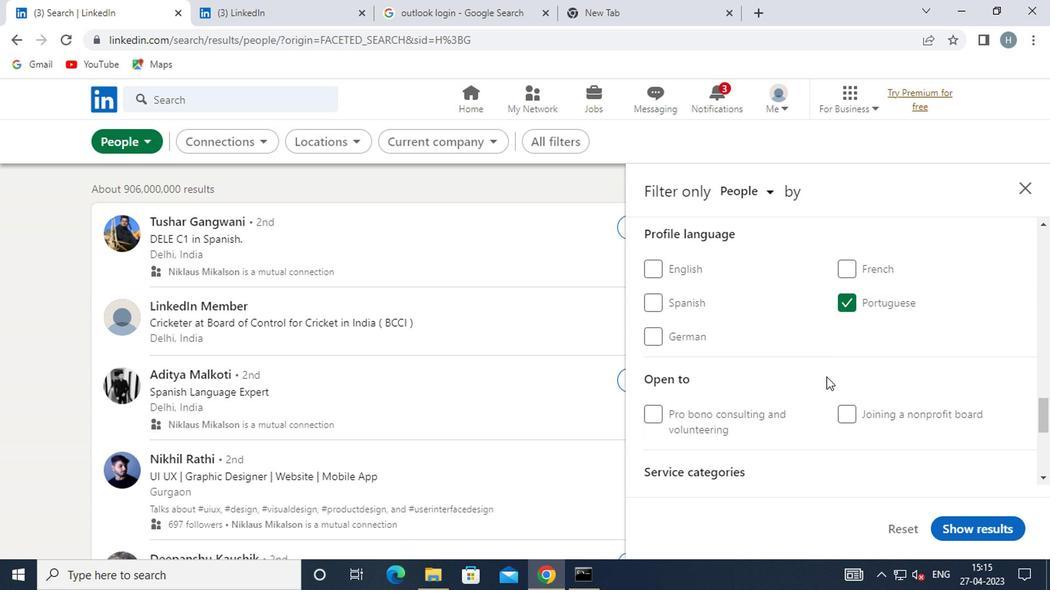 
Action: Mouse scrolled (824, 372) with delta (0, 0)
Screenshot: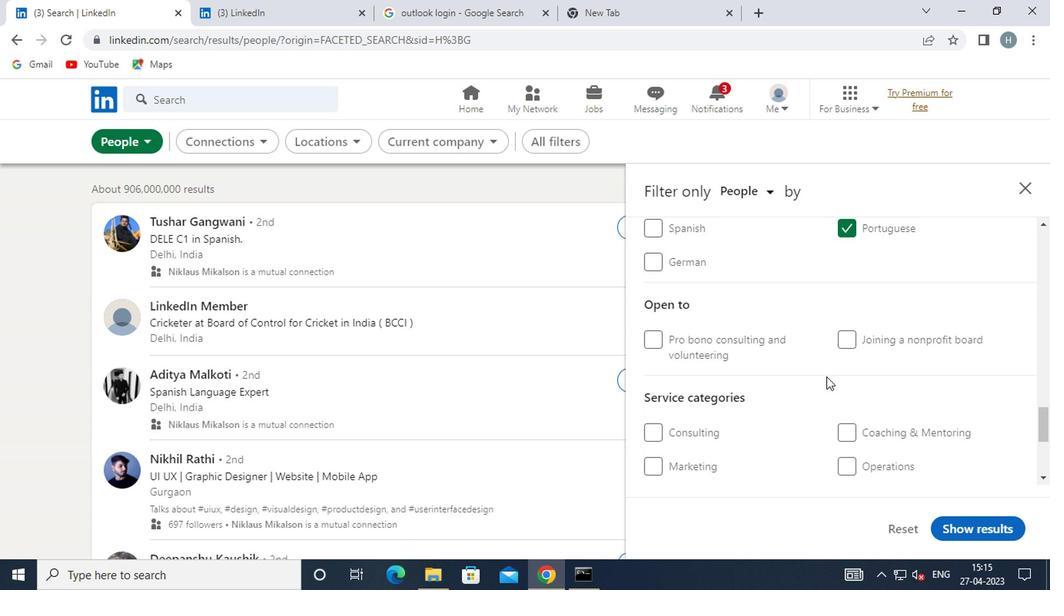 
Action: Mouse scrolled (824, 372) with delta (0, 0)
Screenshot: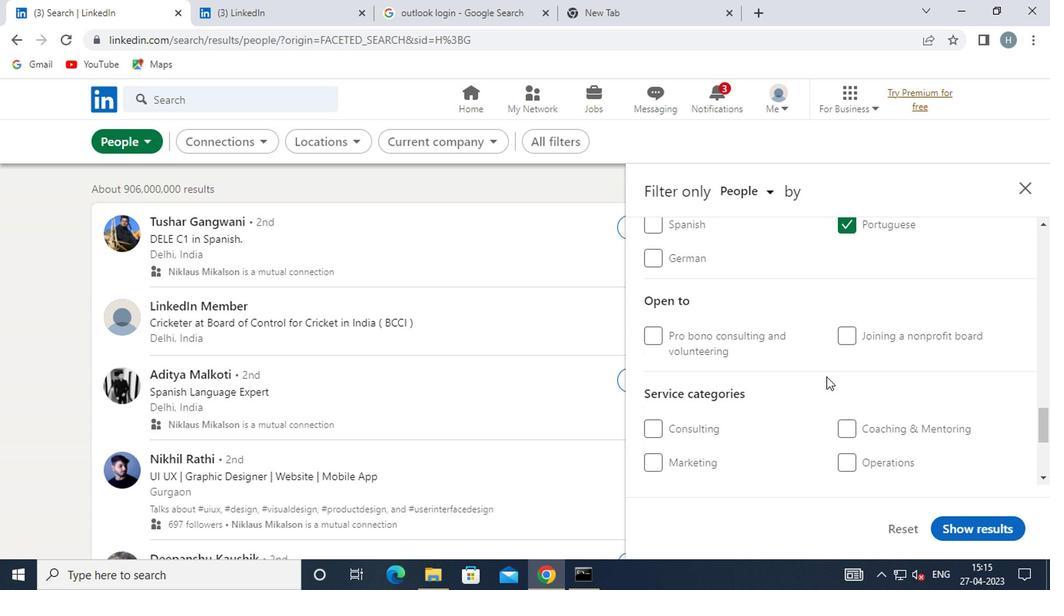 
Action: Mouse moved to (875, 336)
Screenshot: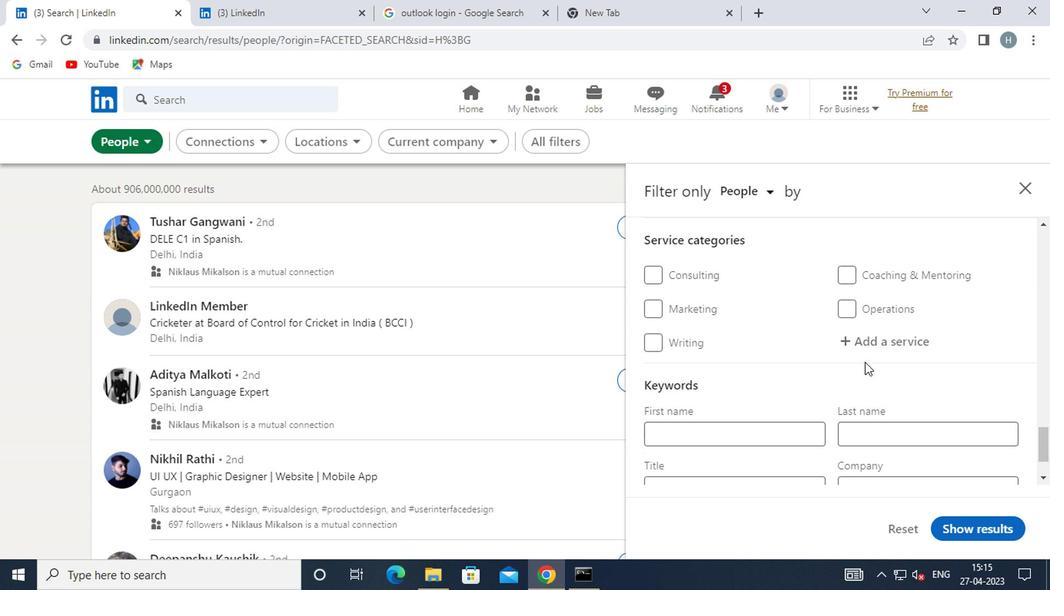 
Action: Mouse pressed left at (875, 336)
Screenshot: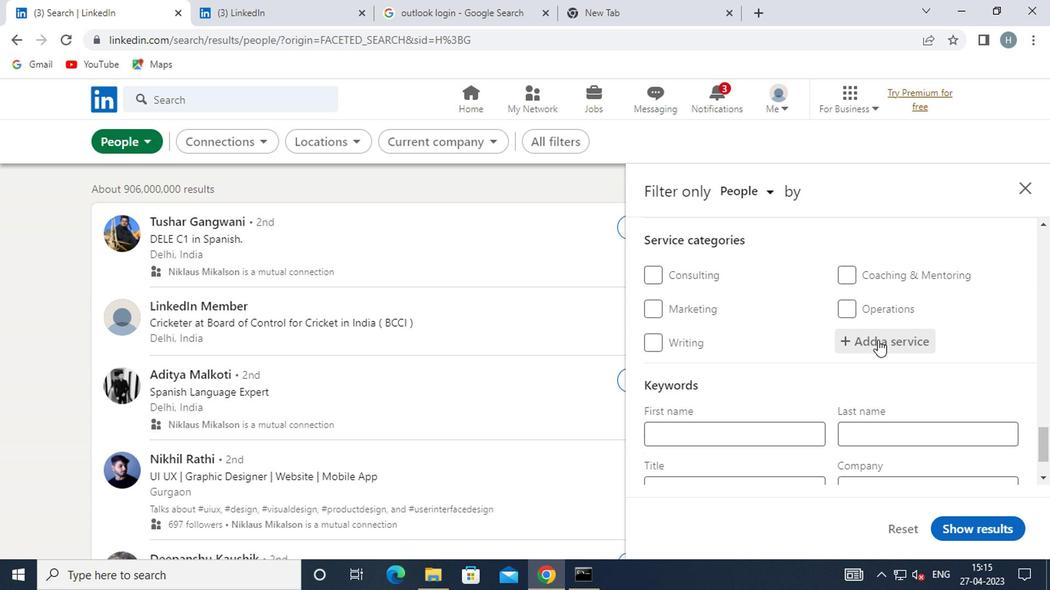 
Action: Mouse moved to (873, 335)
Screenshot: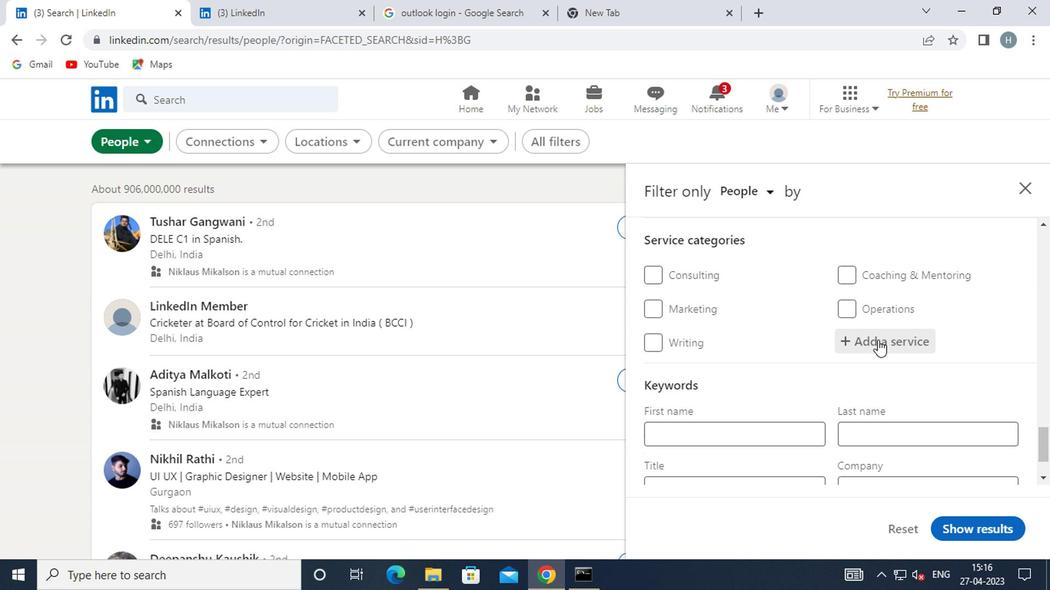 
Action: Key pressed <Key.shift>LOANS
Screenshot: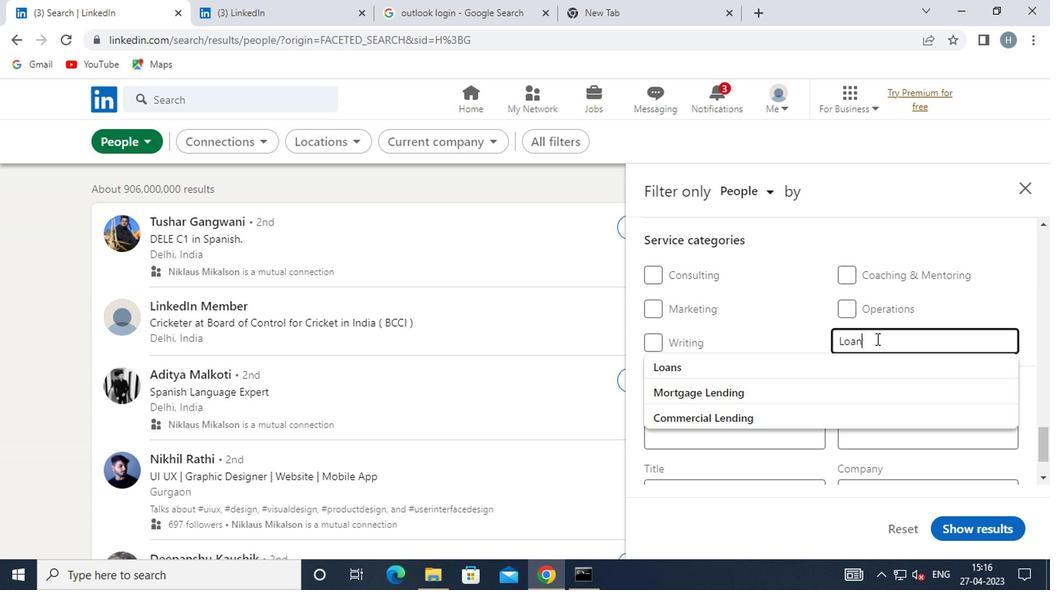 
Action: Mouse moved to (781, 357)
Screenshot: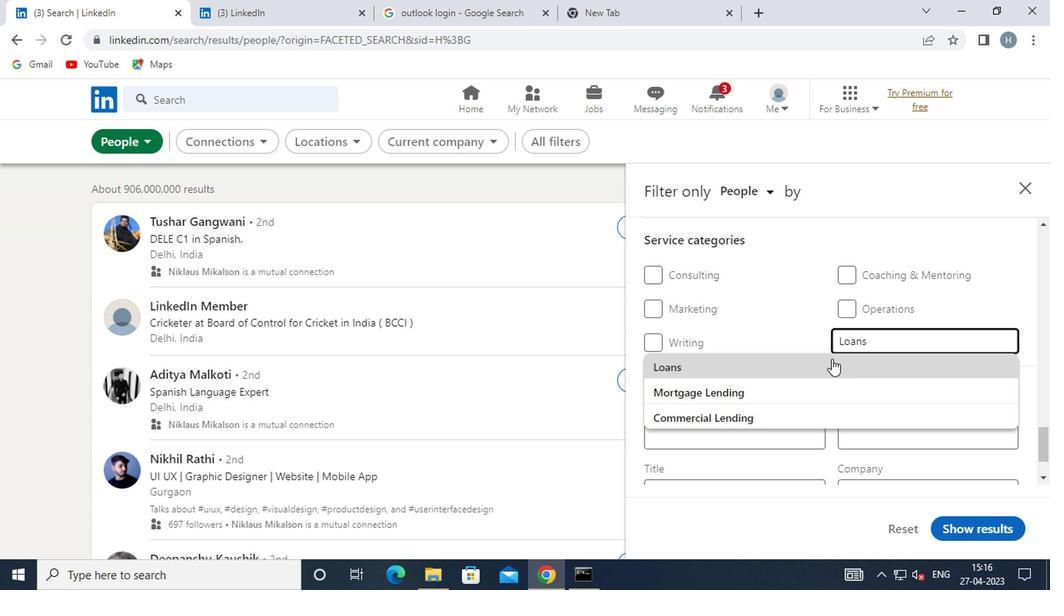 
Action: Mouse pressed left at (781, 357)
Screenshot: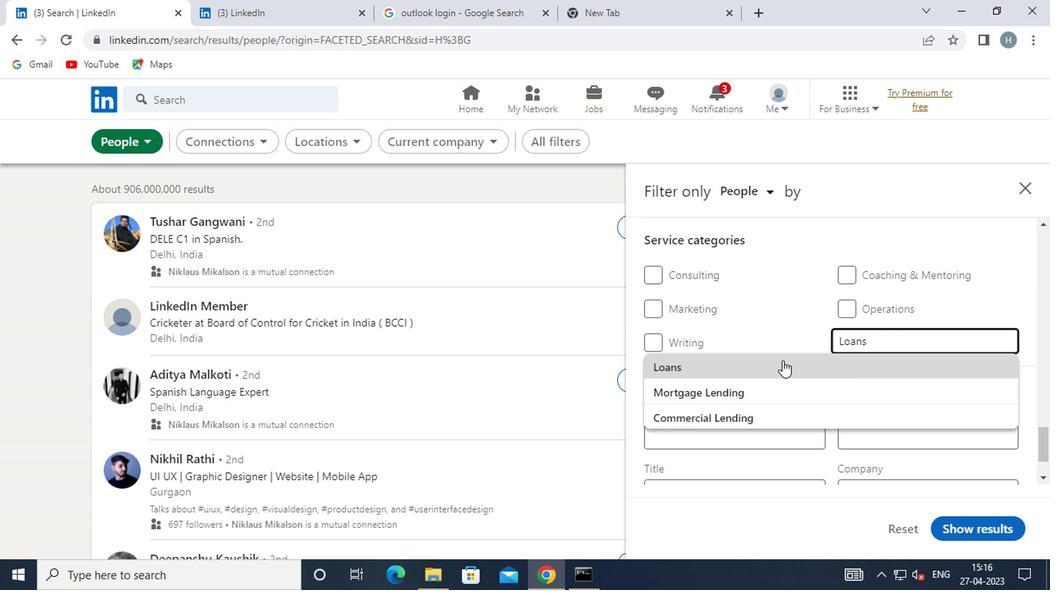 
Action: Mouse moved to (791, 348)
Screenshot: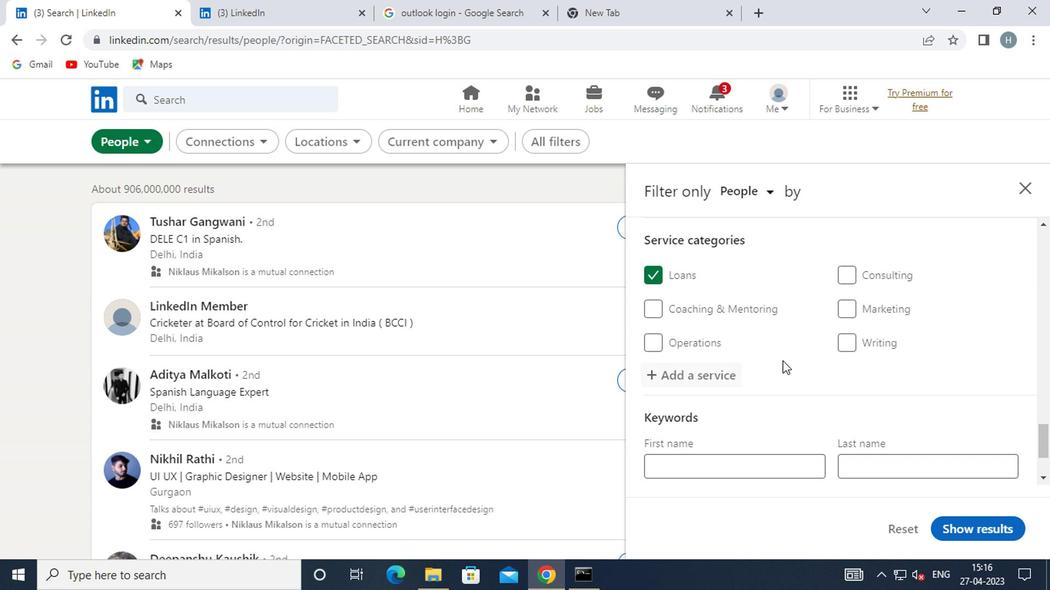 
Action: Mouse scrolled (791, 348) with delta (0, 0)
Screenshot: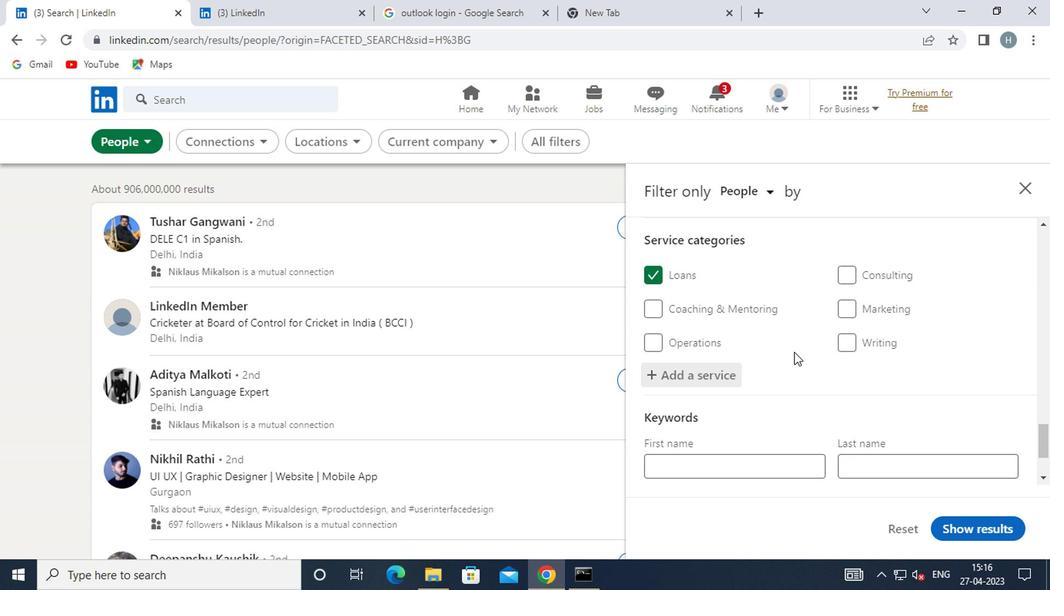 
Action: Mouse scrolled (791, 348) with delta (0, 0)
Screenshot: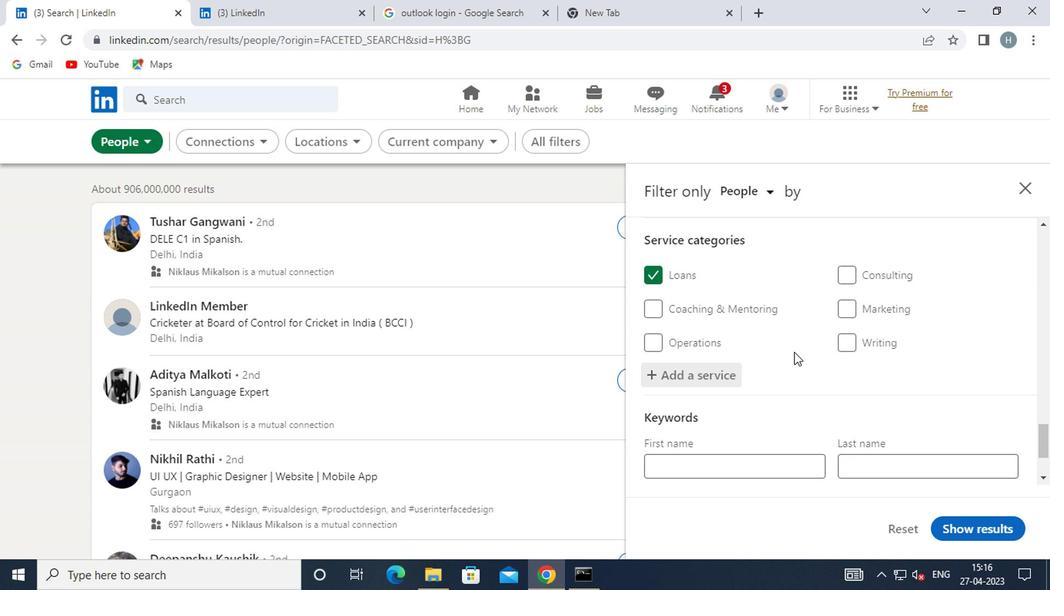 
Action: Mouse scrolled (791, 348) with delta (0, 0)
Screenshot: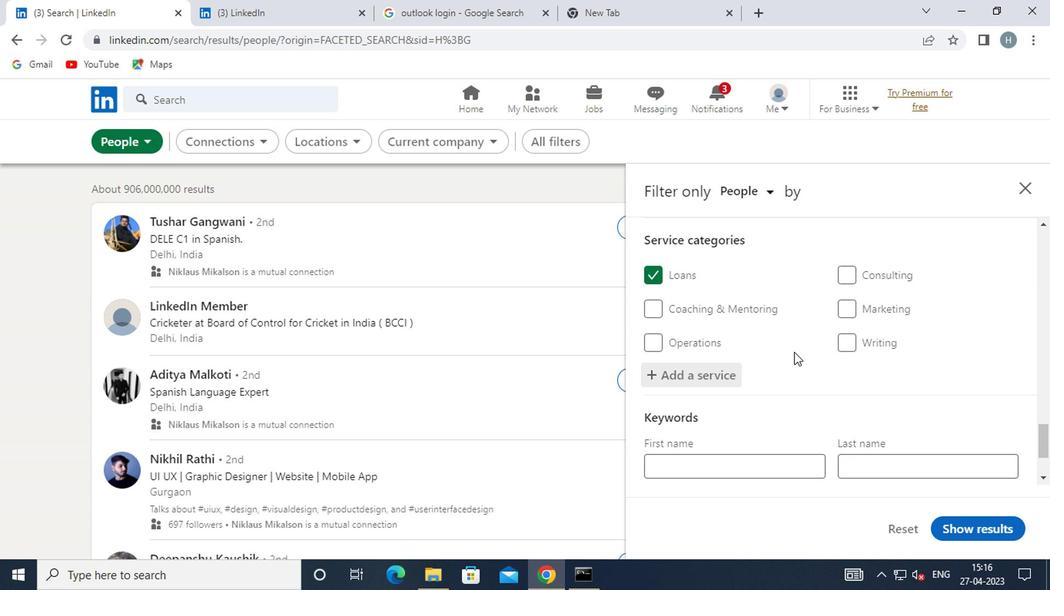 
Action: Mouse moved to (791, 348)
Screenshot: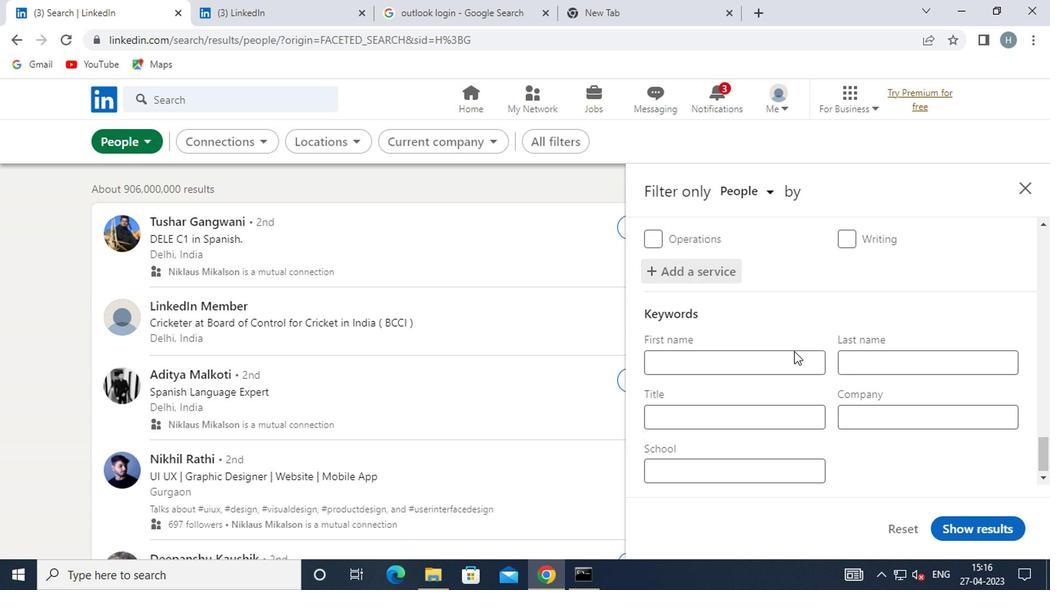
Action: Mouse scrolled (791, 347) with delta (0, -1)
Screenshot: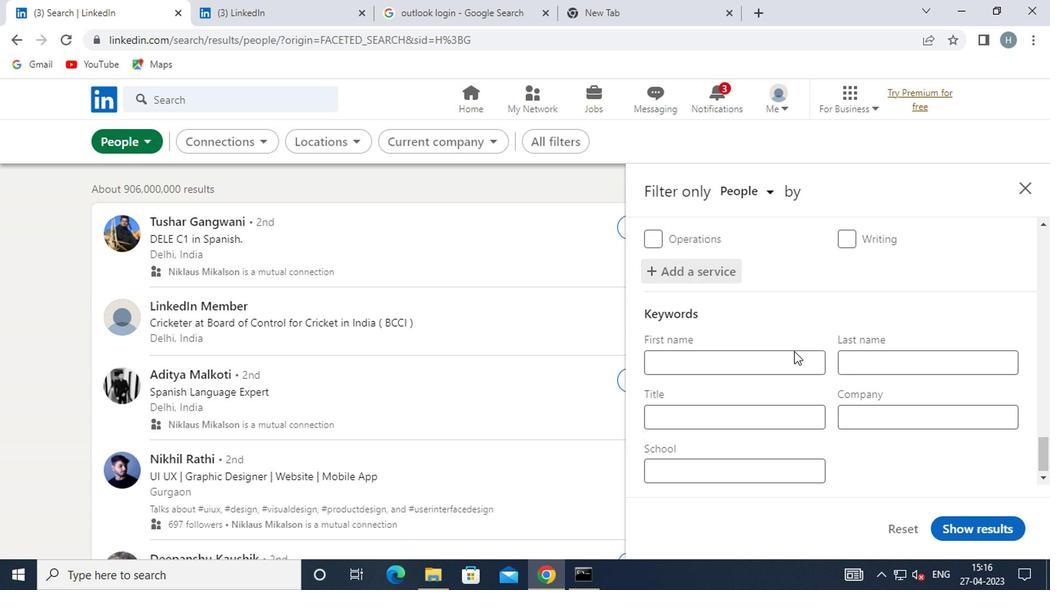 
Action: Mouse moved to (755, 407)
Screenshot: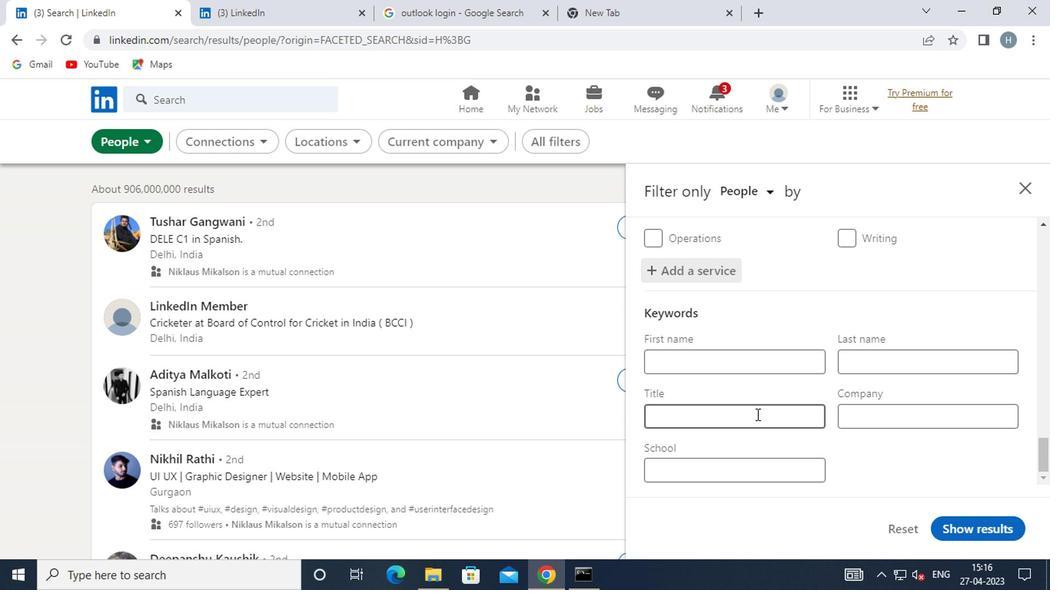 
Action: Mouse pressed left at (755, 407)
Screenshot: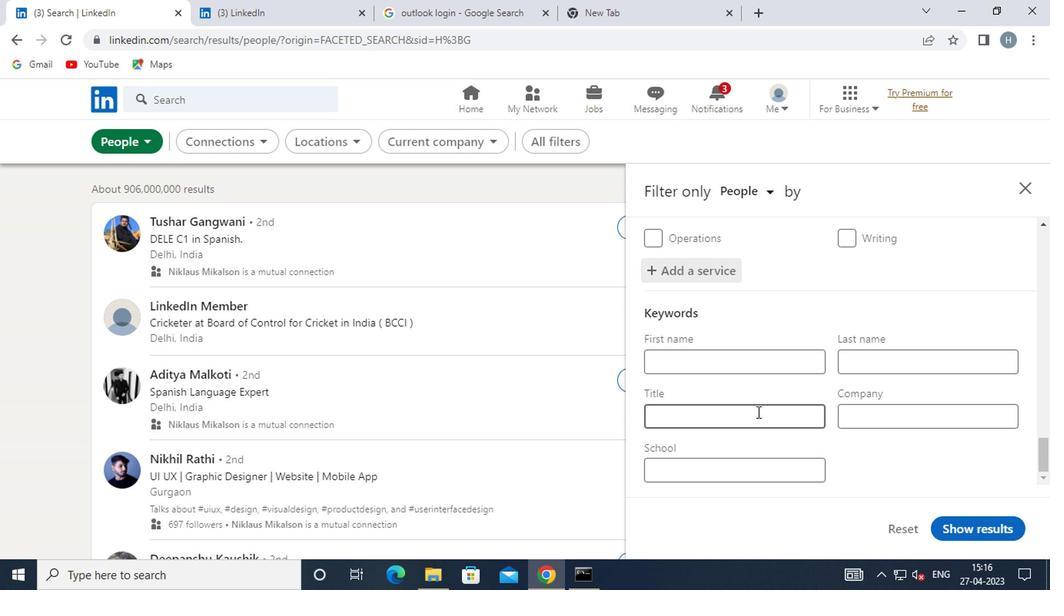 
Action: Mouse moved to (763, 400)
Screenshot: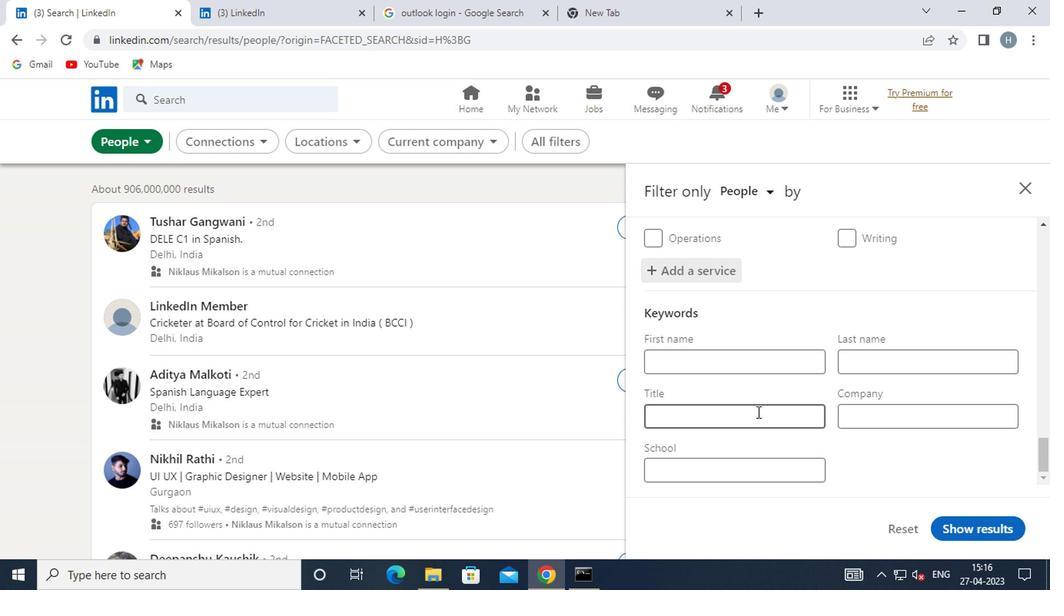 
Action: Key pressed <Key.shift>PRINCIPAL
Screenshot: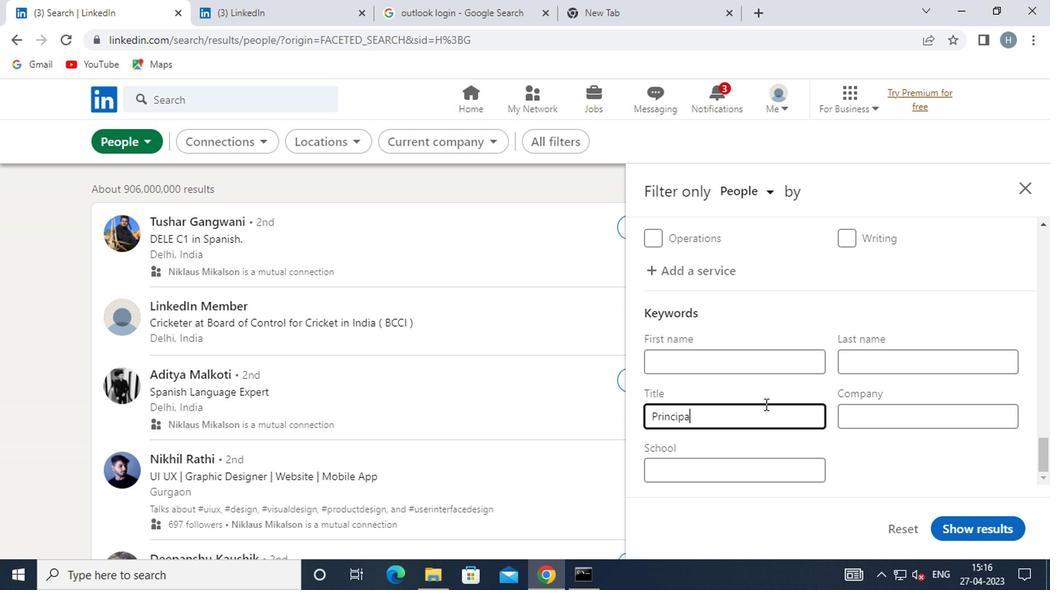 
Action: Mouse moved to (953, 519)
Screenshot: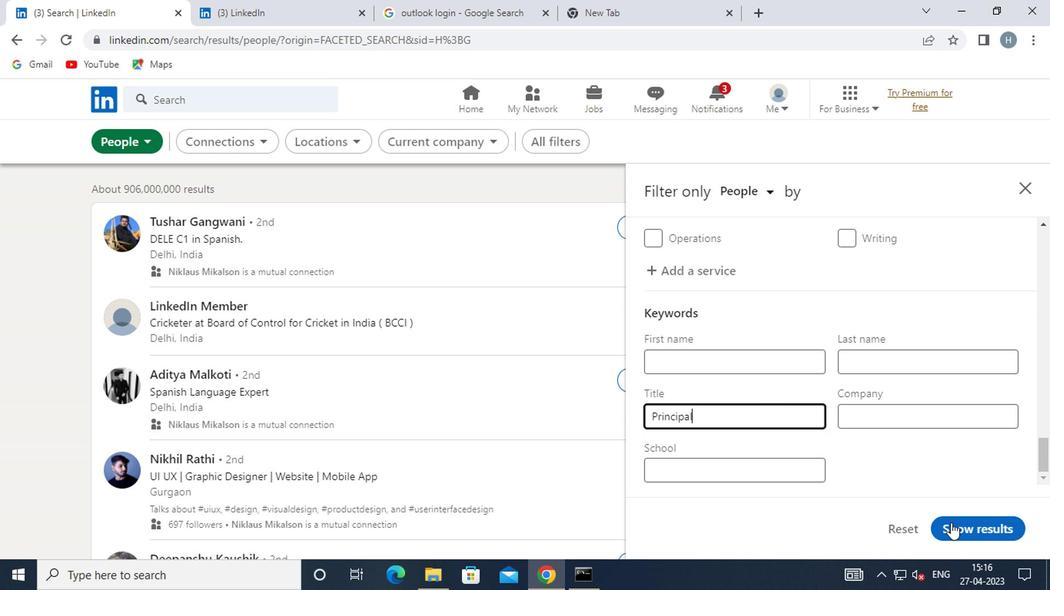 
Action: Mouse pressed left at (953, 519)
Screenshot: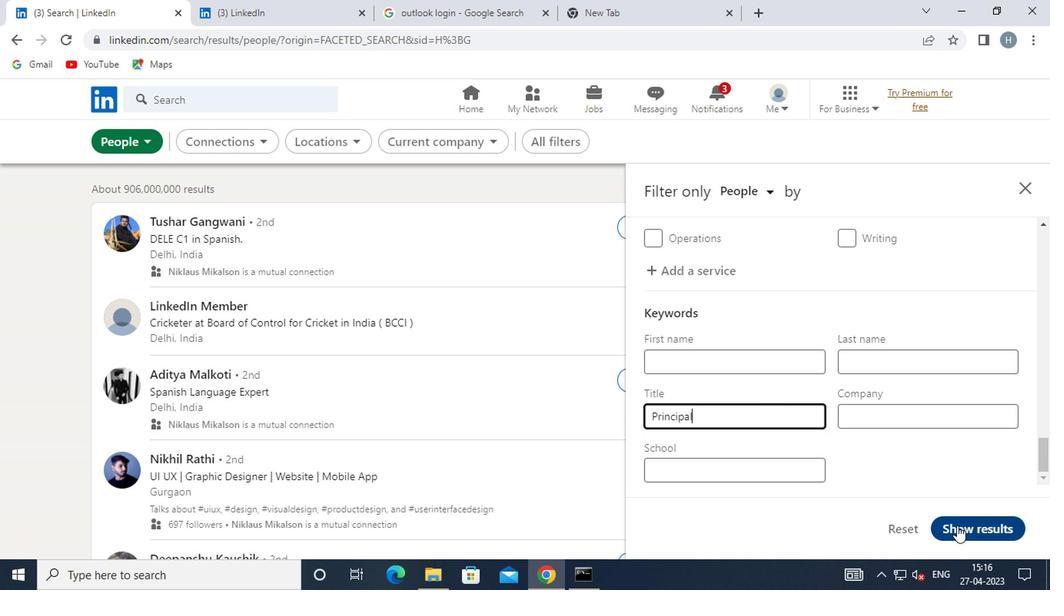 
Action: Mouse moved to (812, 435)
Screenshot: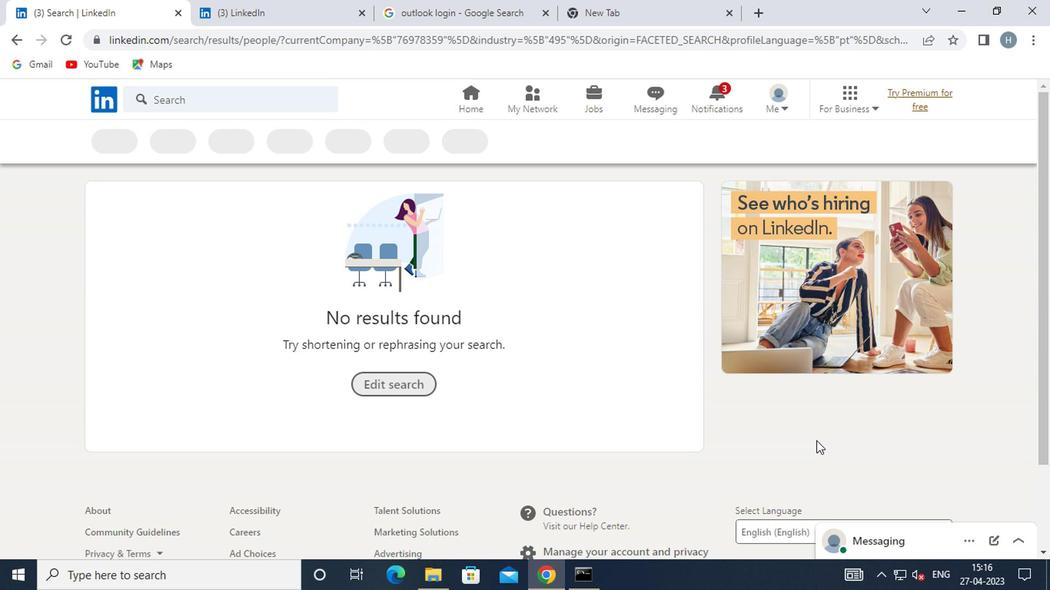 
